 Task: Find connections with filter location Monte Plata with filter topic #Analyticswith filter profile language Potuguese with filter current company Icertis with filter school Veermata Jijabai Technological Institute (VJTI) with filter industry Strategic Management Services with filter service category User Experience Writing with filter keywords title Branch Manager
Action: Mouse moved to (711, 97)
Screenshot: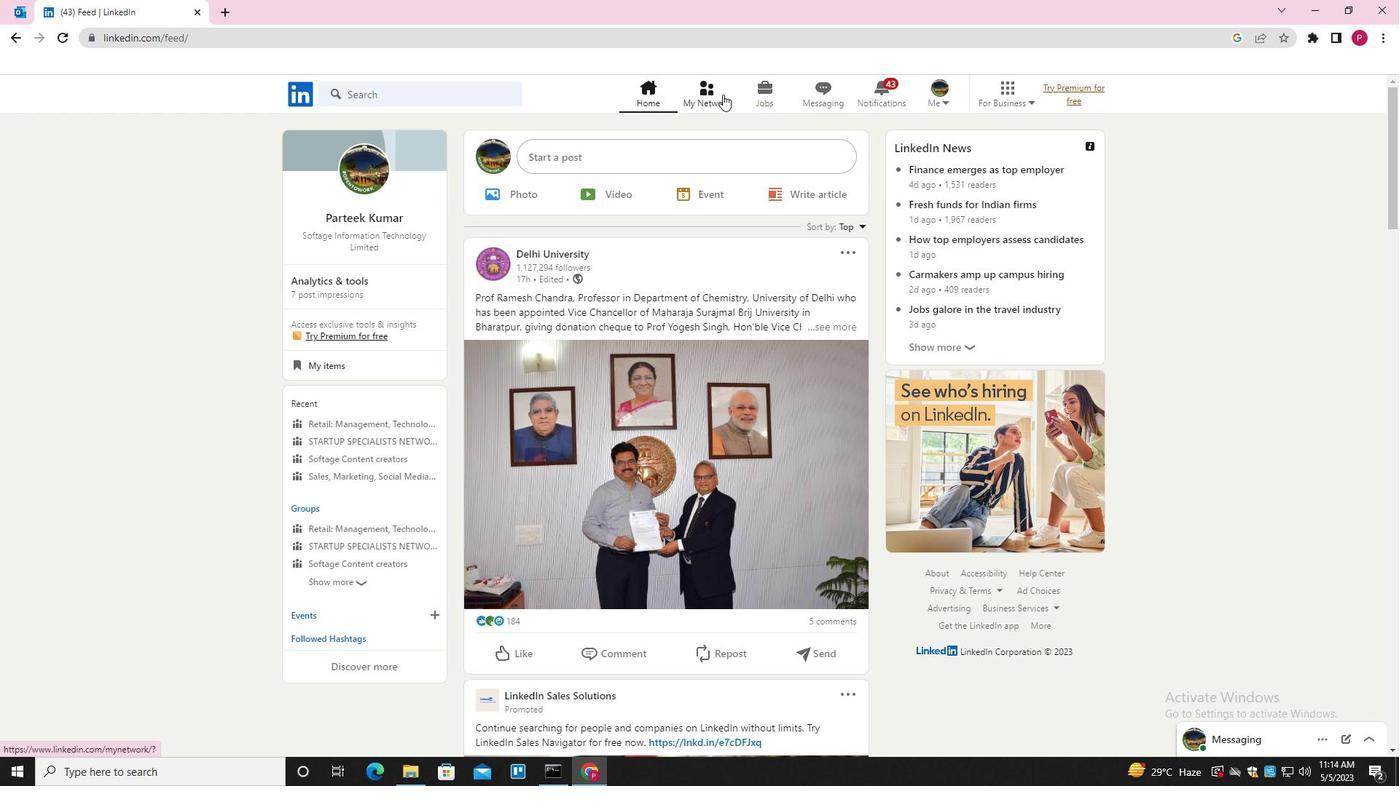 
Action: Mouse pressed left at (711, 97)
Screenshot: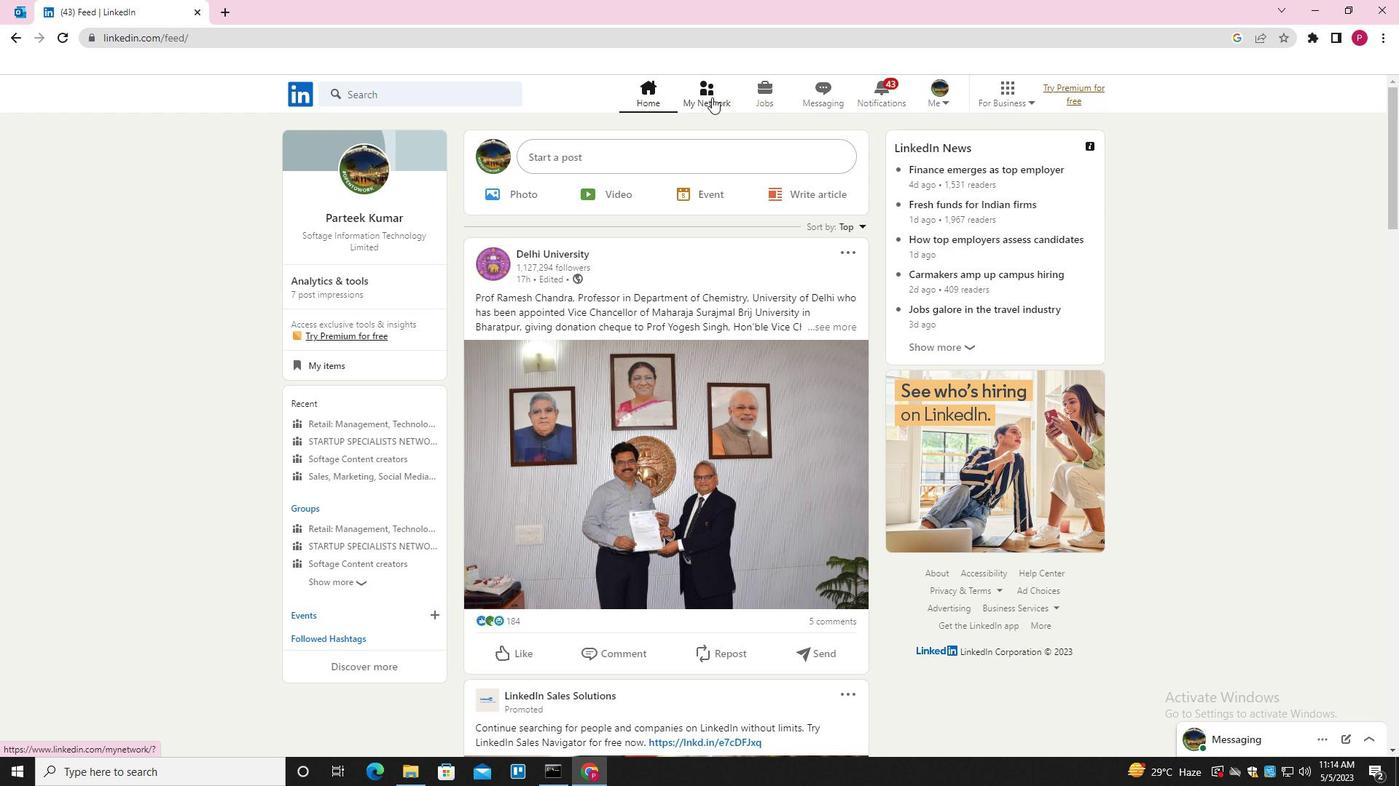 
Action: Mouse moved to (447, 175)
Screenshot: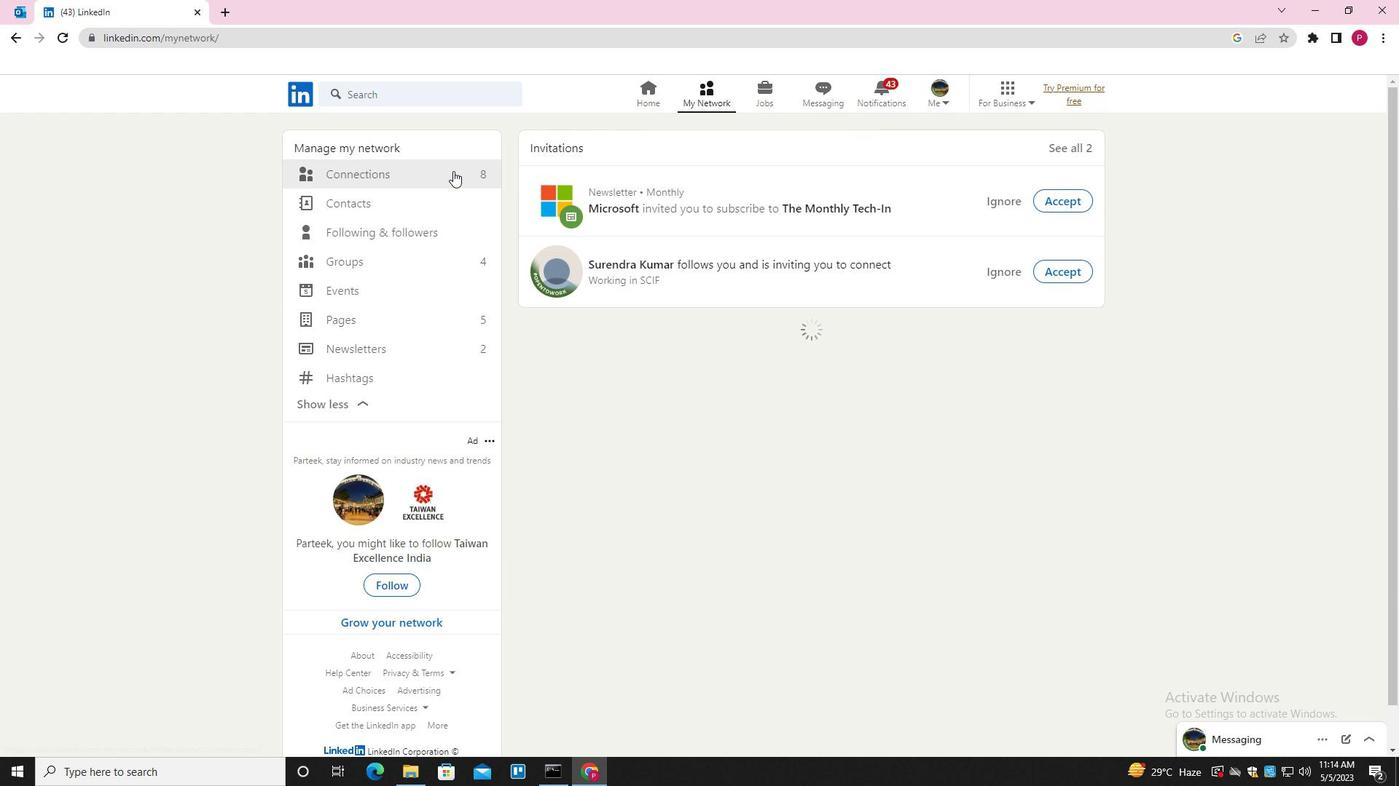 
Action: Mouse pressed left at (447, 175)
Screenshot: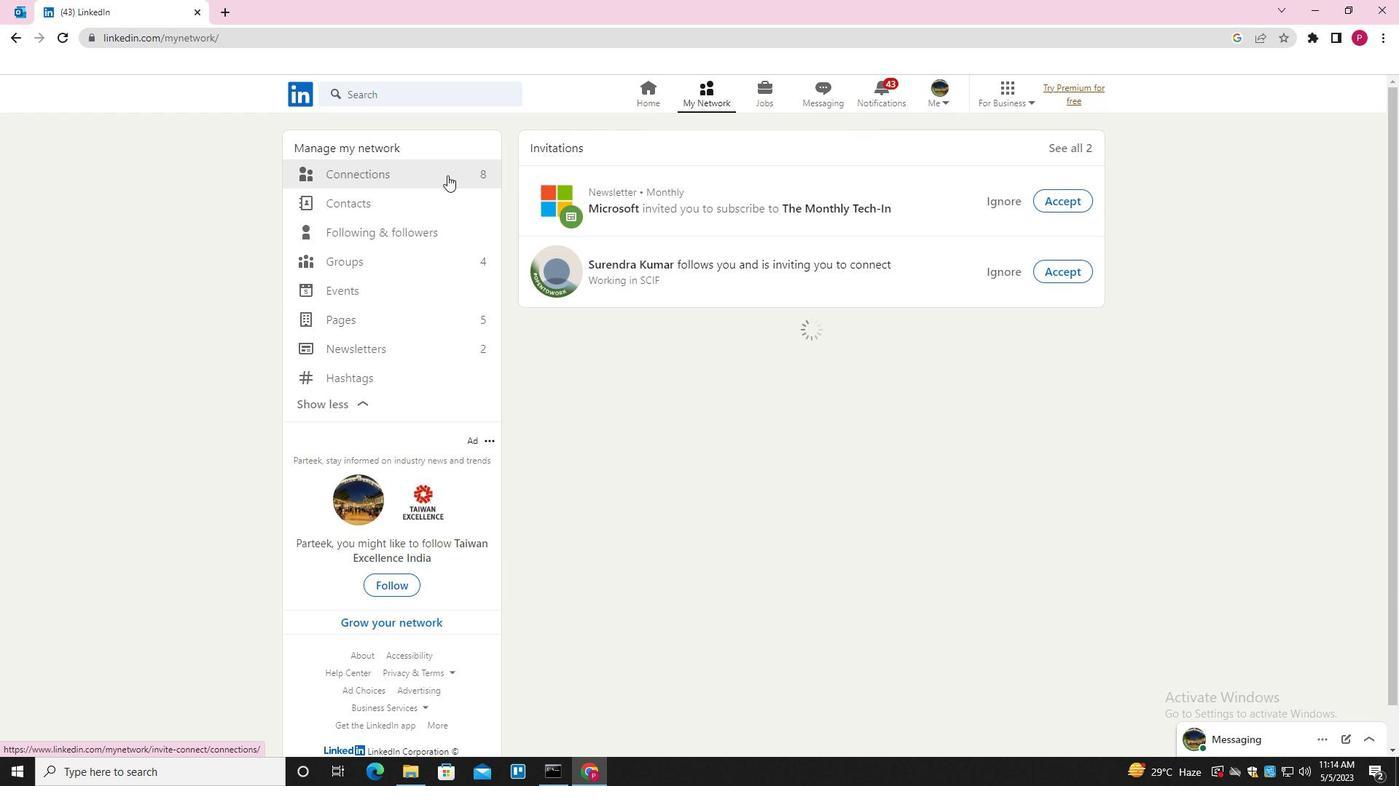 
Action: Mouse moved to (808, 179)
Screenshot: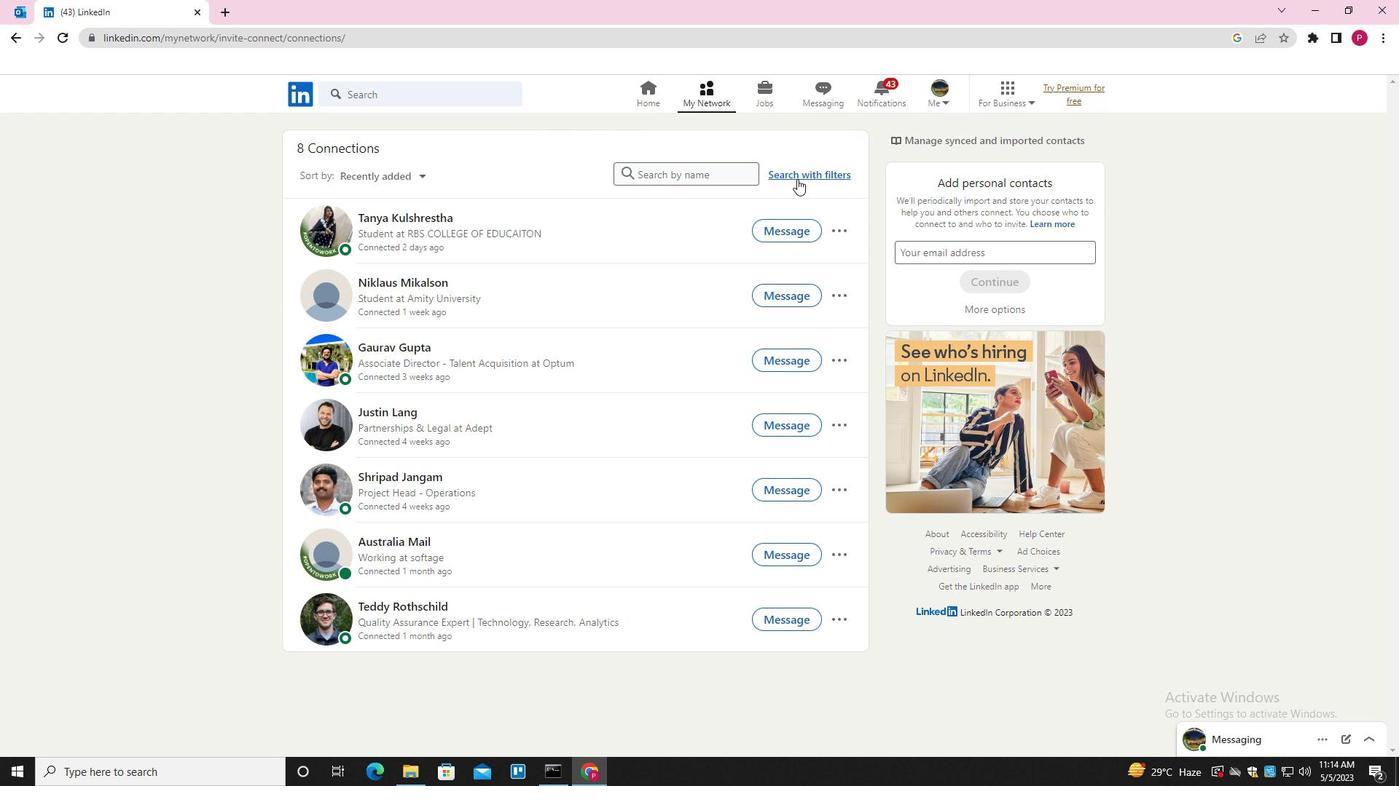 
Action: Mouse pressed left at (808, 179)
Screenshot: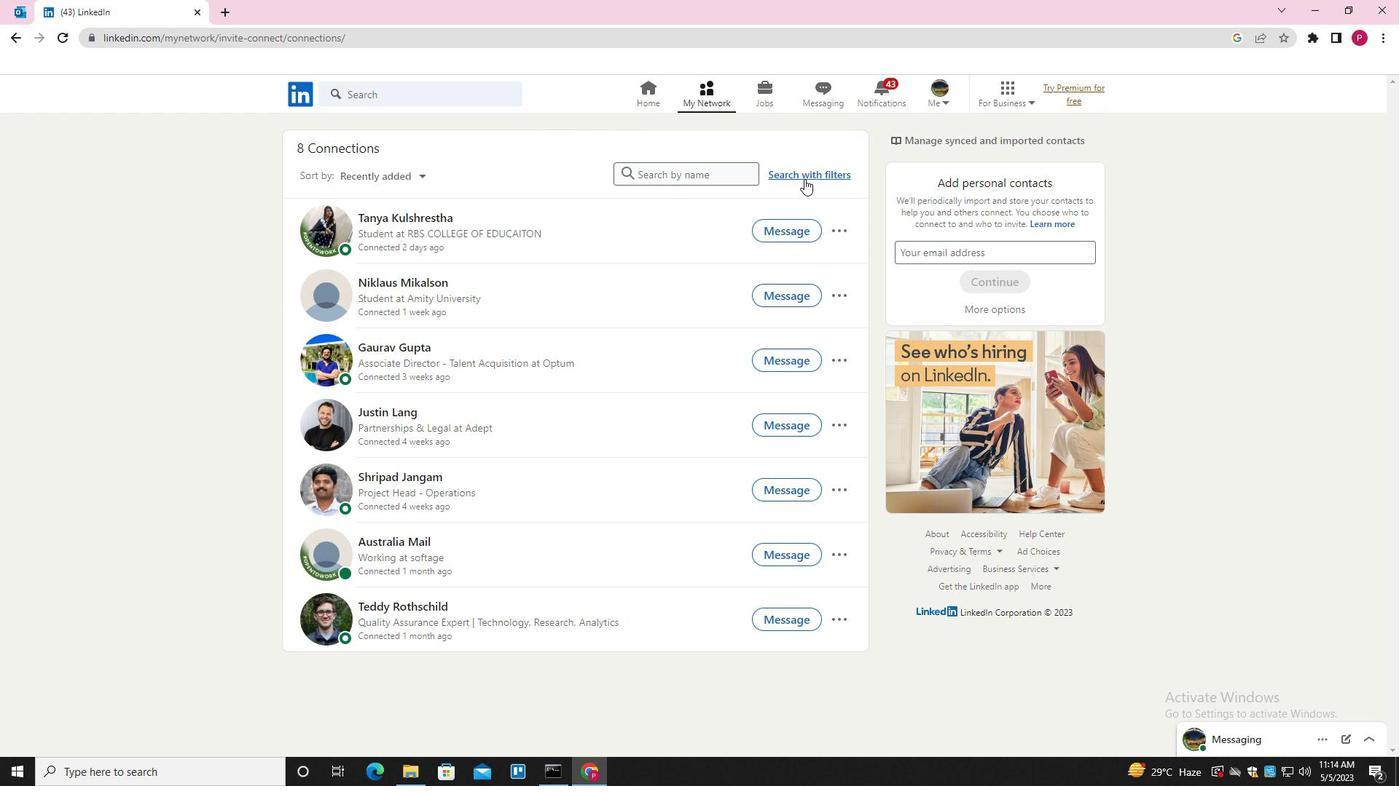
Action: Mouse moved to (747, 136)
Screenshot: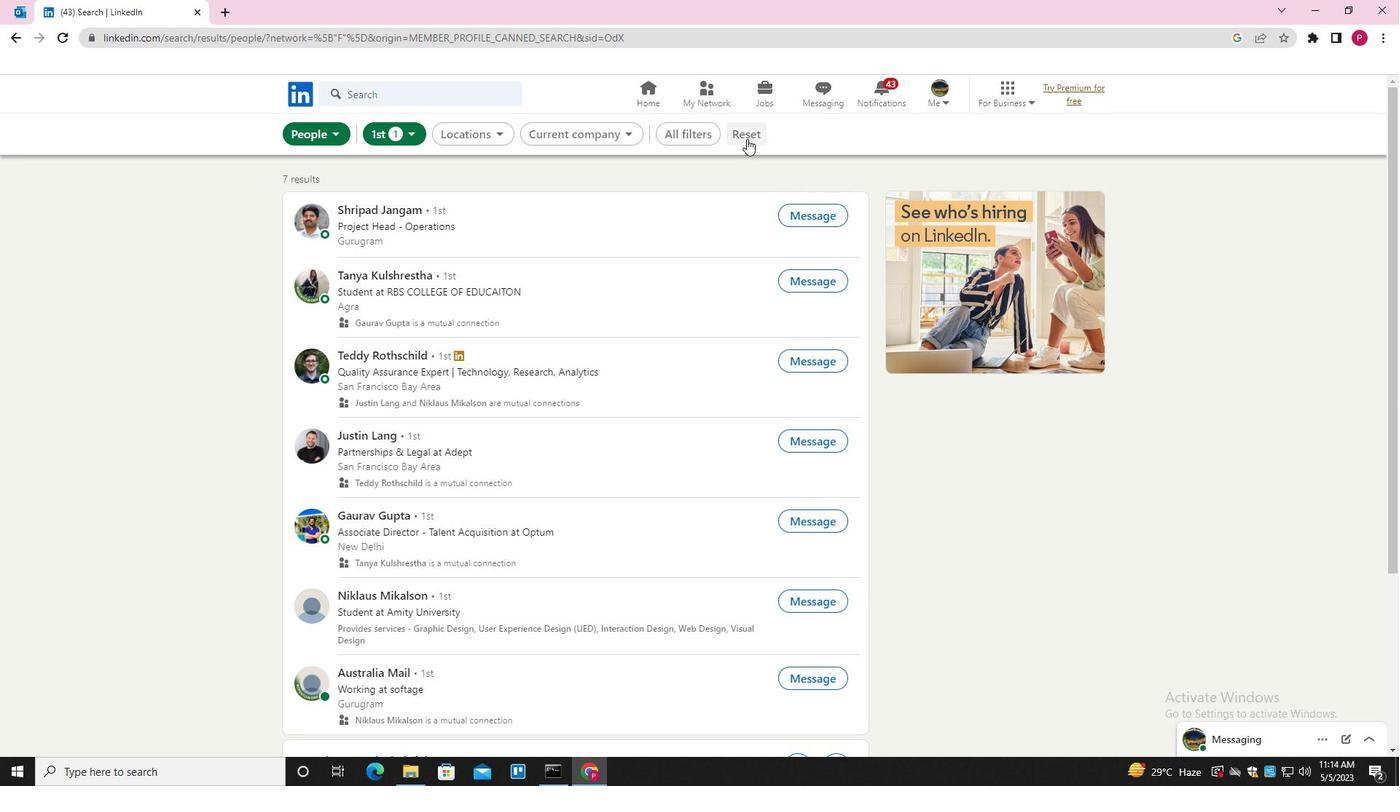 
Action: Mouse pressed left at (747, 136)
Screenshot: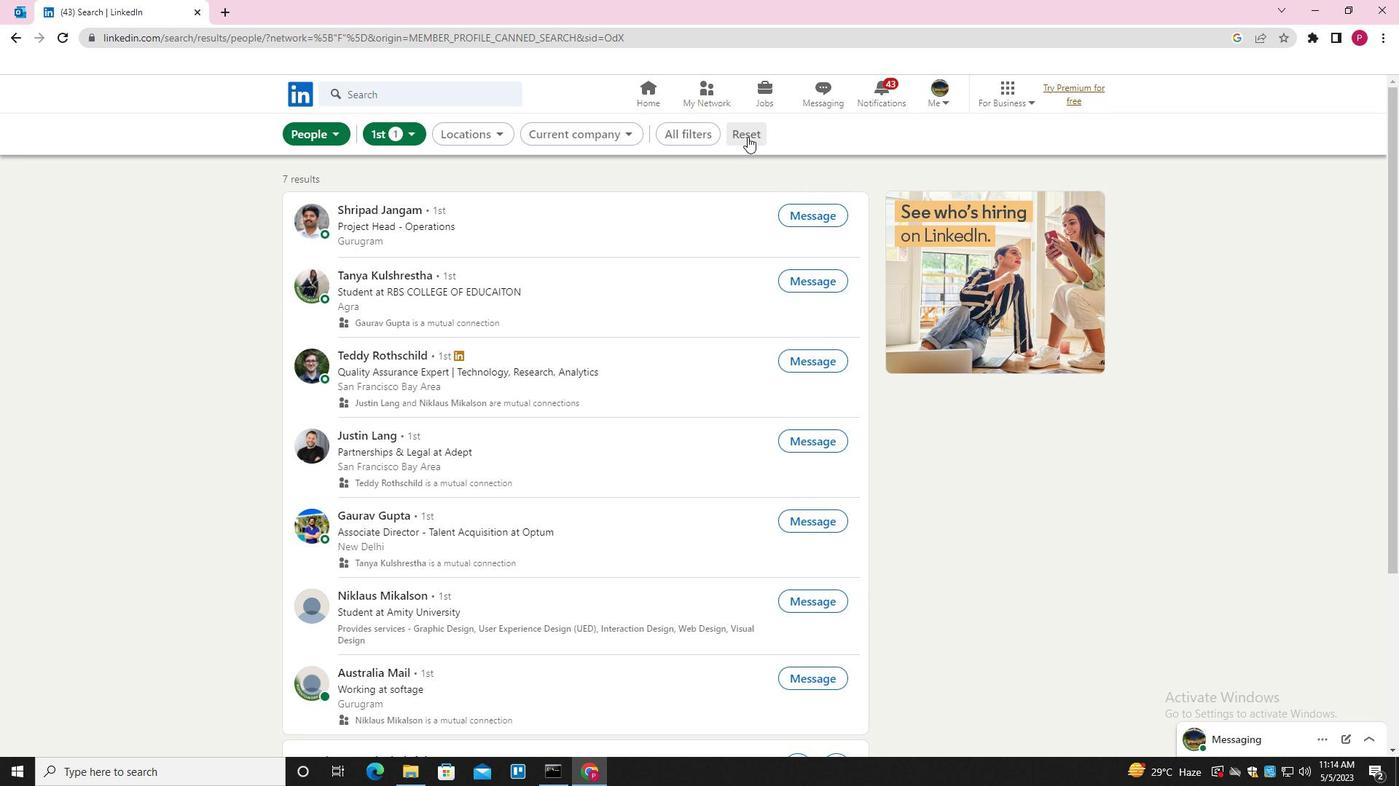 
Action: Mouse moved to (726, 135)
Screenshot: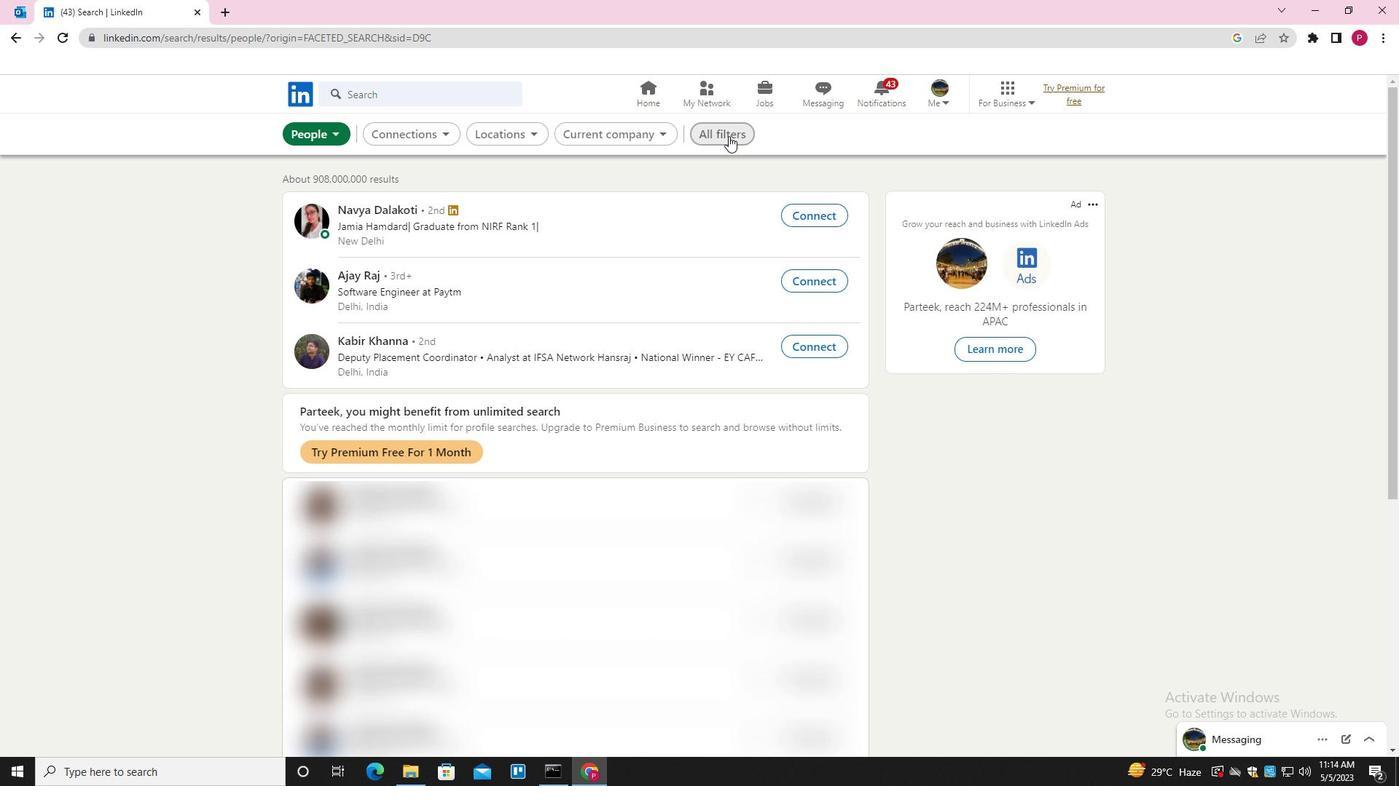 
Action: Mouse pressed left at (726, 135)
Screenshot: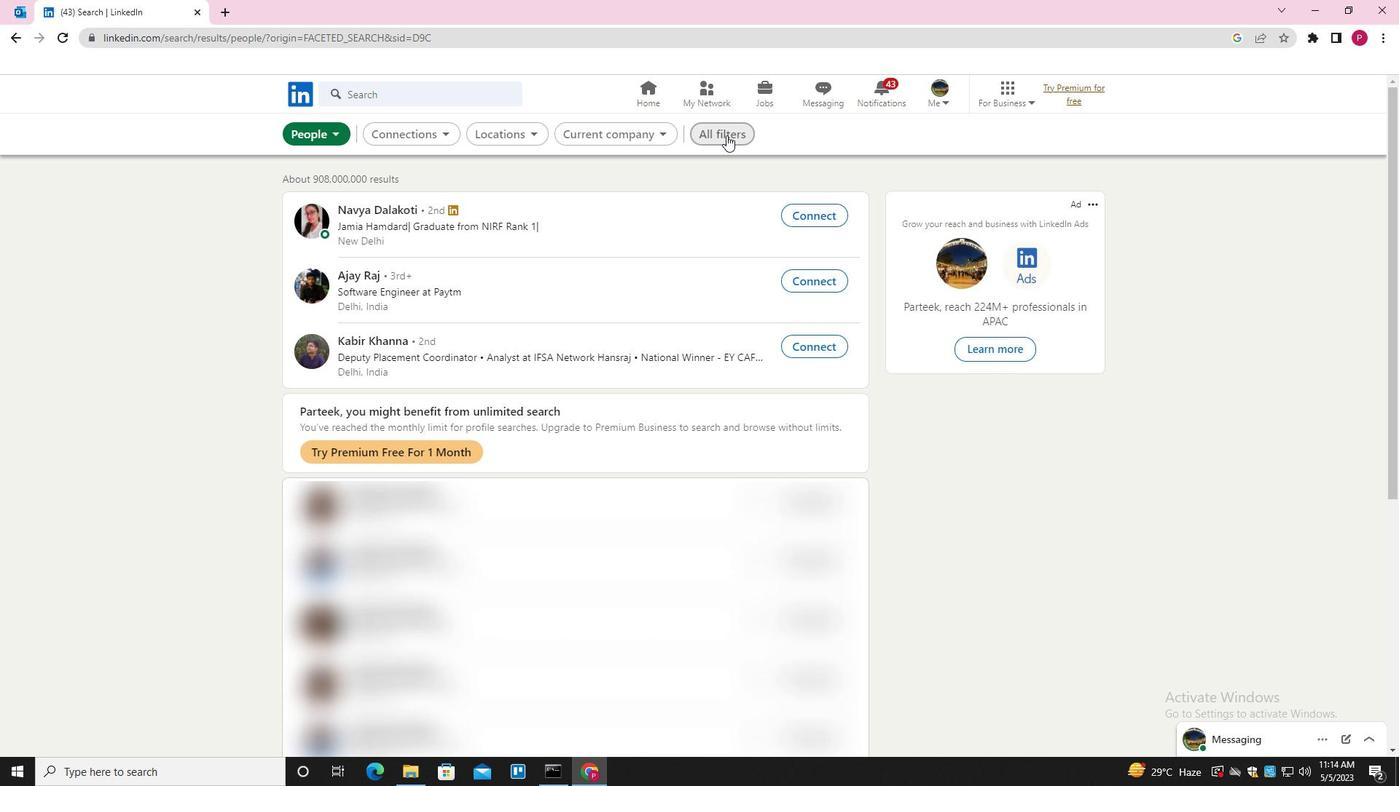 
Action: Mouse moved to (1007, 298)
Screenshot: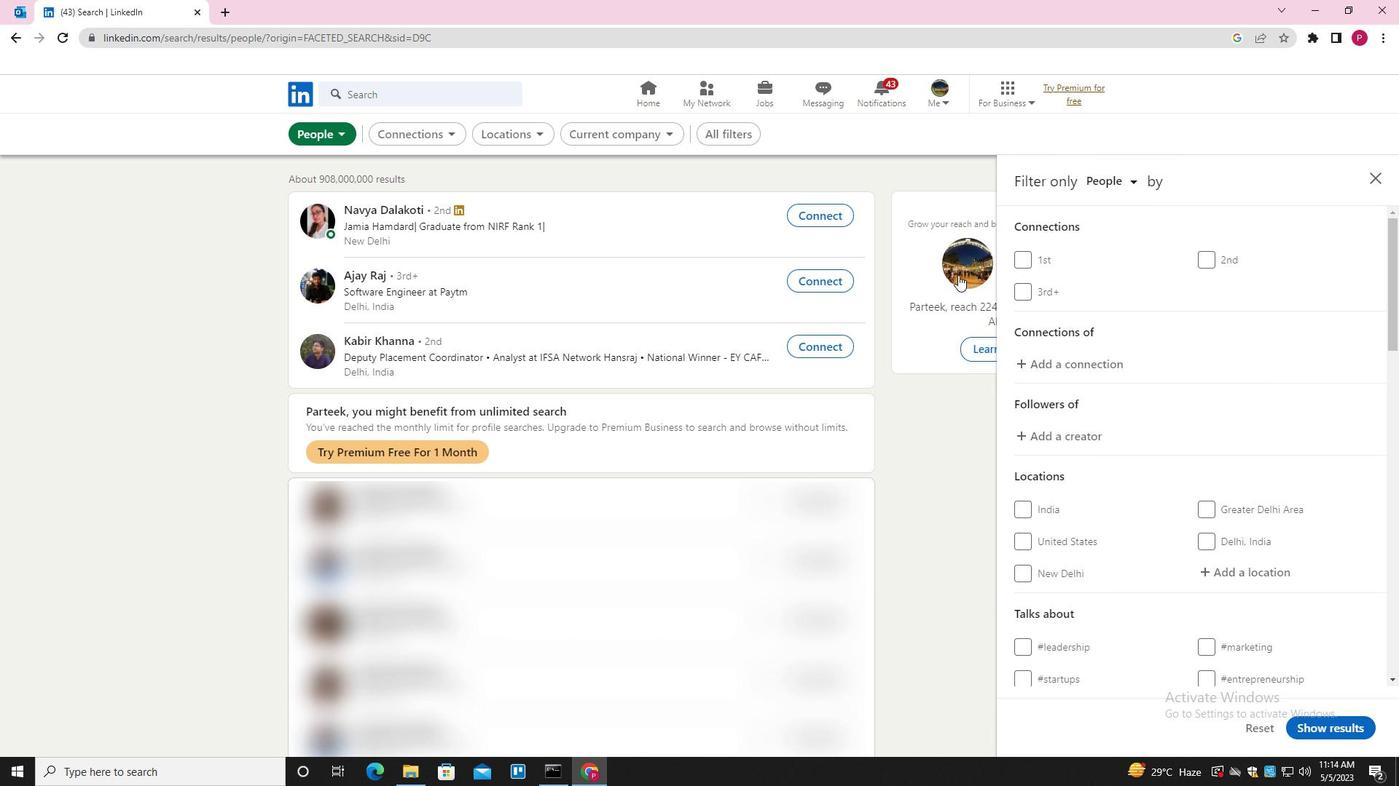 
Action: Mouse scrolled (1007, 298) with delta (0, 0)
Screenshot: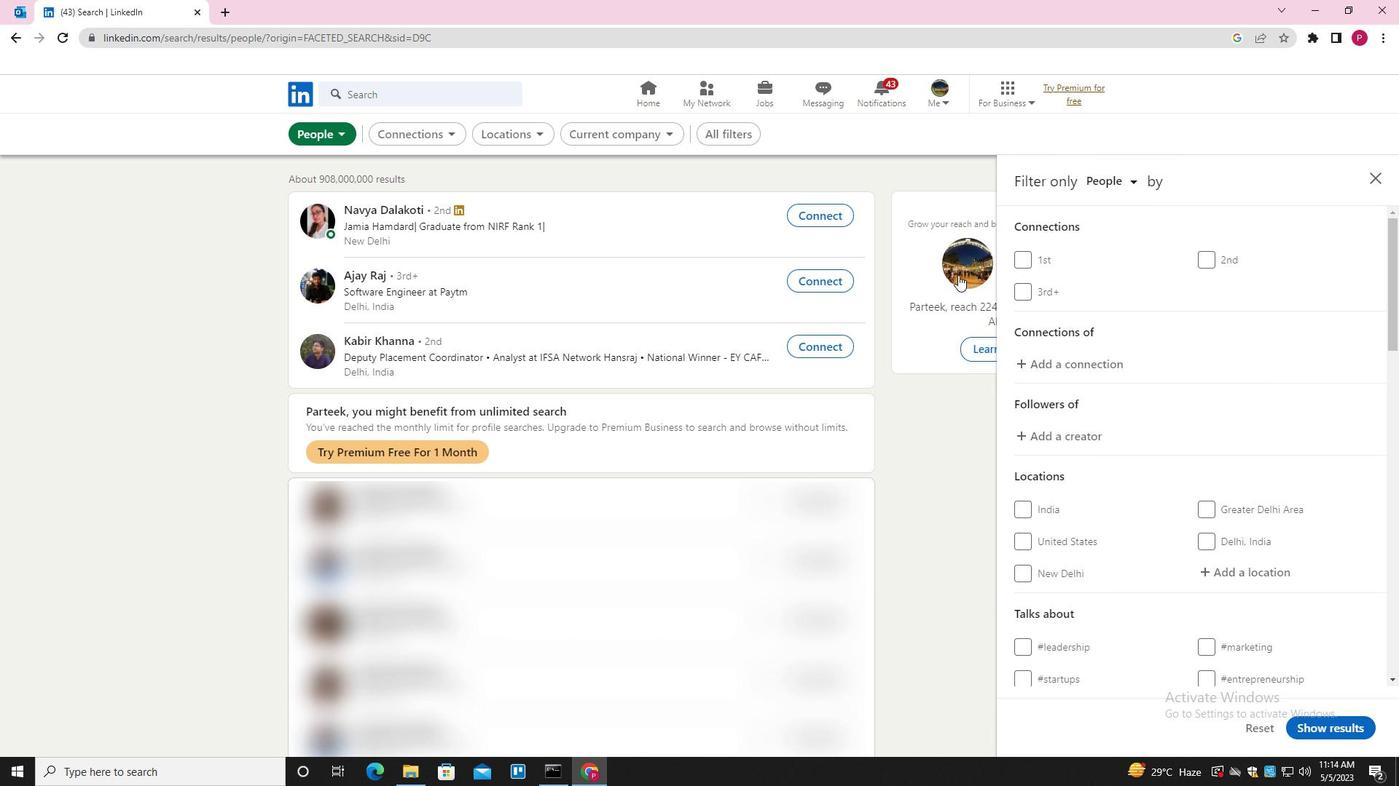 
Action: Mouse moved to (1050, 316)
Screenshot: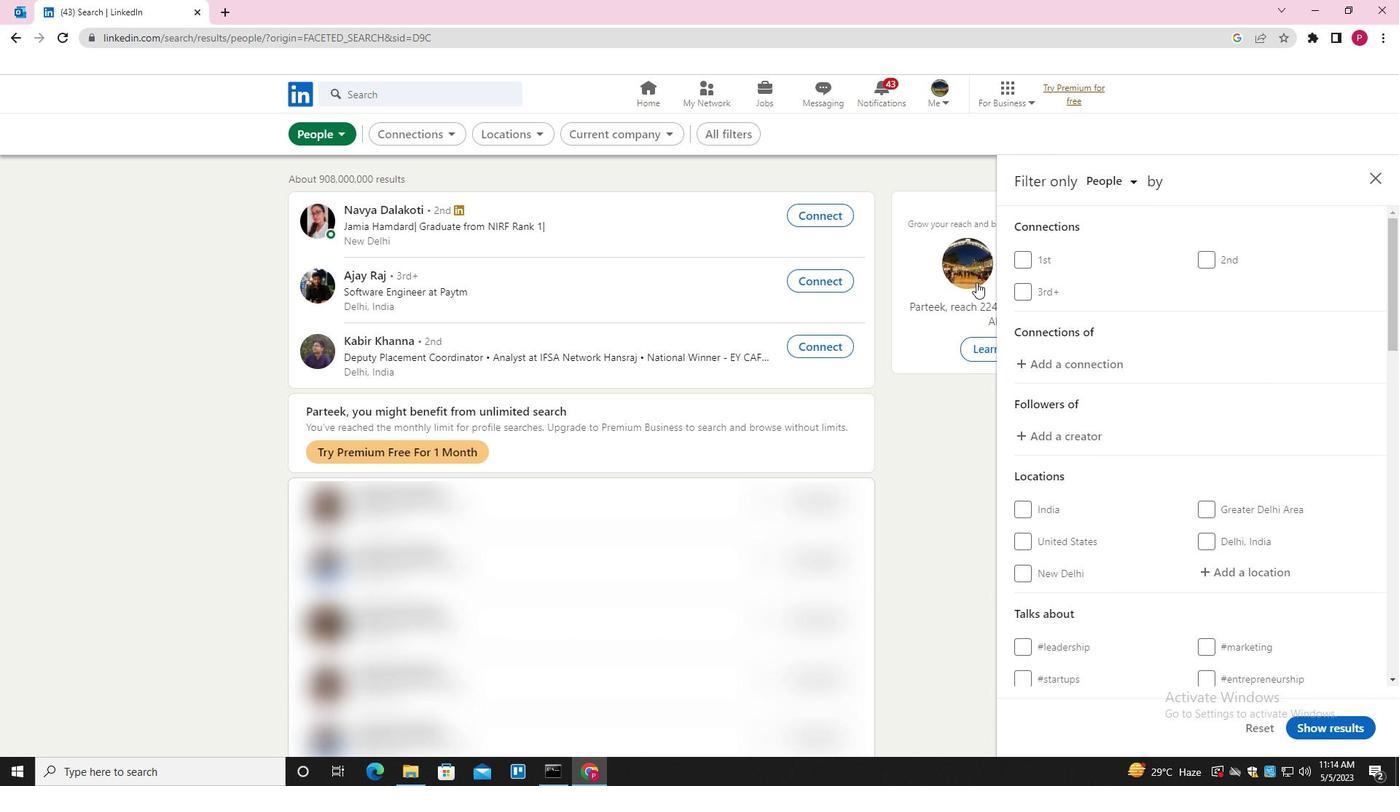 
Action: Mouse scrolled (1050, 316) with delta (0, 0)
Screenshot: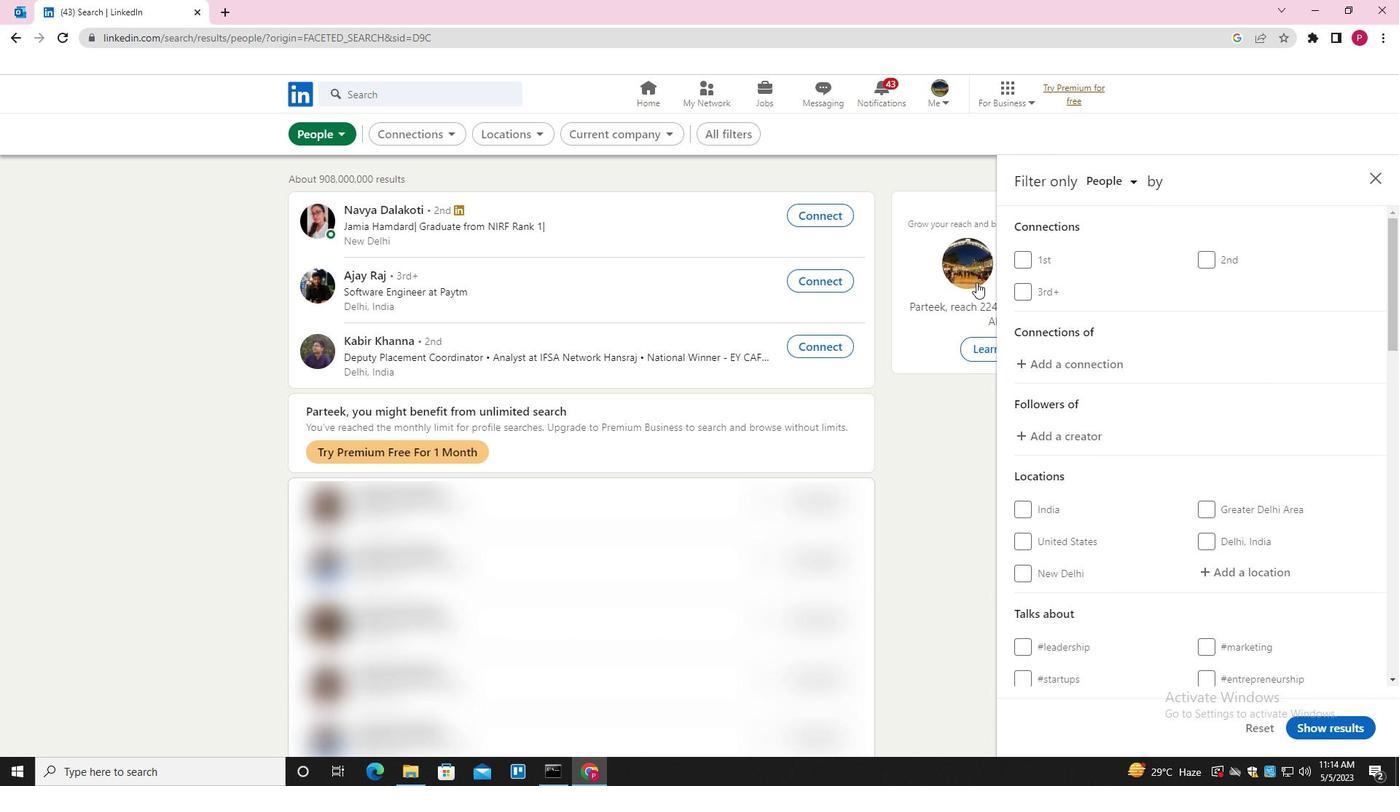 
Action: Mouse moved to (1278, 421)
Screenshot: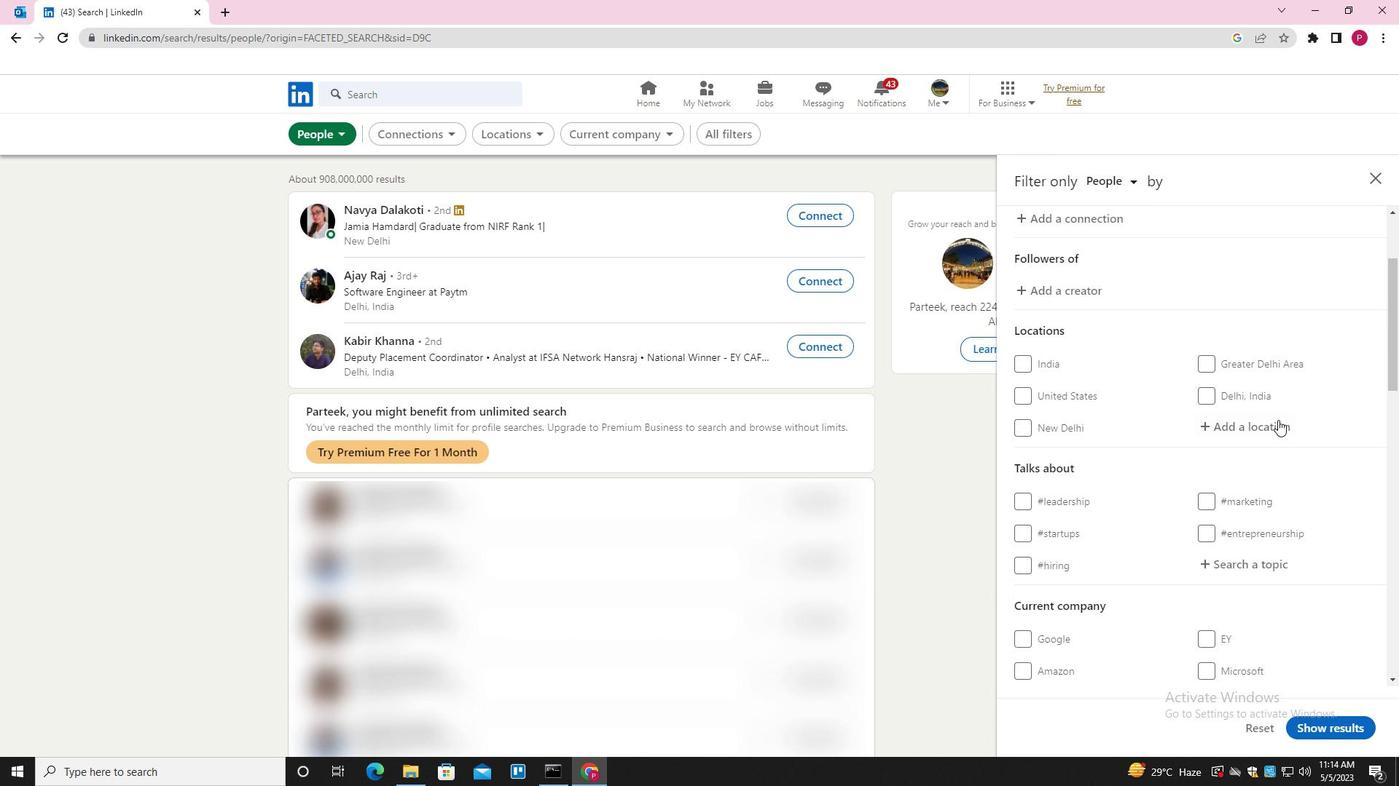 
Action: Mouse pressed left at (1278, 421)
Screenshot: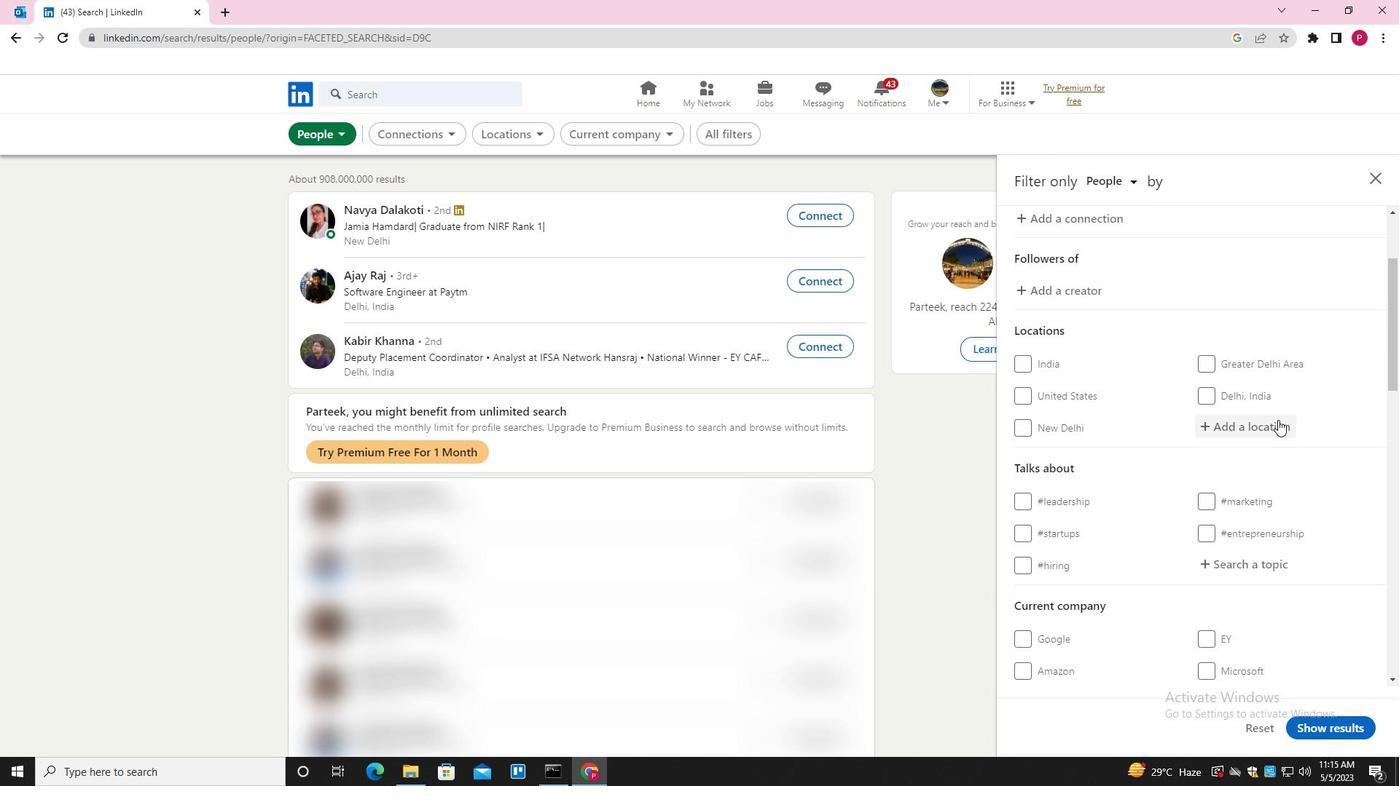 
Action: Key pressed <Key.shift>MONTE<Key.space><Key.shift><Key.shift>PLATA<Key.down><Key.enter>
Screenshot: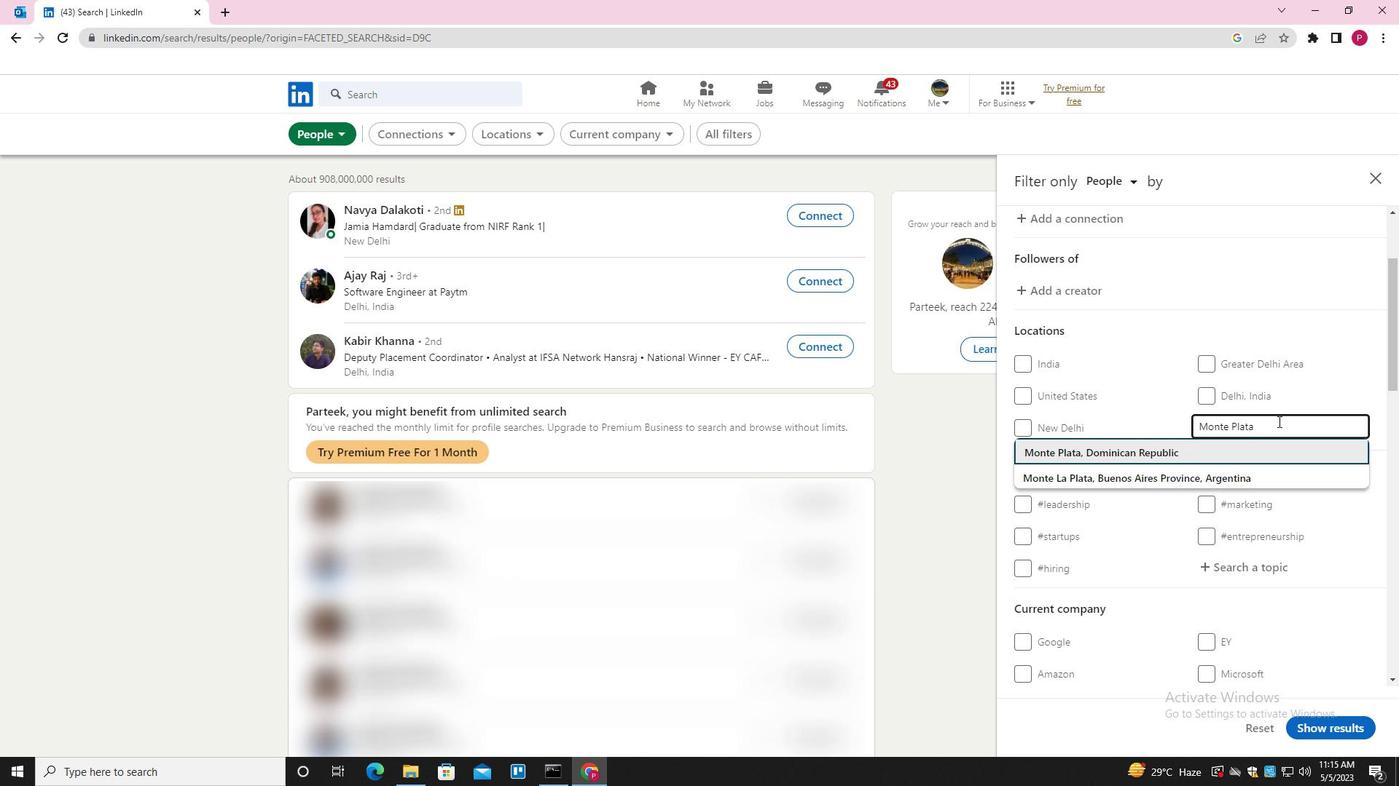 
Action: Mouse moved to (1140, 371)
Screenshot: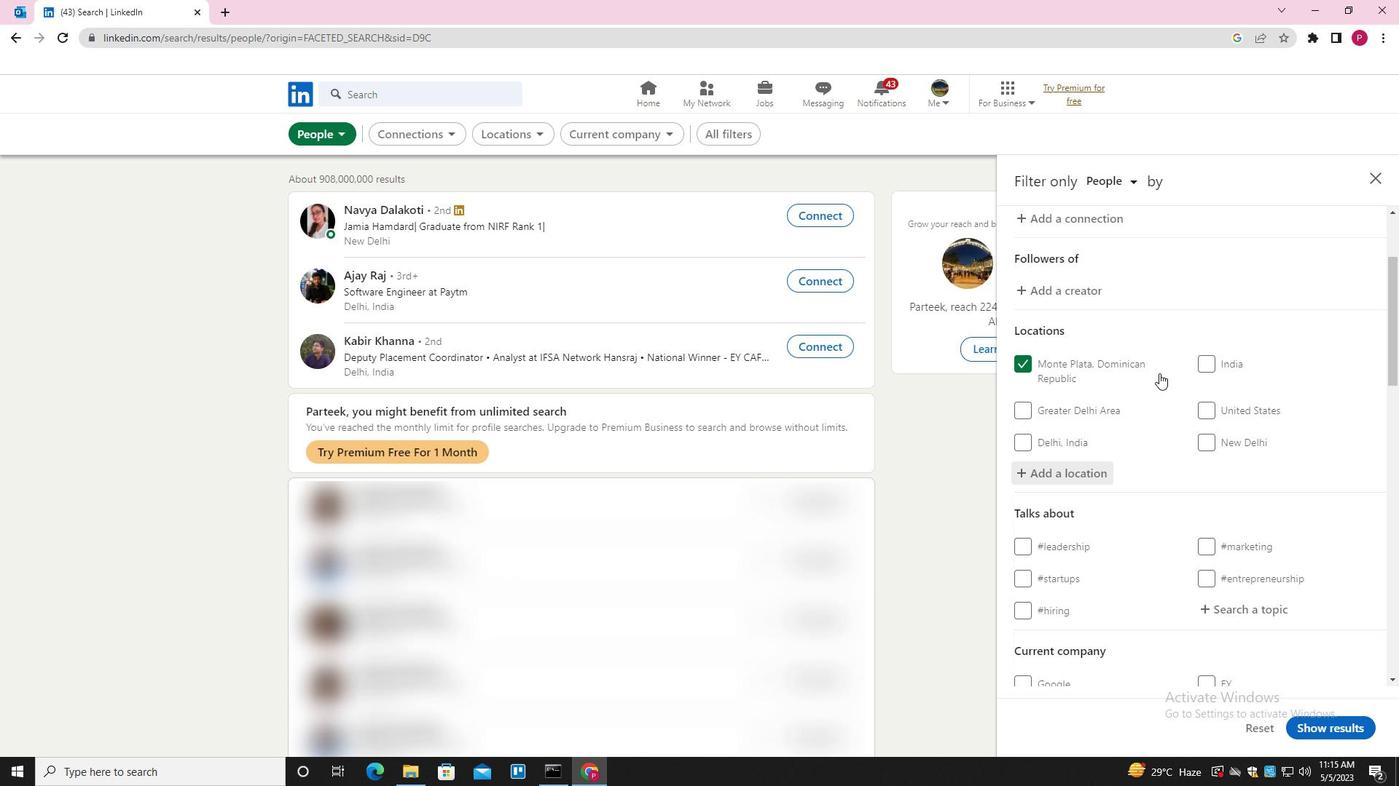 
Action: Mouse scrolled (1140, 370) with delta (0, 0)
Screenshot: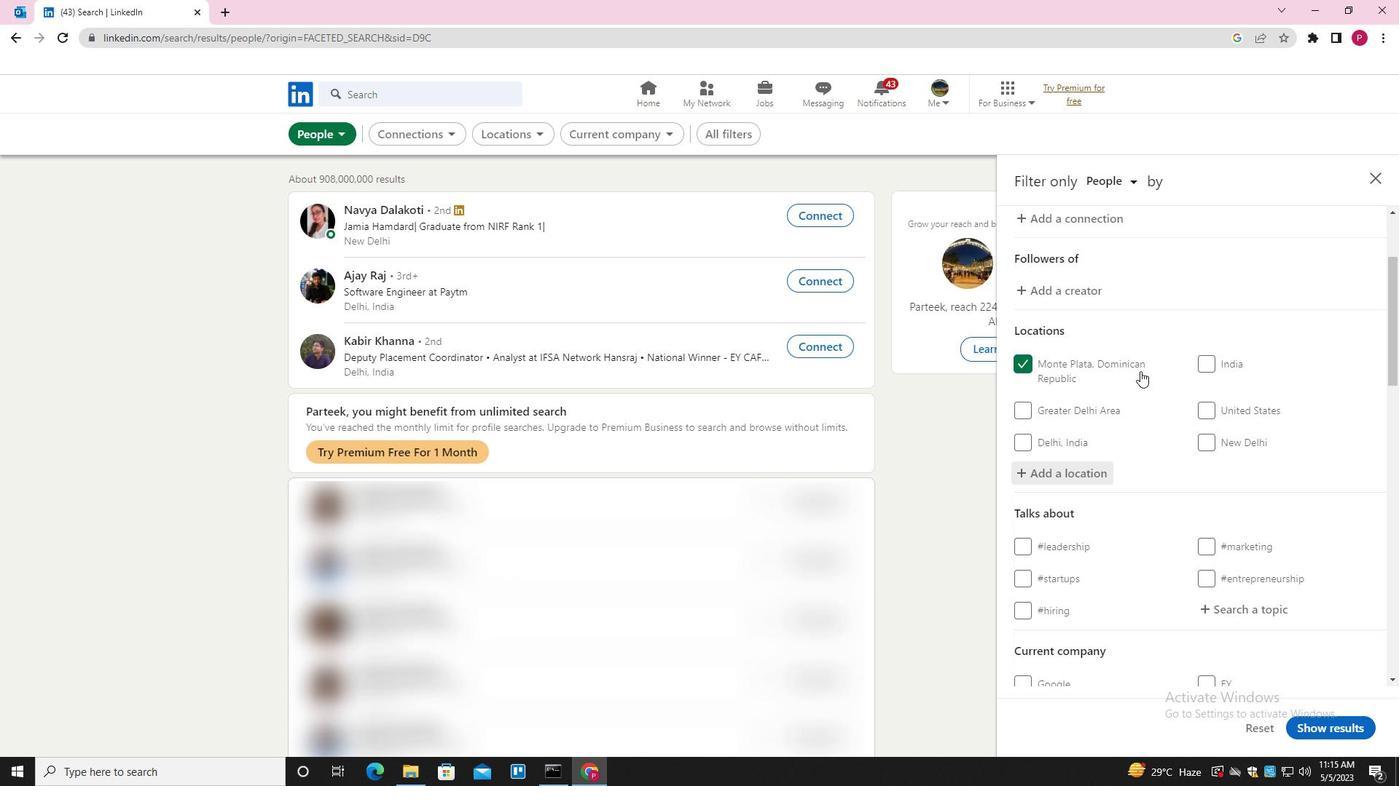 
Action: Mouse scrolled (1140, 370) with delta (0, 0)
Screenshot: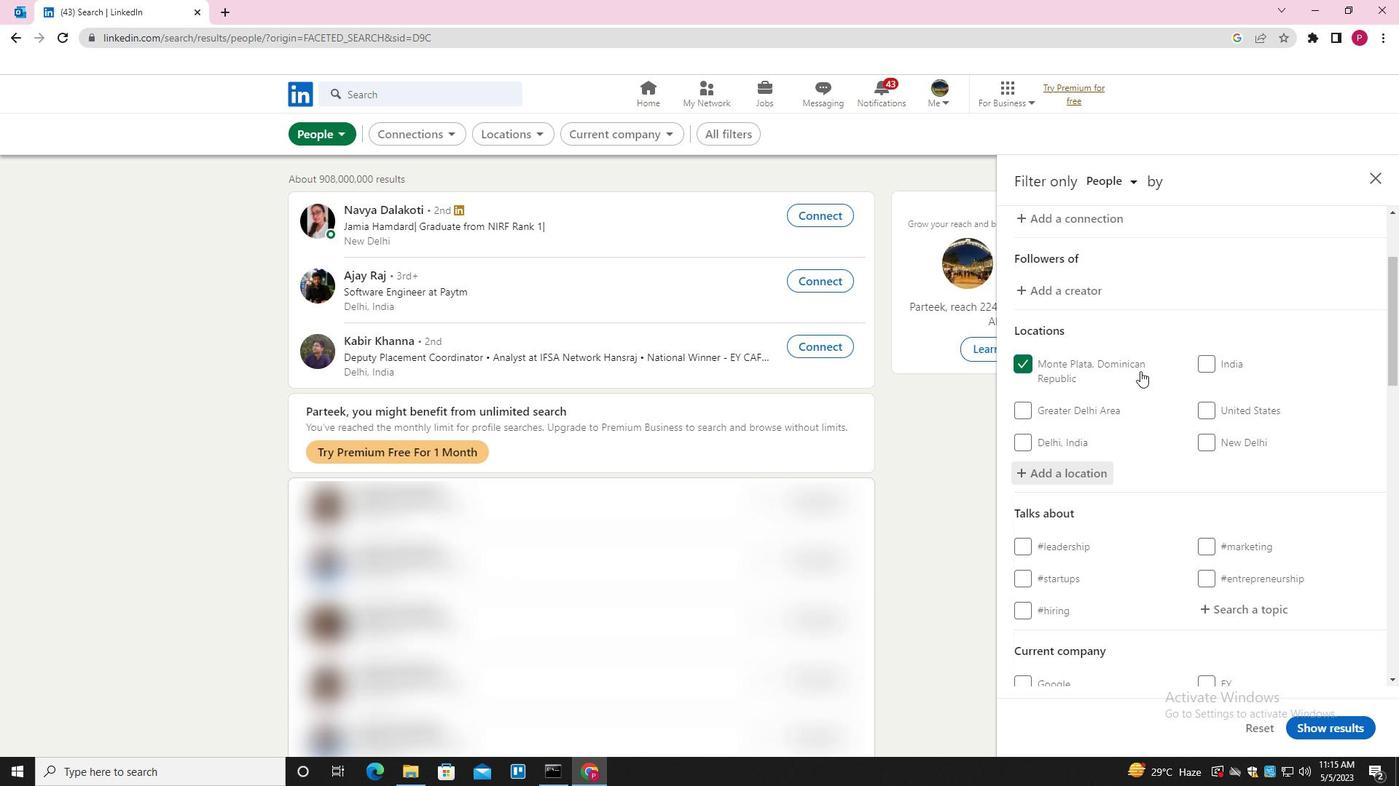 
Action: Mouse moved to (1139, 370)
Screenshot: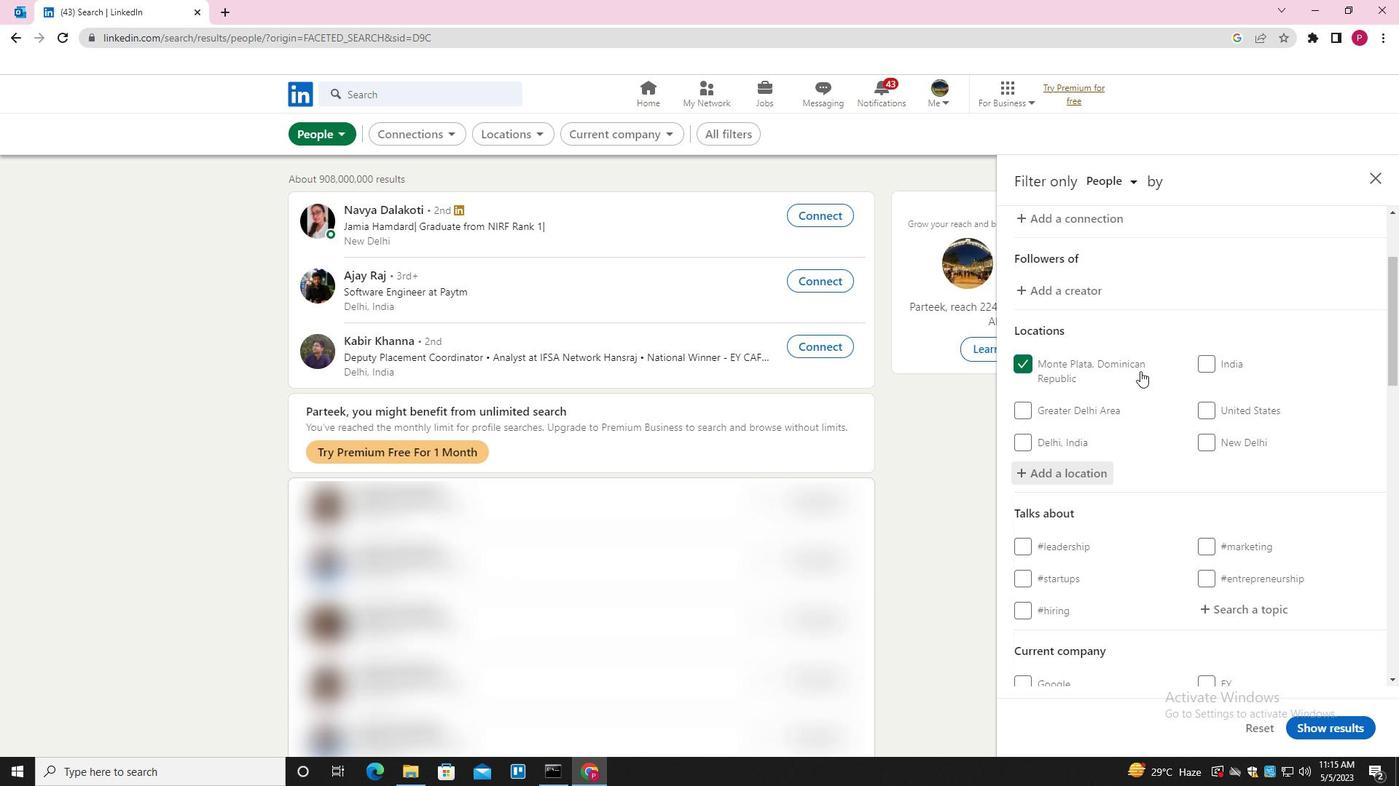 
Action: Mouse scrolled (1139, 370) with delta (0, 0)
Screenshot: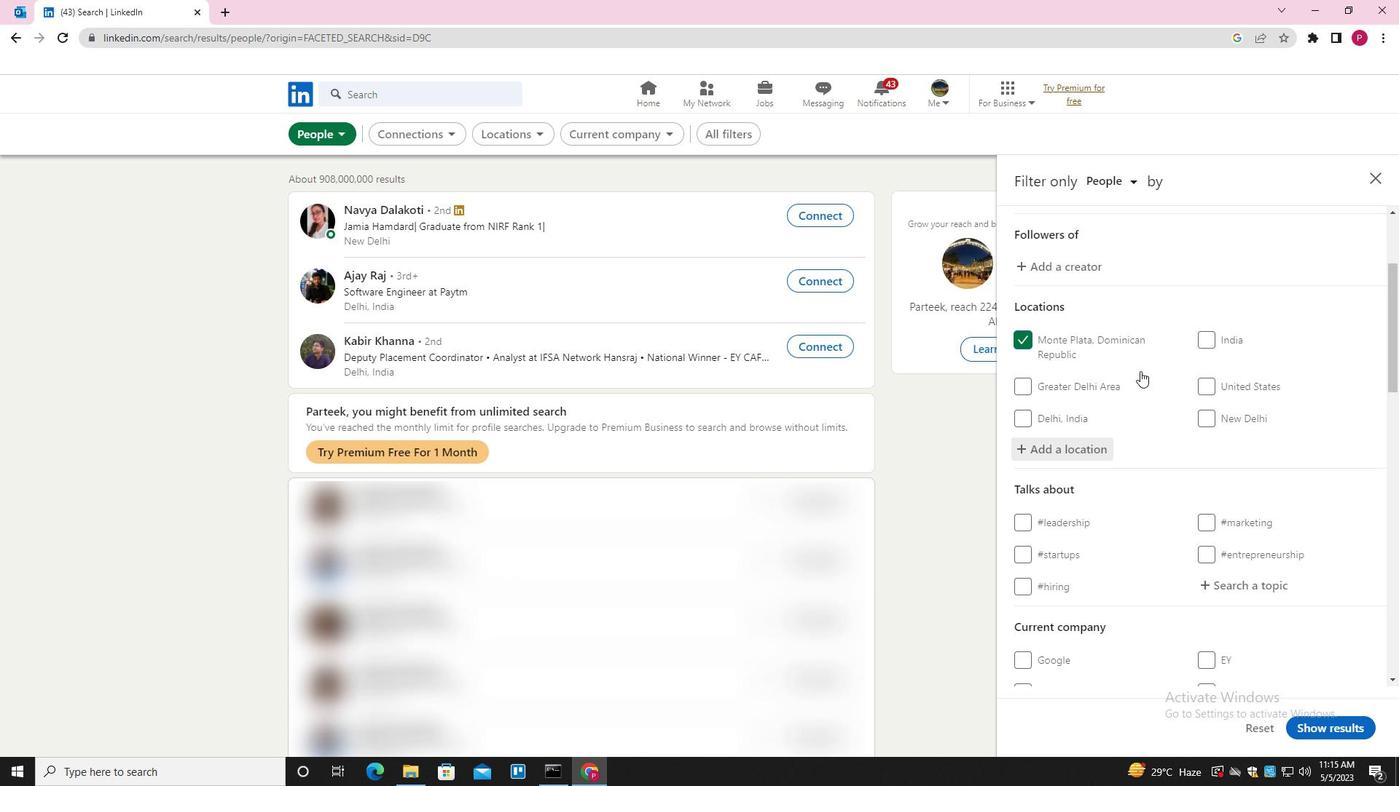 
Action: Mouse moved to (1139, 370)
Screenshot: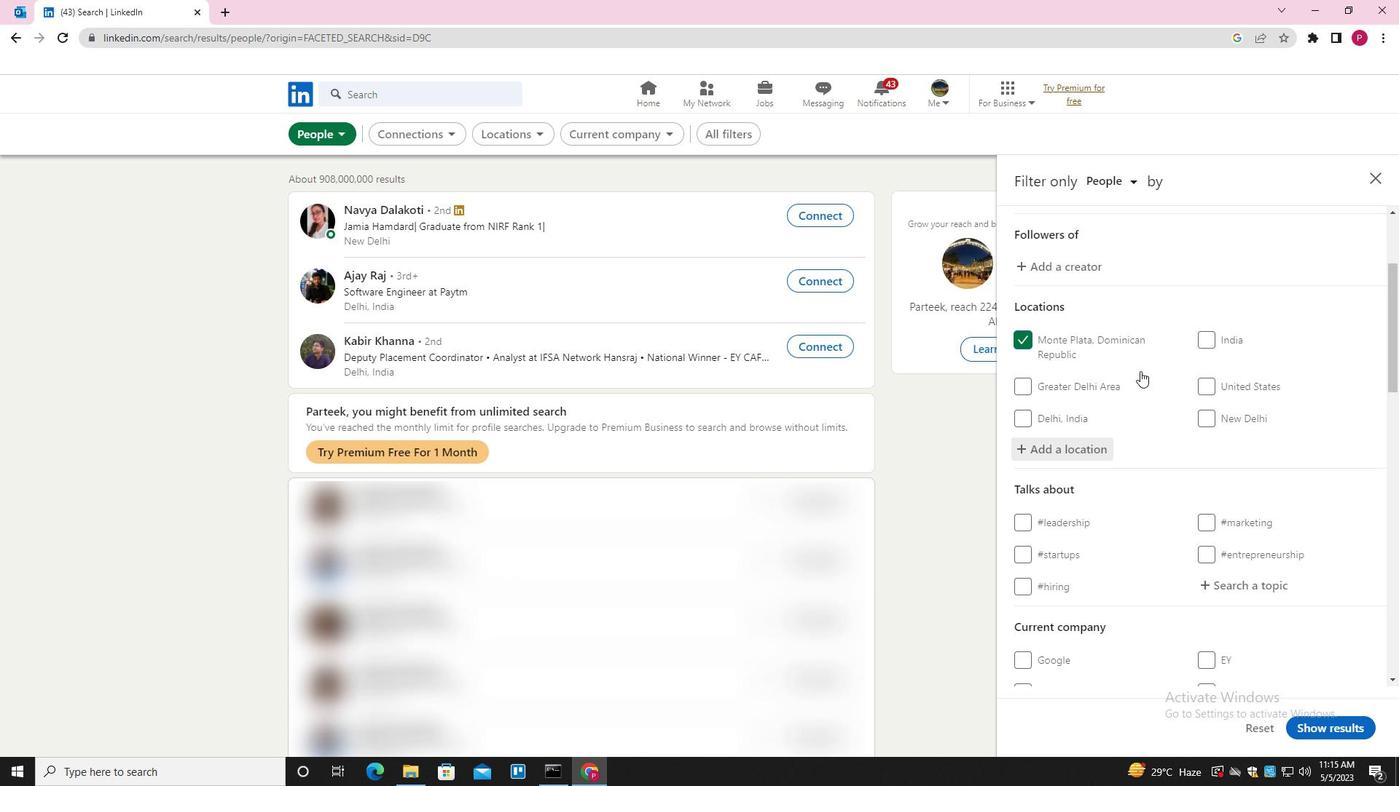 
Action: Mouse scrolled (1139, 369) with delta (0, 0)
Screenshot: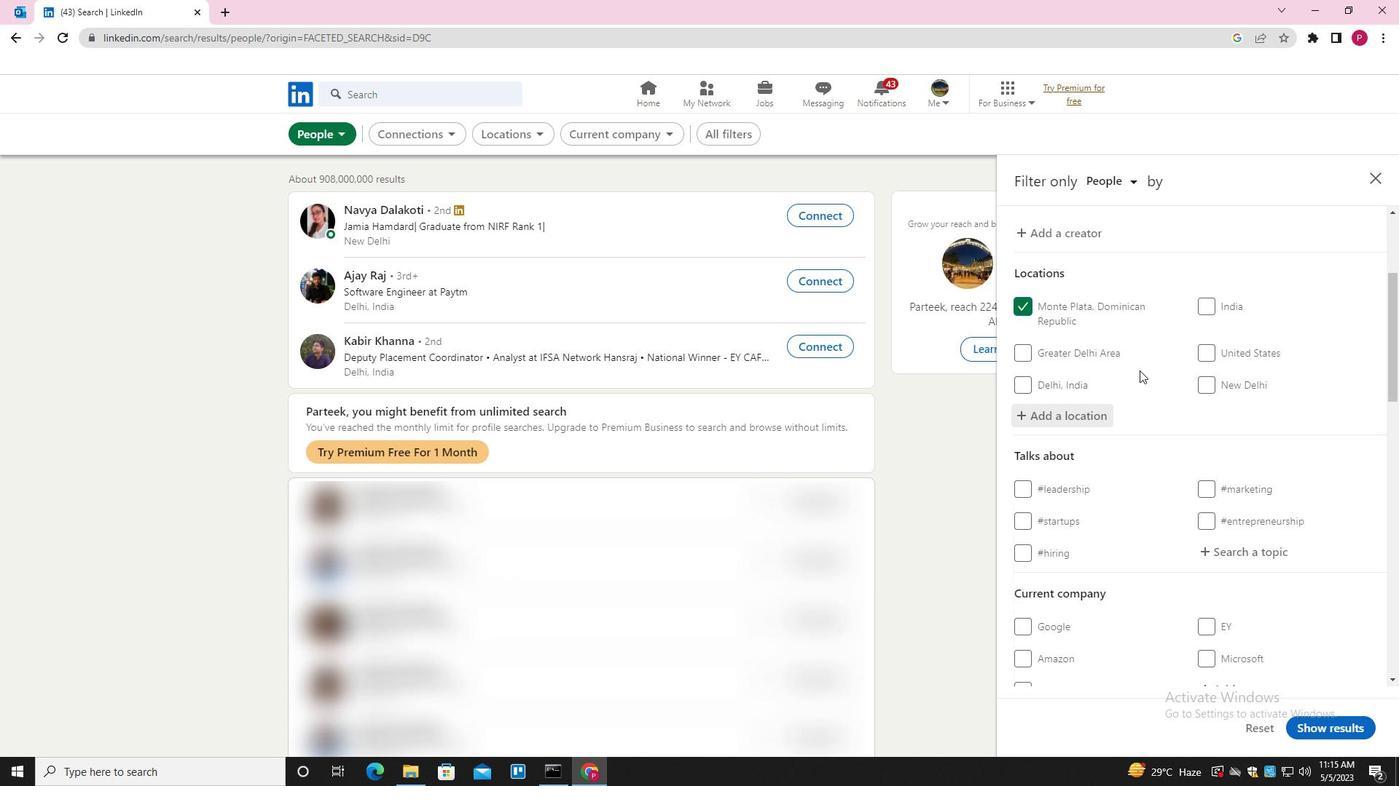 
Action: Mouse moved to (1243, 319)
Screenshot: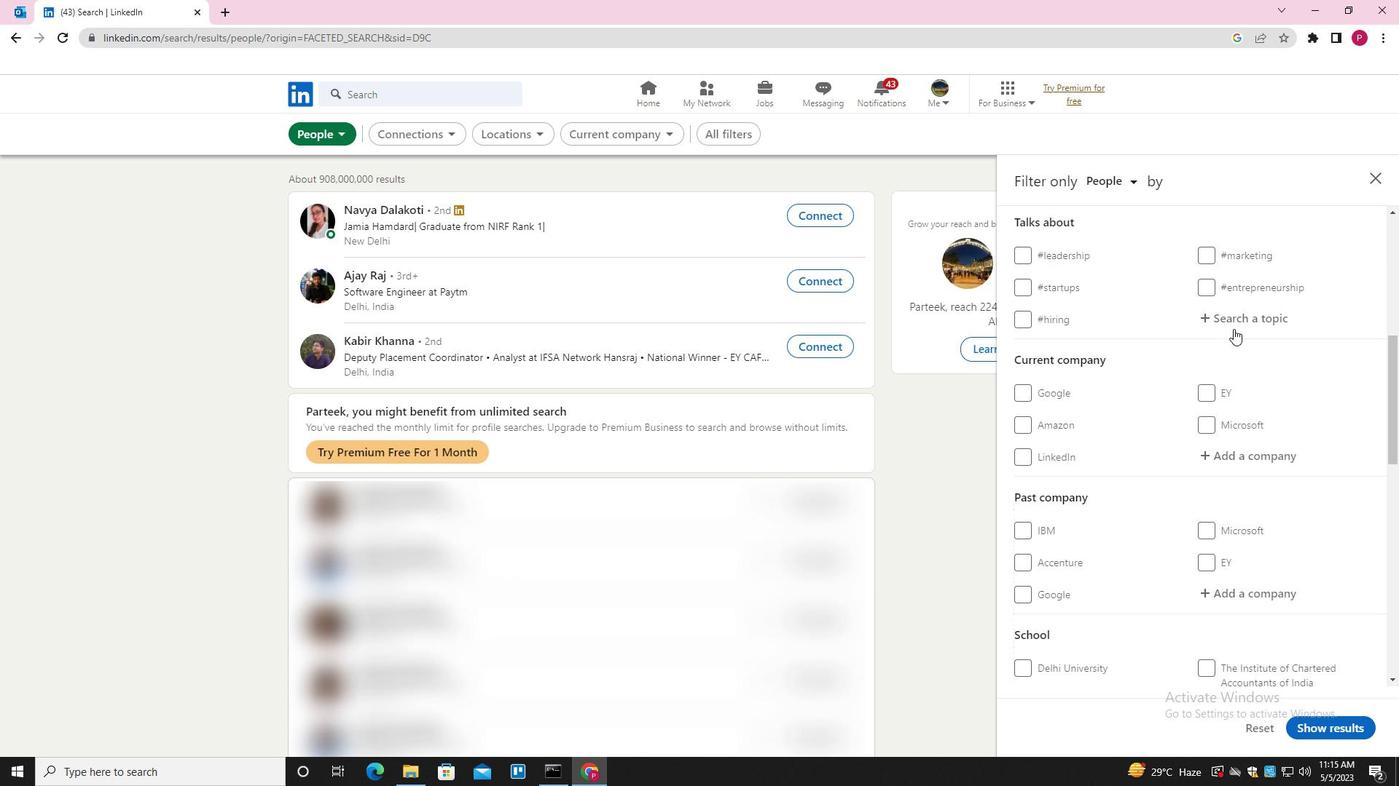 
Action: Mouse pressed left at (1243, 319)
Screenshot: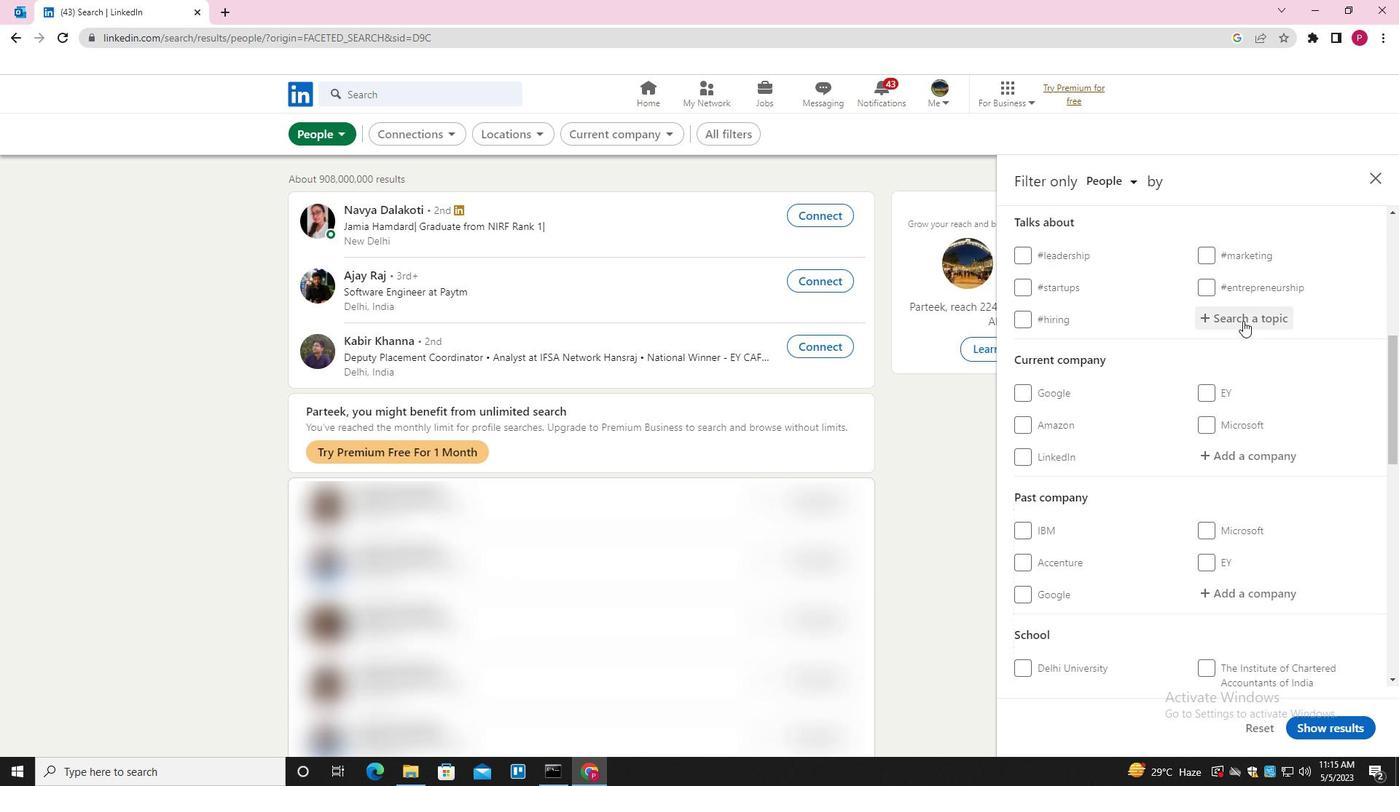 
Action: Key pressed <Key.shift>ANALYR<Key.backspace>TICS<Key.down><Key.enter>
Screenshot: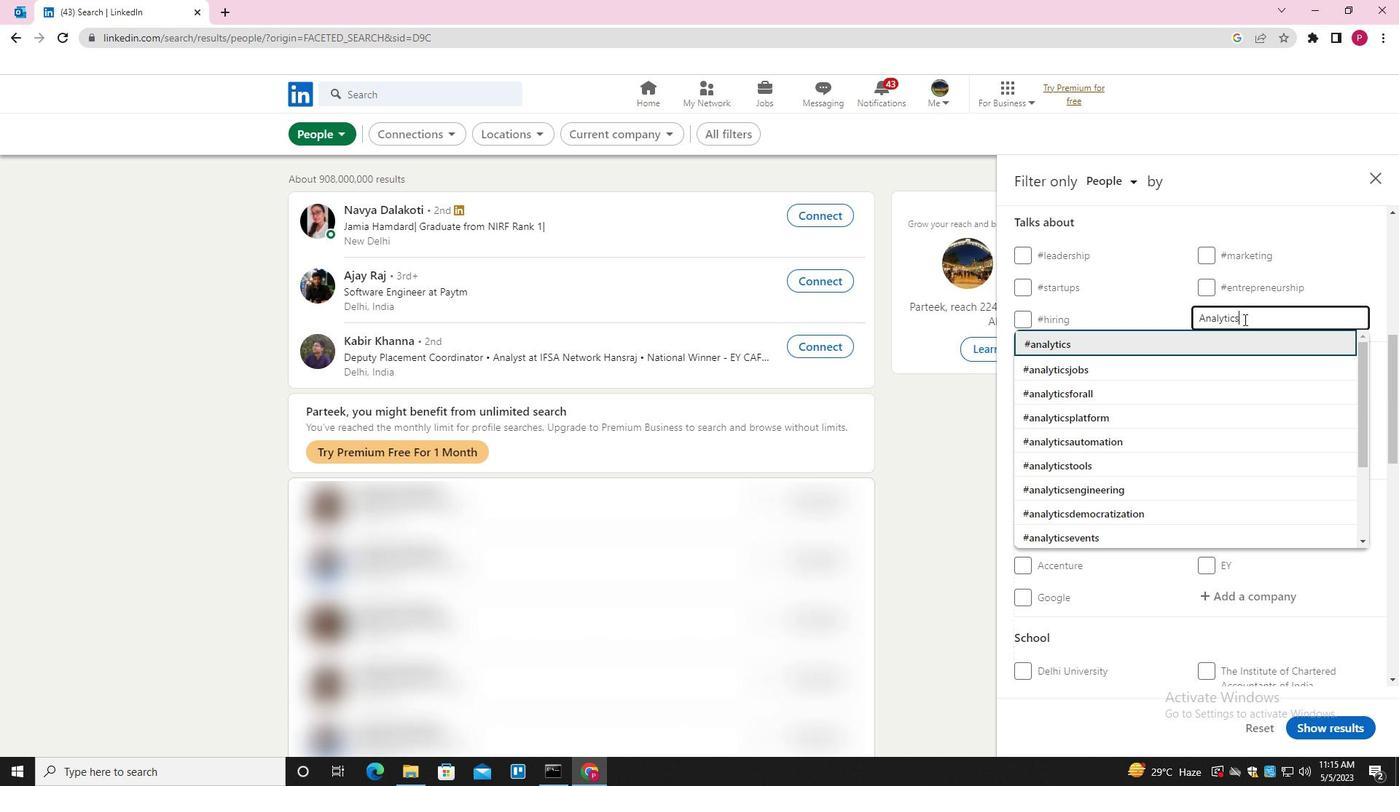 
Action: Mouse moved to (1213, 333)
Screenshot: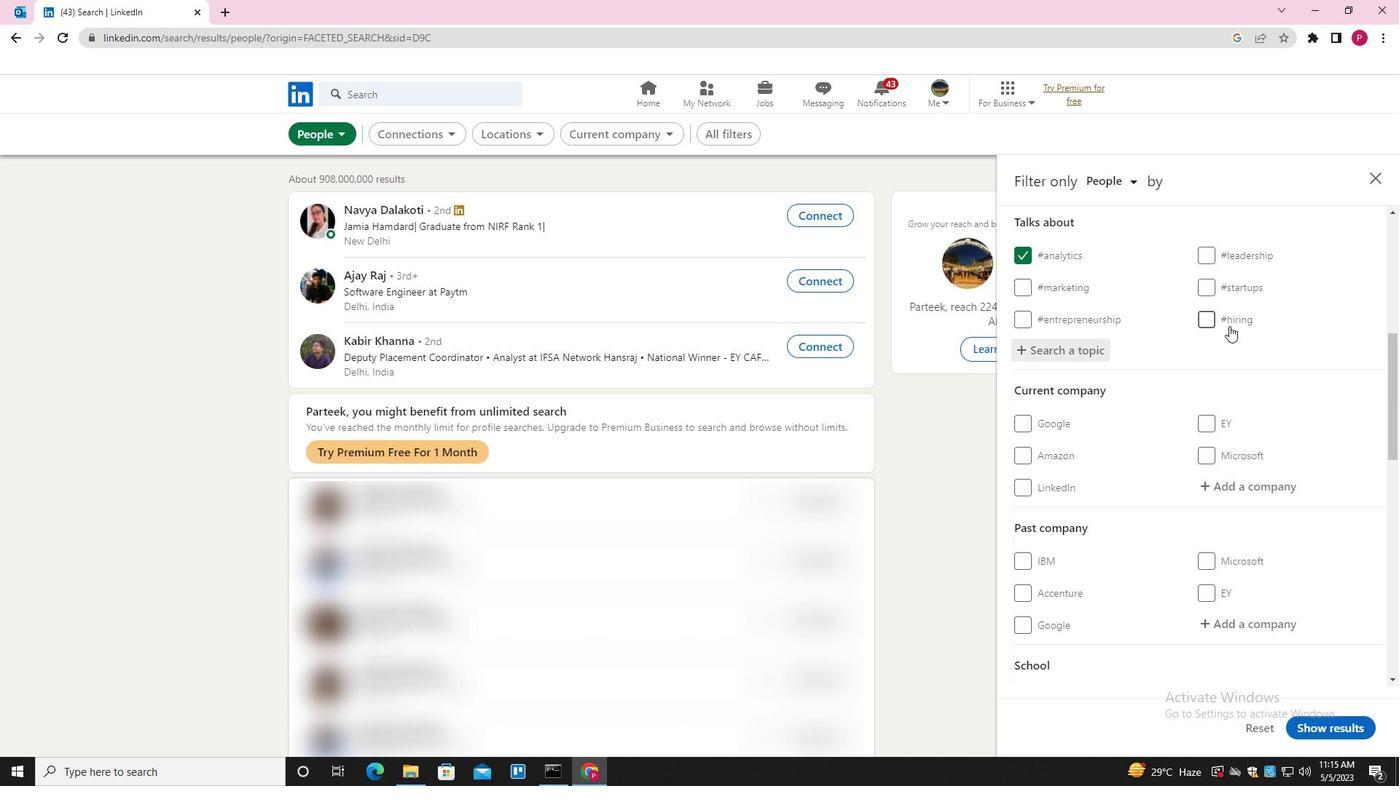 
Action: Mouse scrolled (1213, 333) with delta (0, 0)
Screenshot: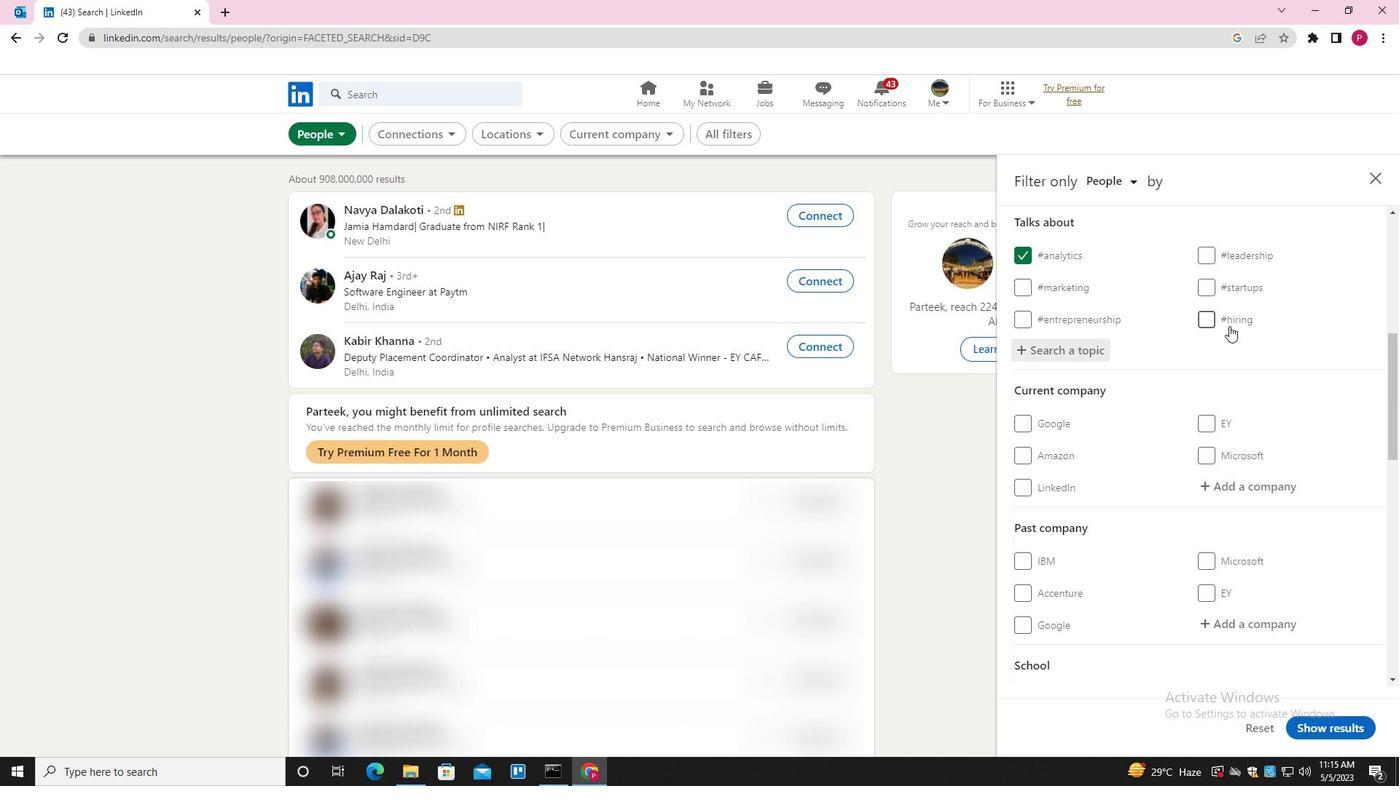 
Action: Mouse moved to (1199, 338)
Screenshot: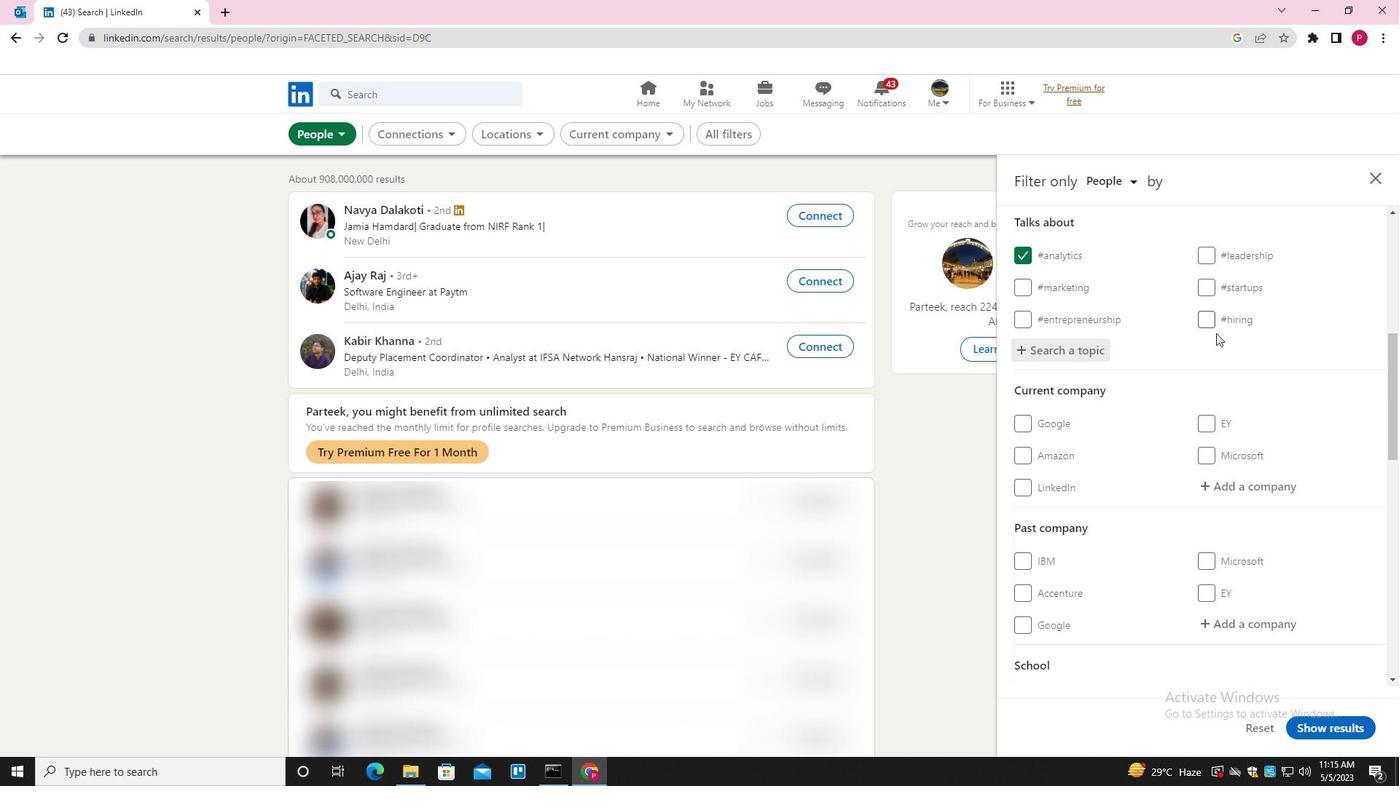 
Action: Mouse scrolled (1199, 337) with delta (0, 0)
Screenshot: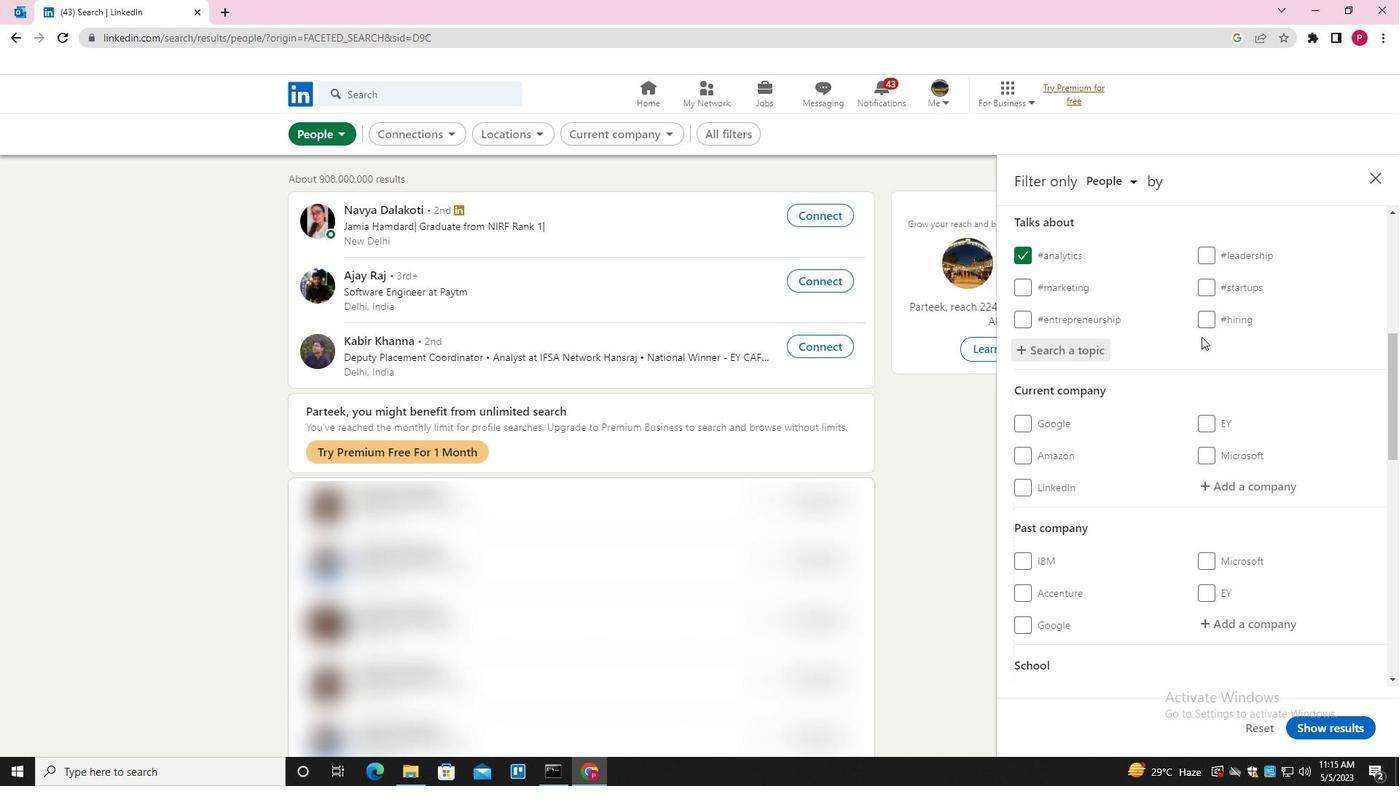 
Action: Mouse moved to (1198, 338)
Screenshot: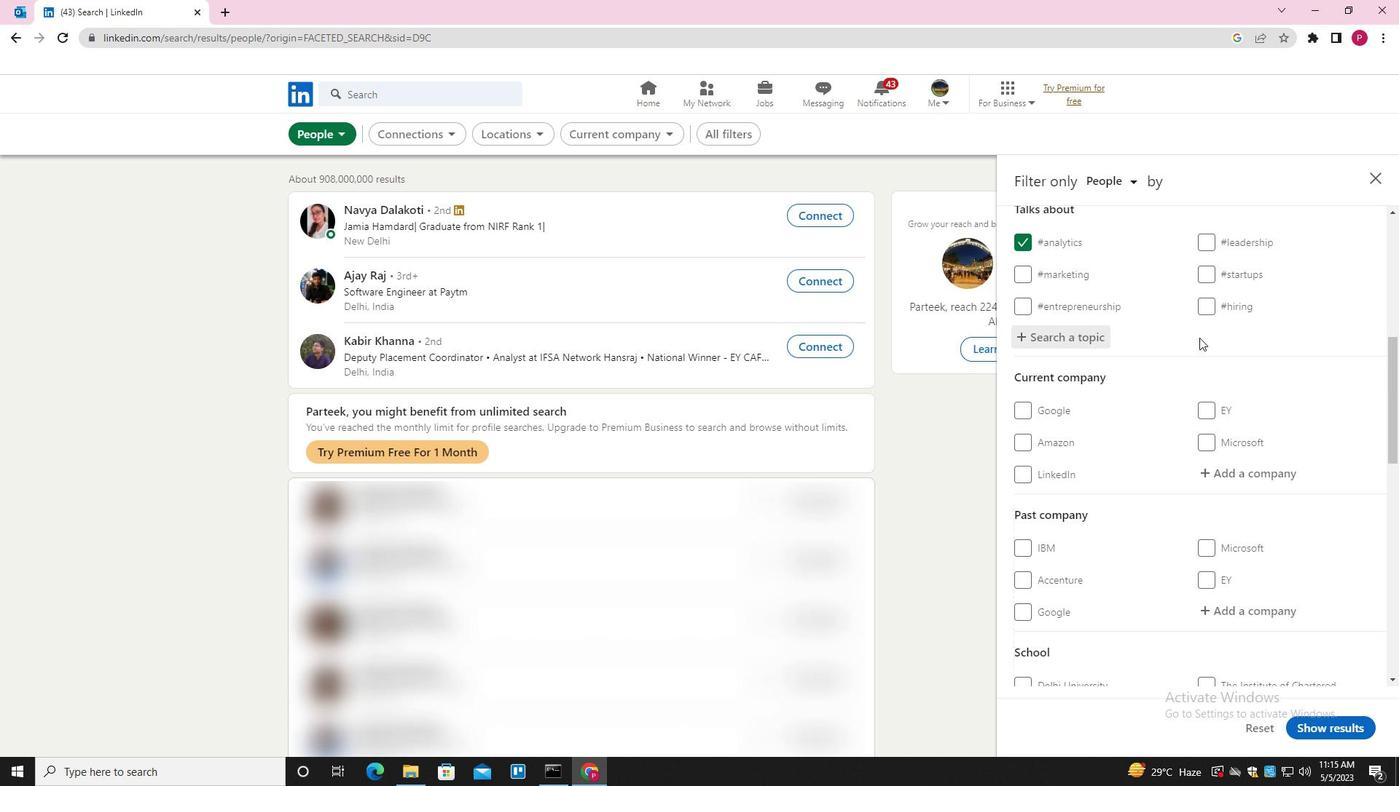 
Action: Mouse scrolled (1198, 337) with delta (0, 0)
Screenshot: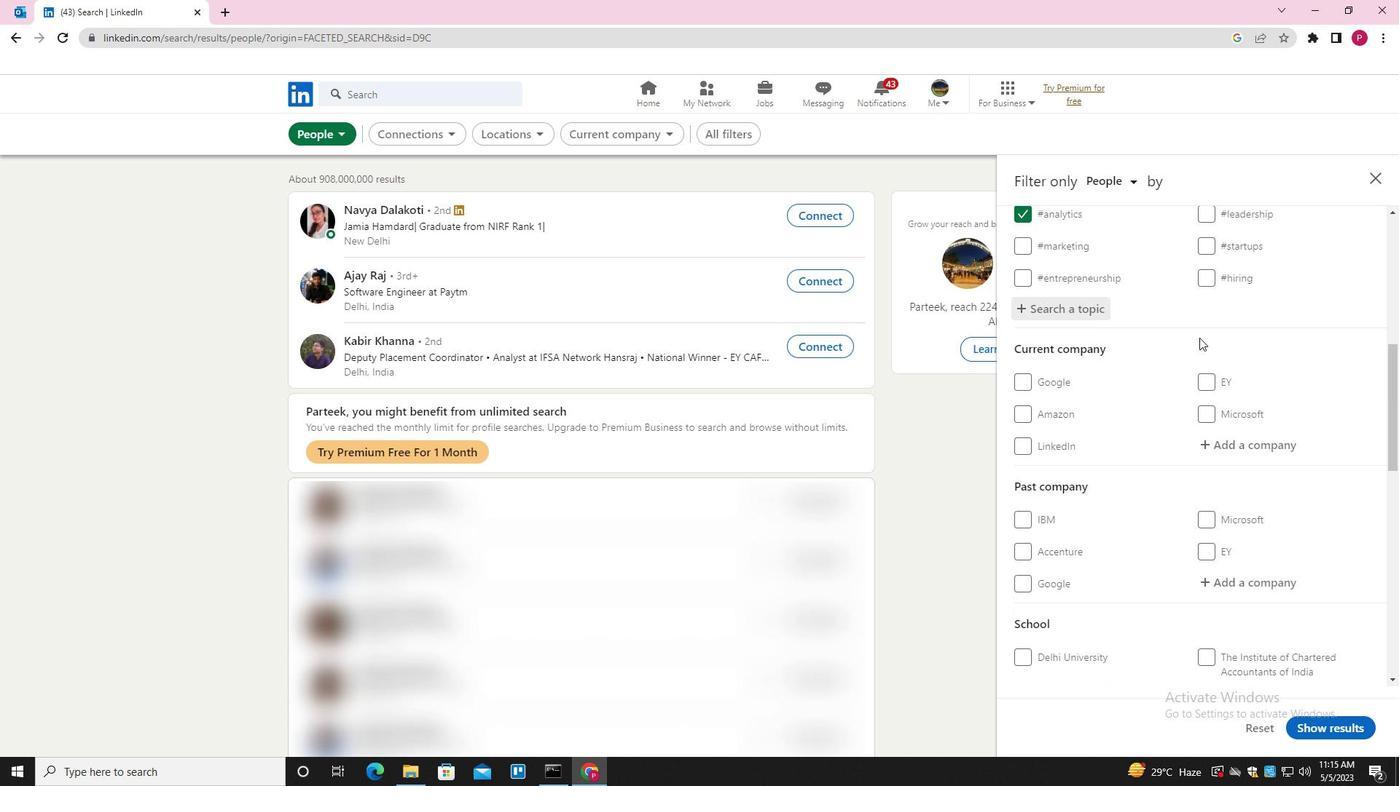 
Action: Mouse scrolled (1198, 337) with delta (0, 0)
Screenshot: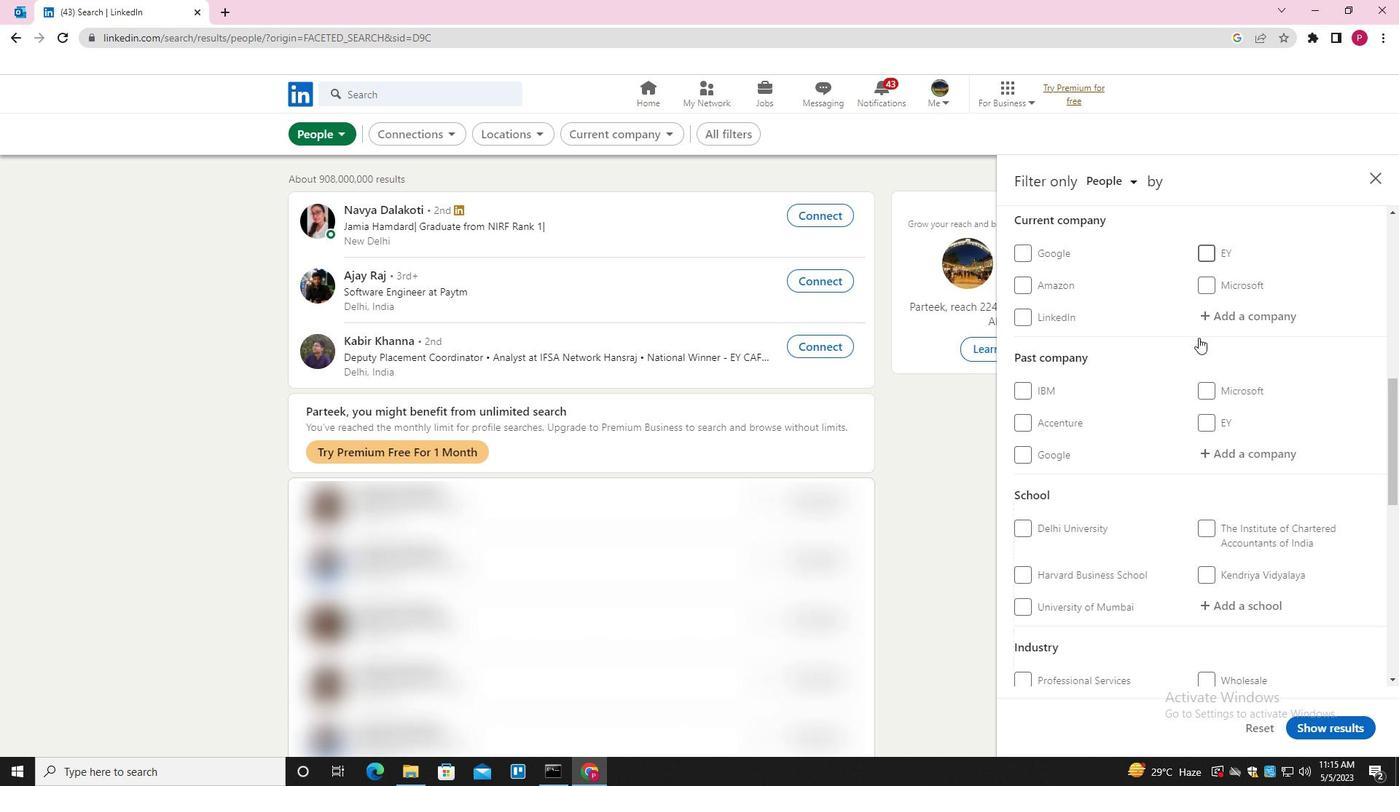
Action: Mouse scrolled (1198, 337) with delta (0, 0)
Screenshot: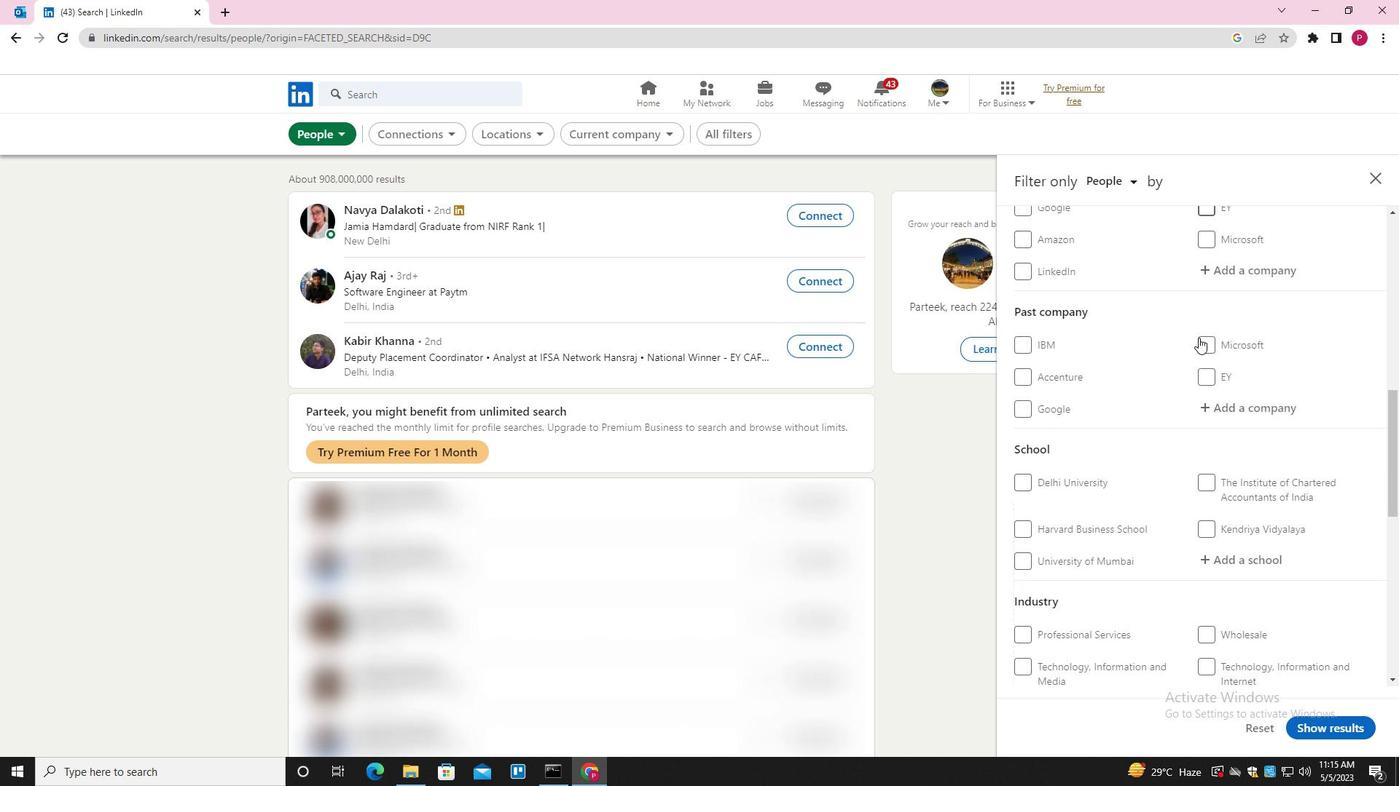 
Action: Mouse scrolled (1198, 337) with delta (0, 0)
Screenshot: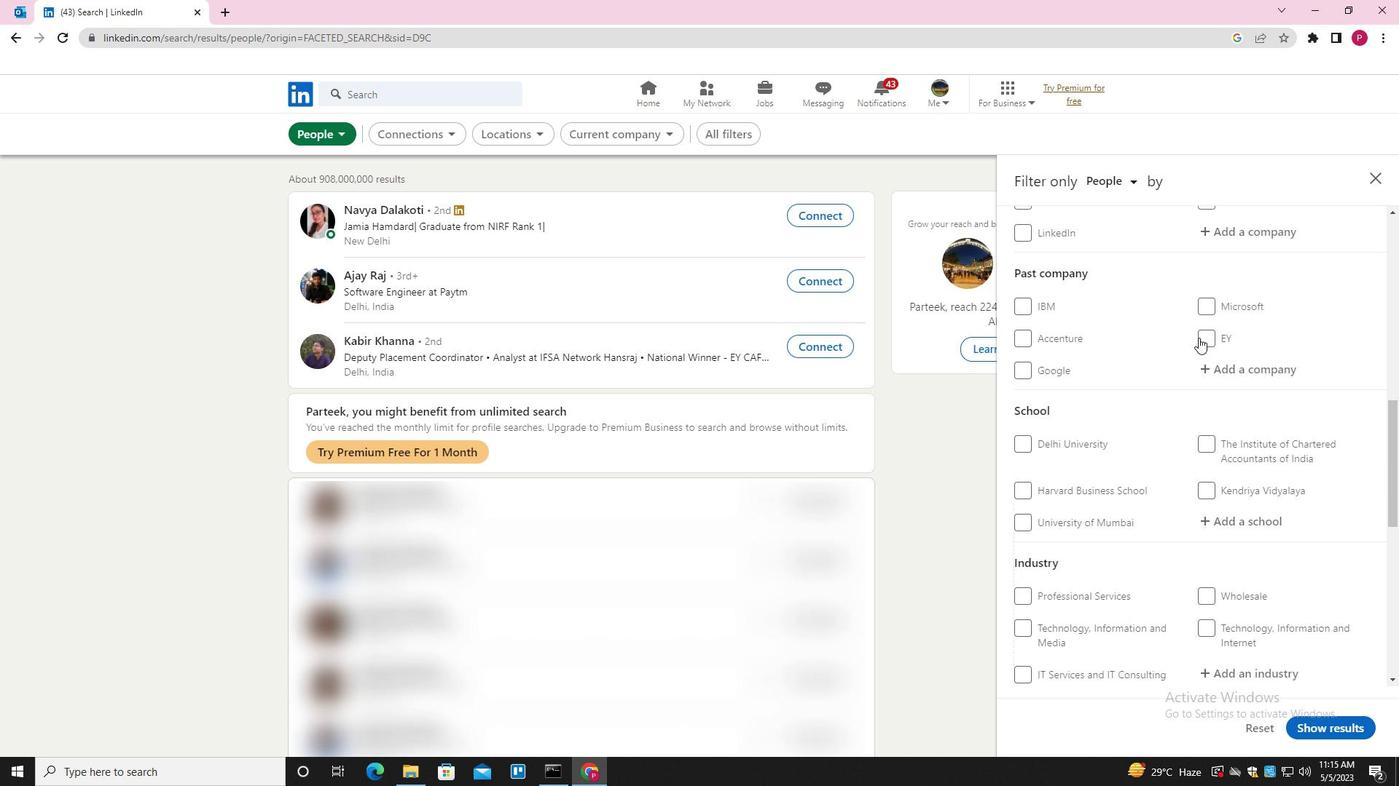 
Action: Mouse moved to (1112, 328)
Screenshot: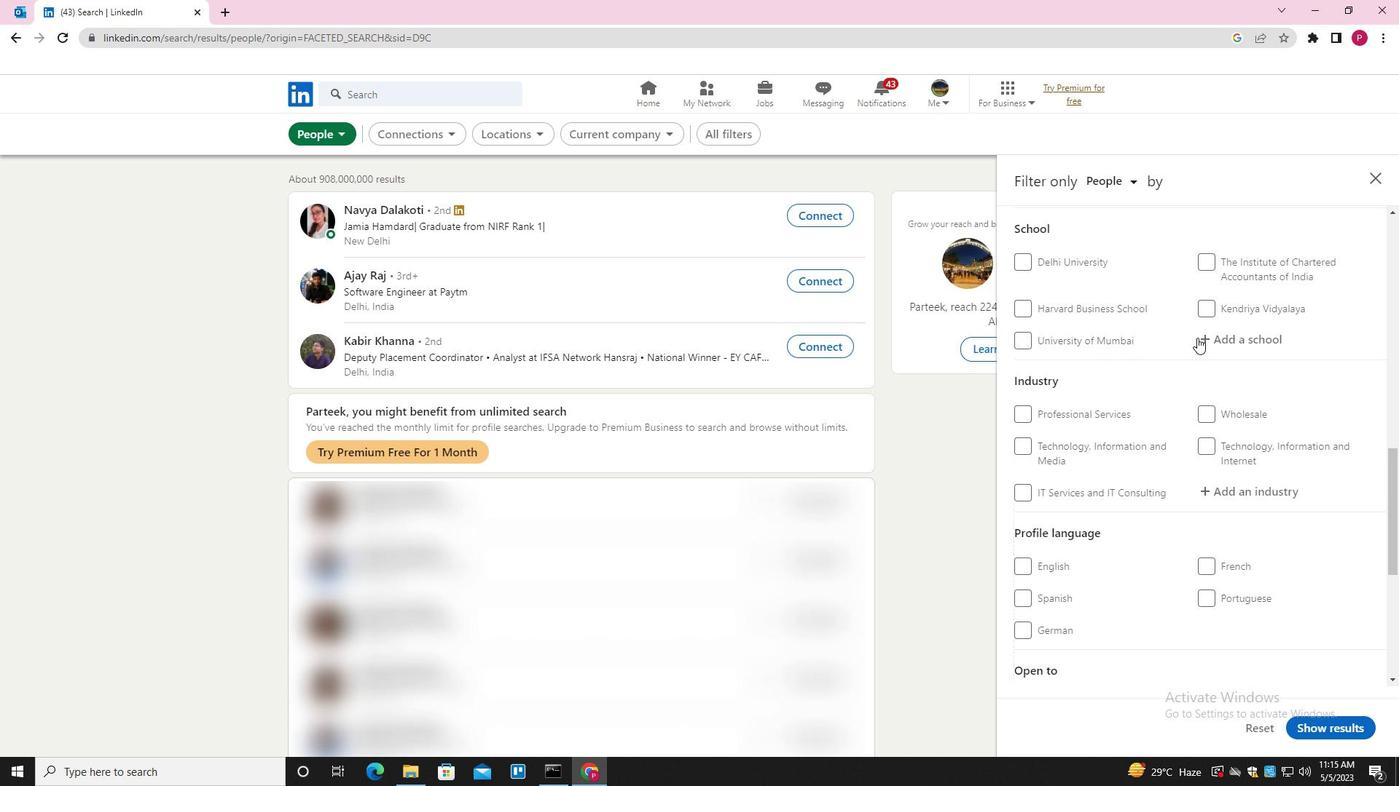 
Action: Mouse scrolled (1112, 327) with delta (0, 0)
Screenshot: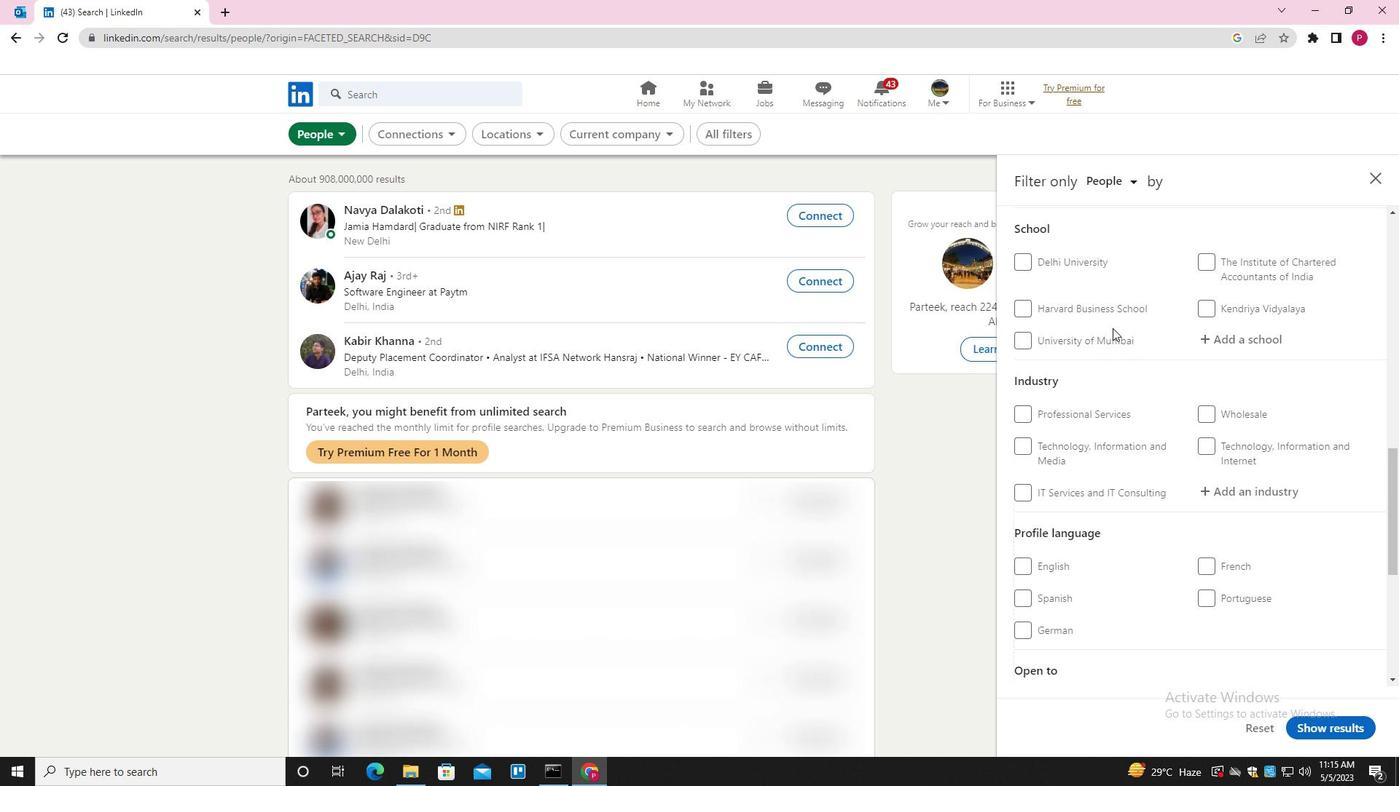 
Action: Mouse scrolled (1112, 327) with delta (0, 0)
Screenshot: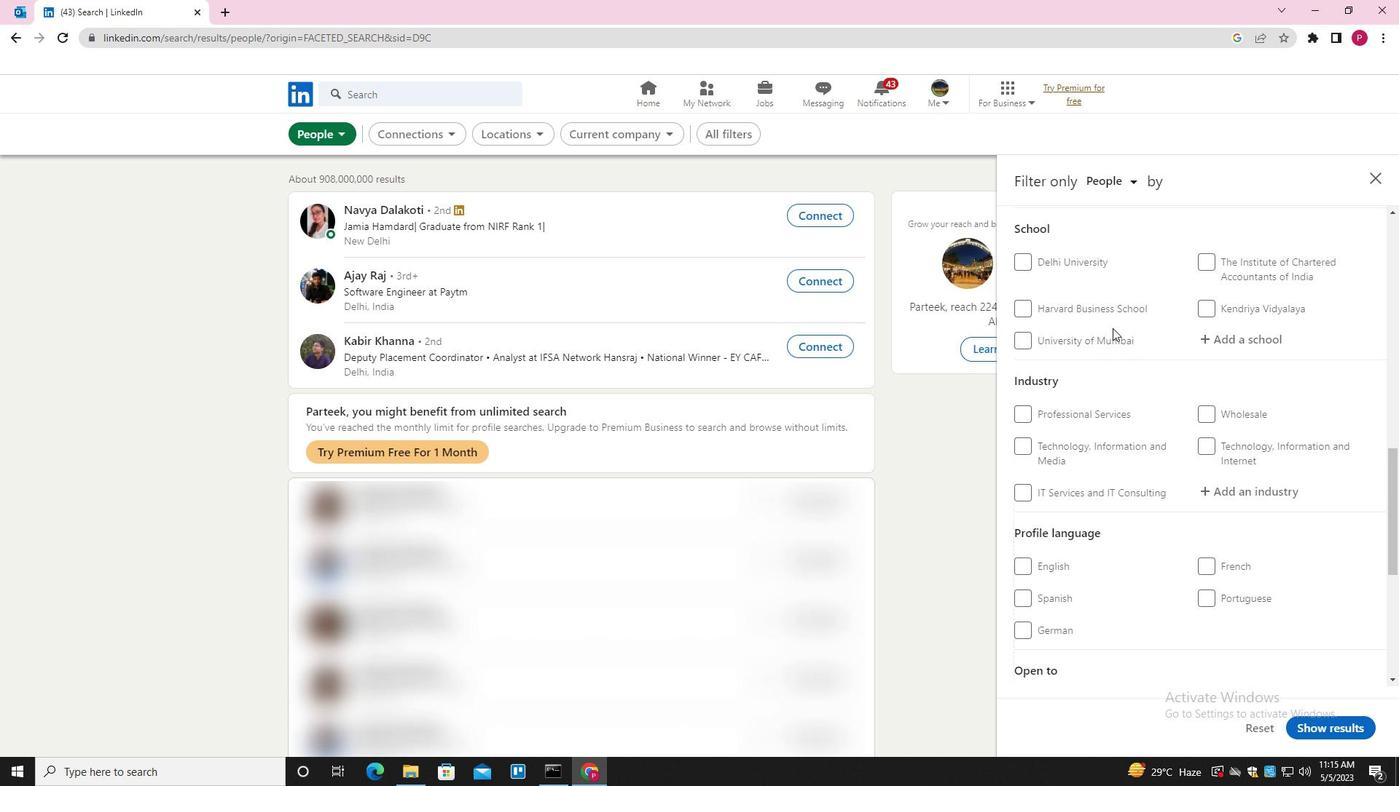 
Action: Mouse scrolled (1112, 327) with delta (0, 0)
Screenshot: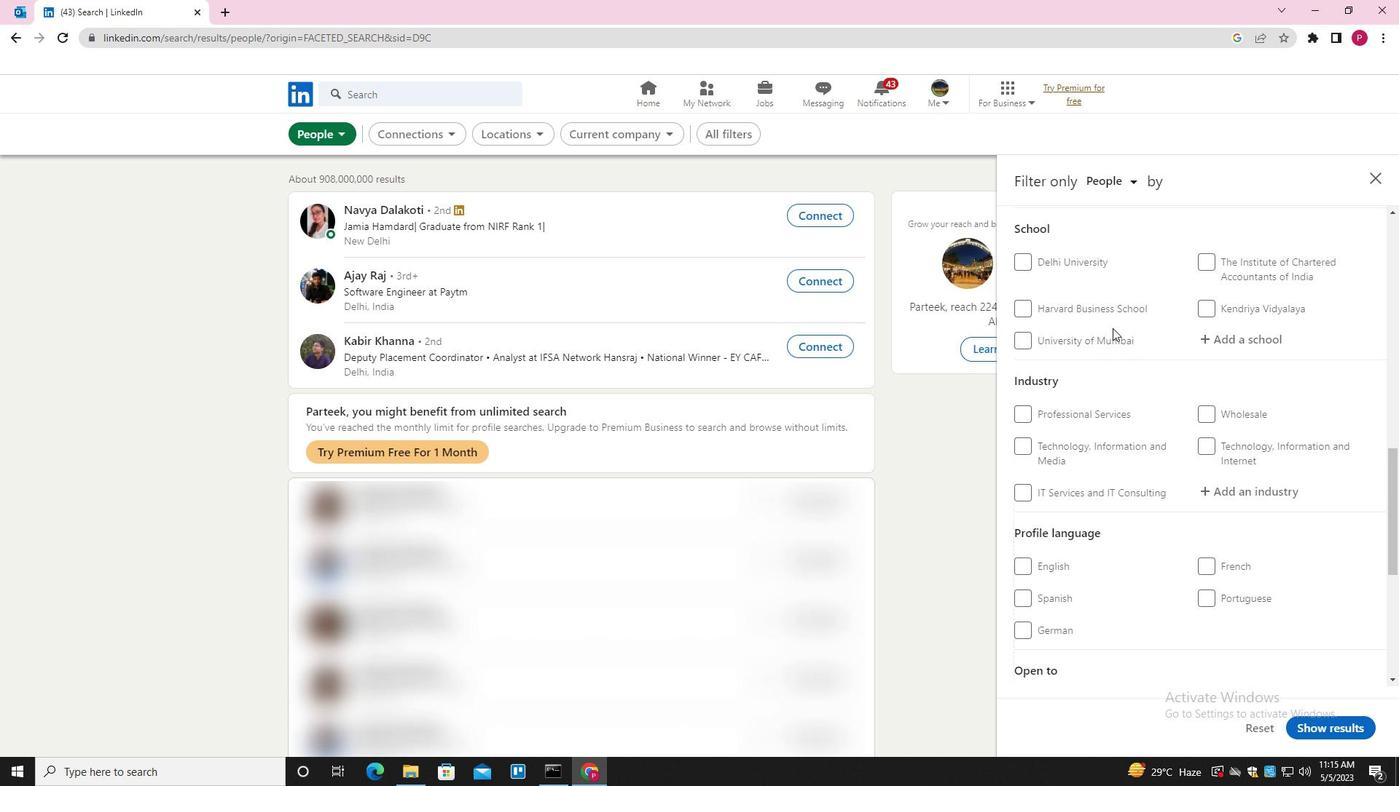 
Action: Mouse scrolled (1112, 327) with delta (0, 0)
Screenshot: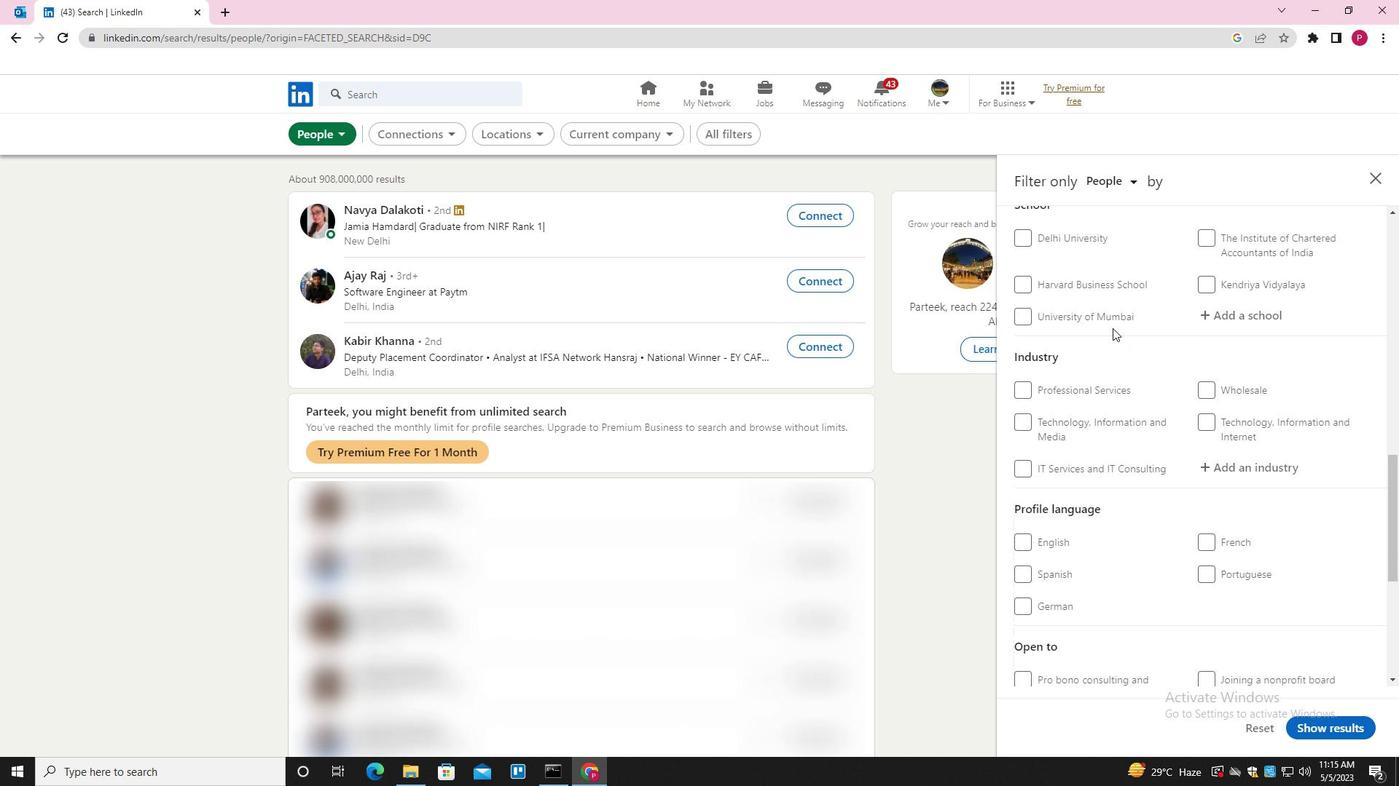 
Action: Mouse scrolled (1112, 327) with delta (0, 0)
Screenshot: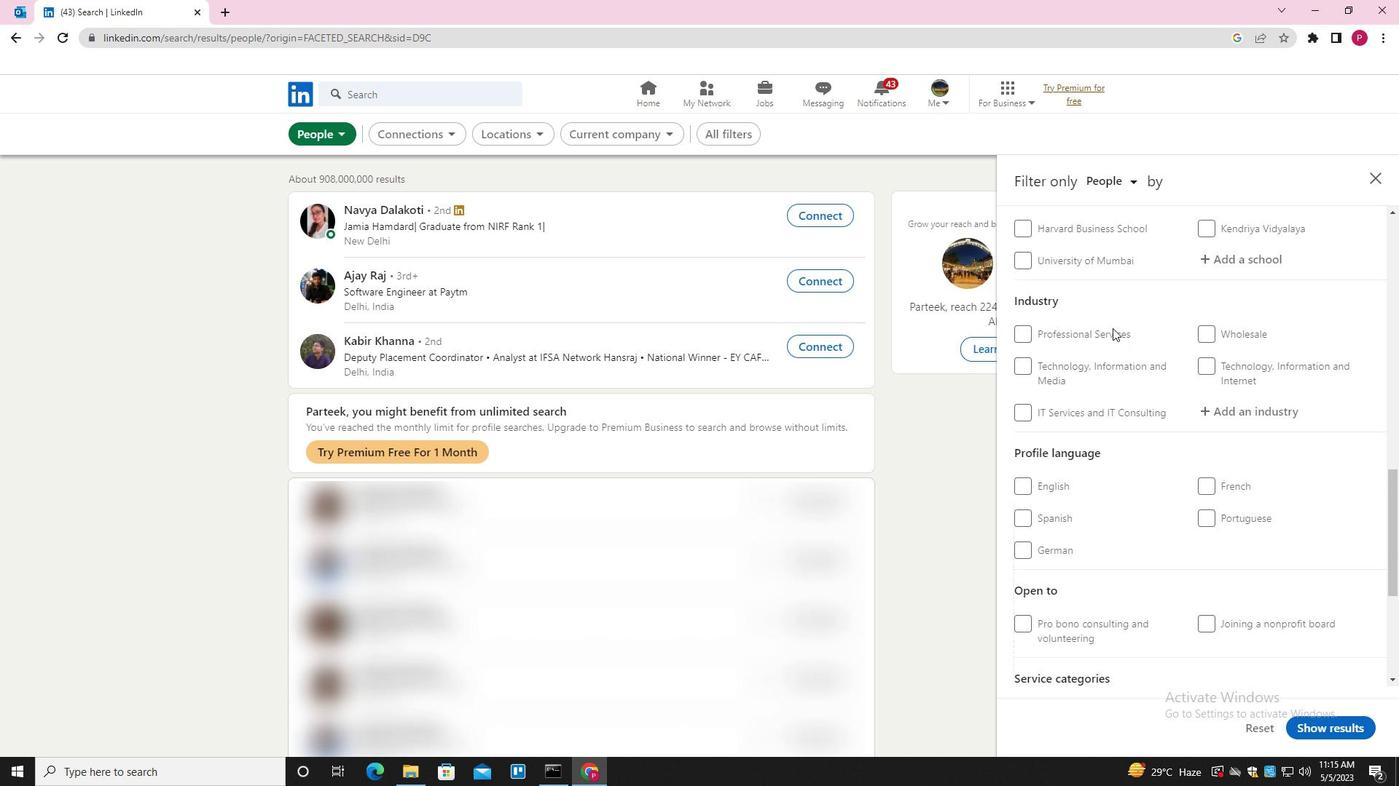 
Action: Mouse scrolled (1112, 329) with delta (0, 0)
Screenshot: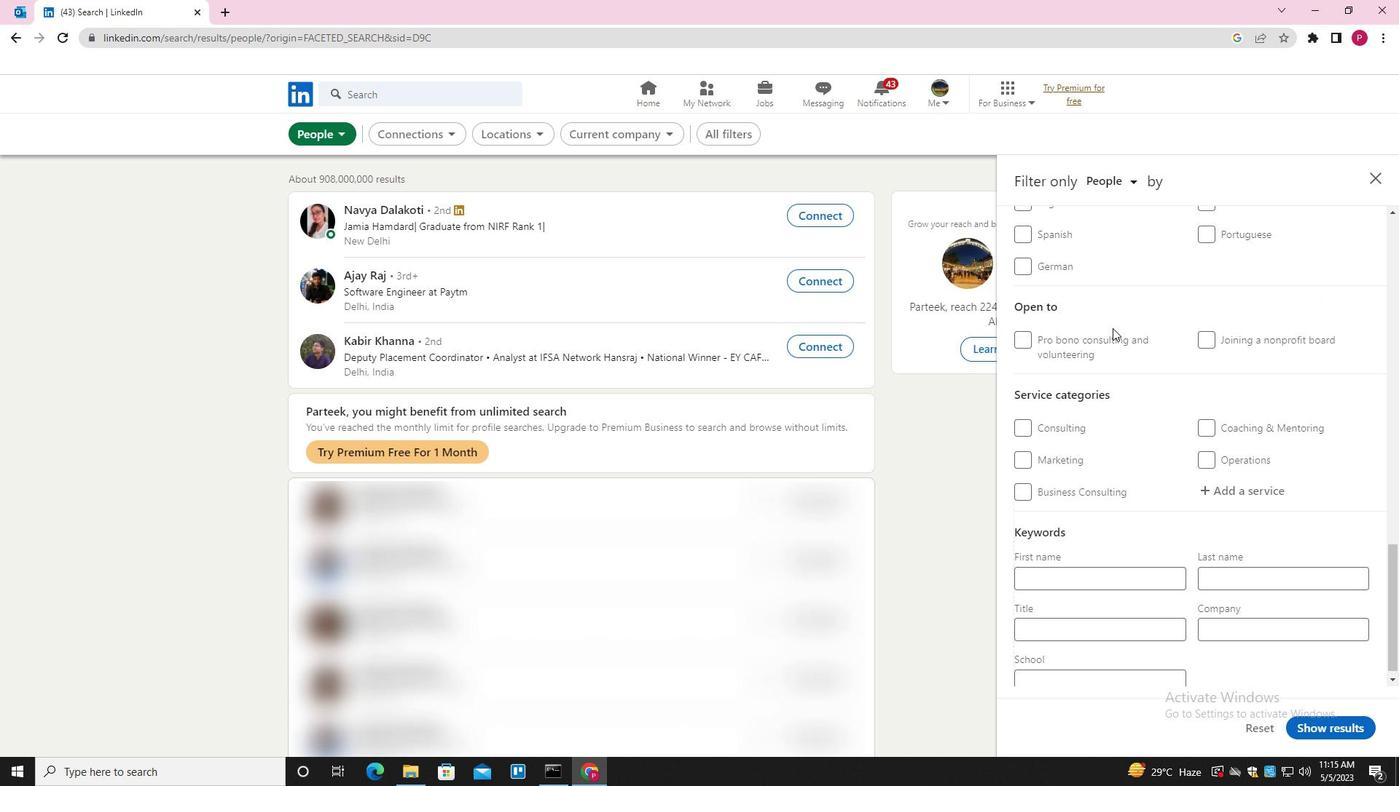 
Action: Mouse scrolled (1112, 329) with delta (0, 0)
Screenshot: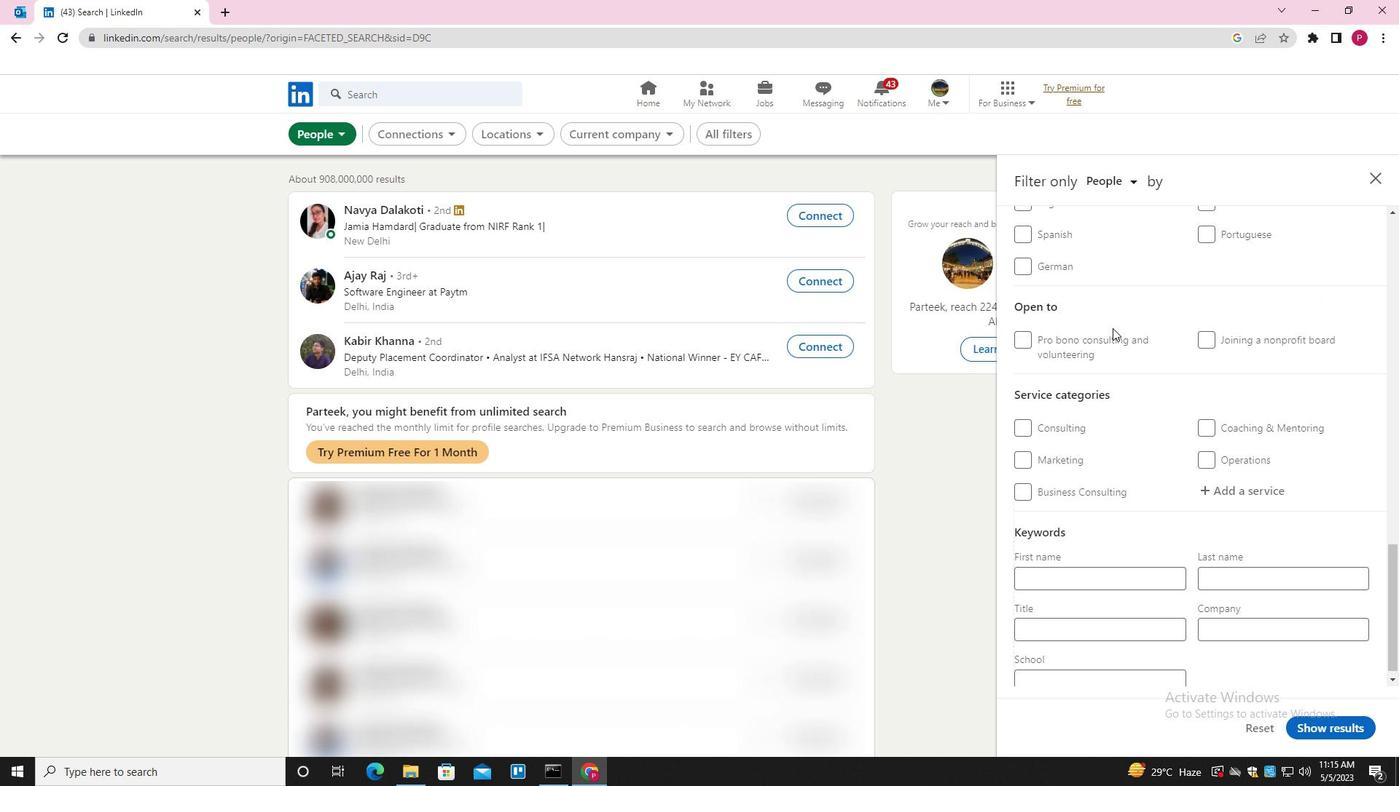 
Action: Mouse moved to (1206, 383)
Screenshot: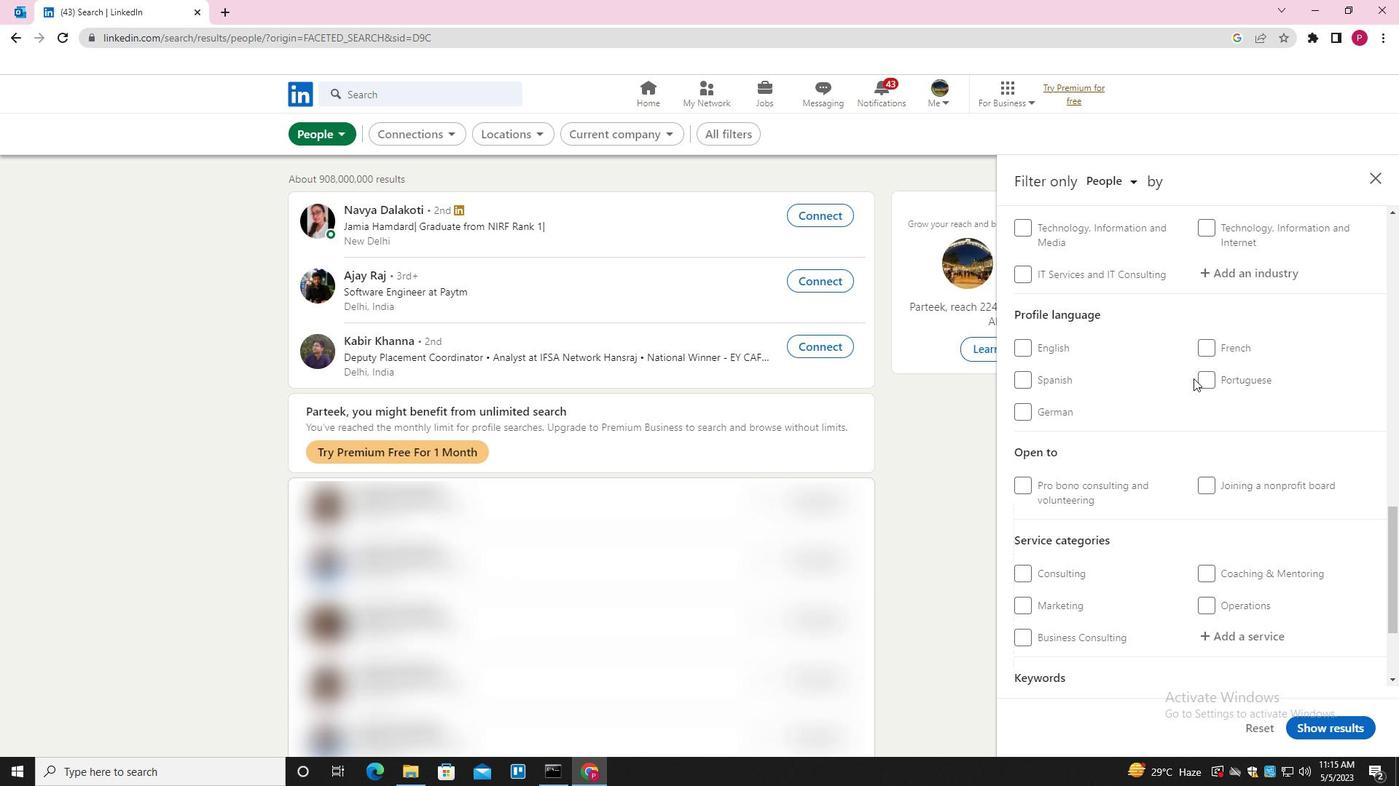 
Action: Mouse pressed left at (1206, 383)
Screenshot: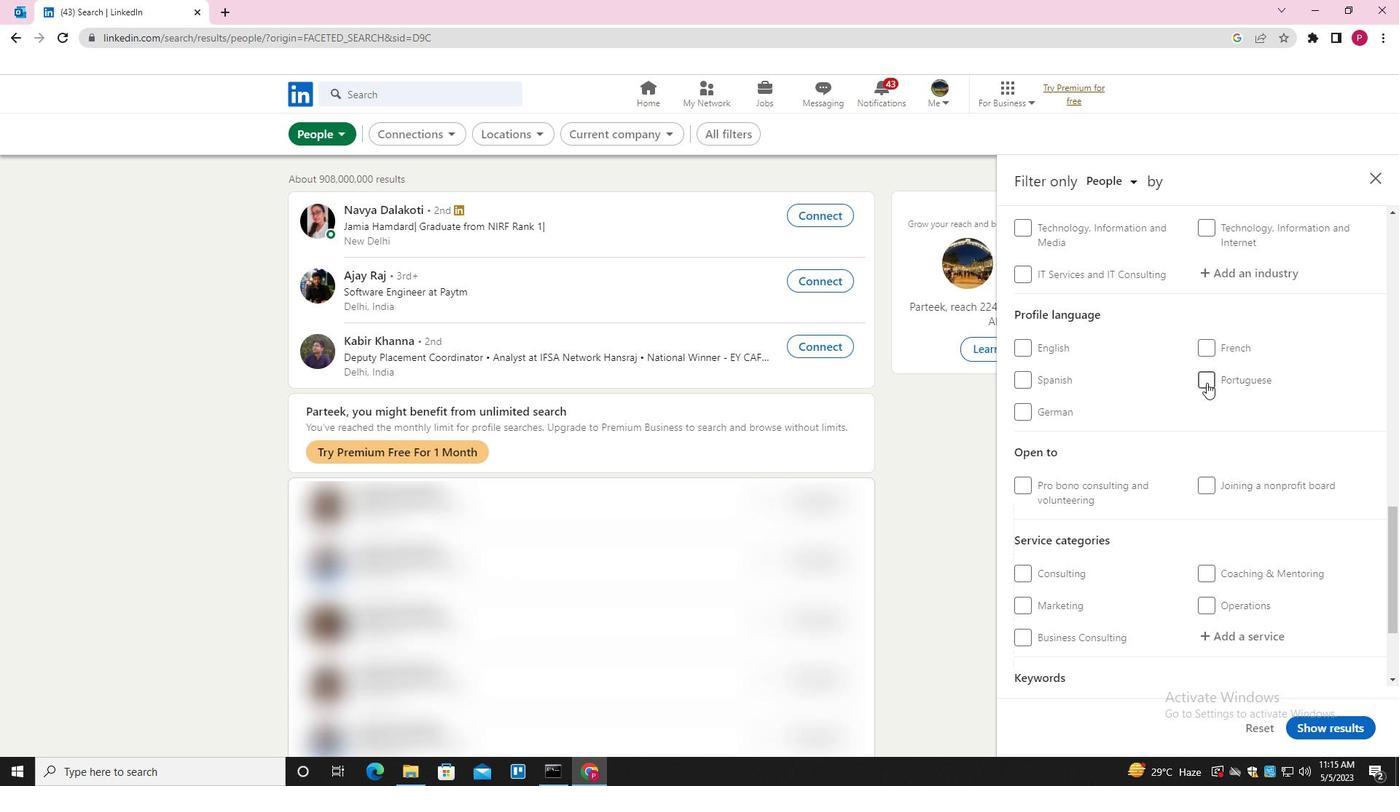 
Action: Mouse moved to (1104, 380)
Screenshot: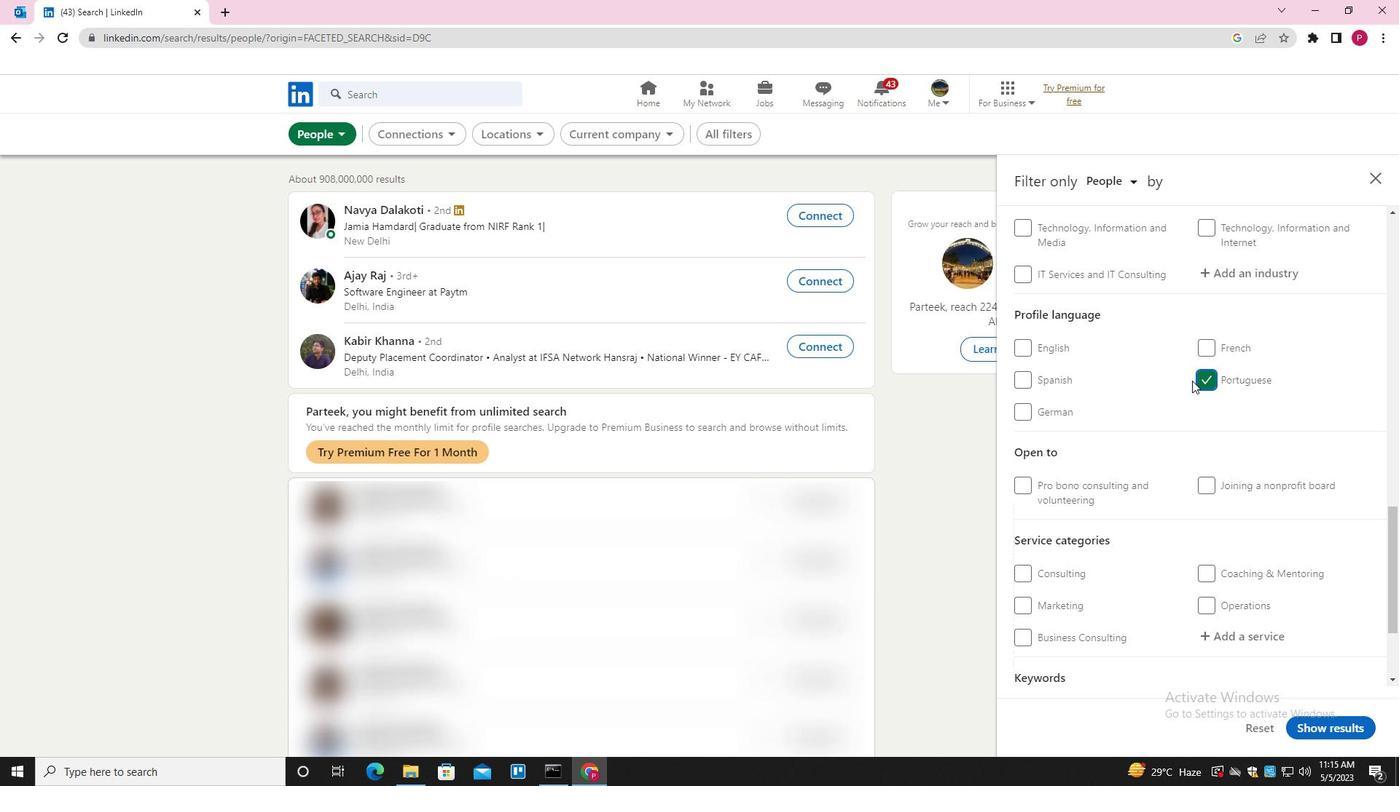 
Action: Mouse scrolled (1104, 381) with delta (0, 0)
Screenshot: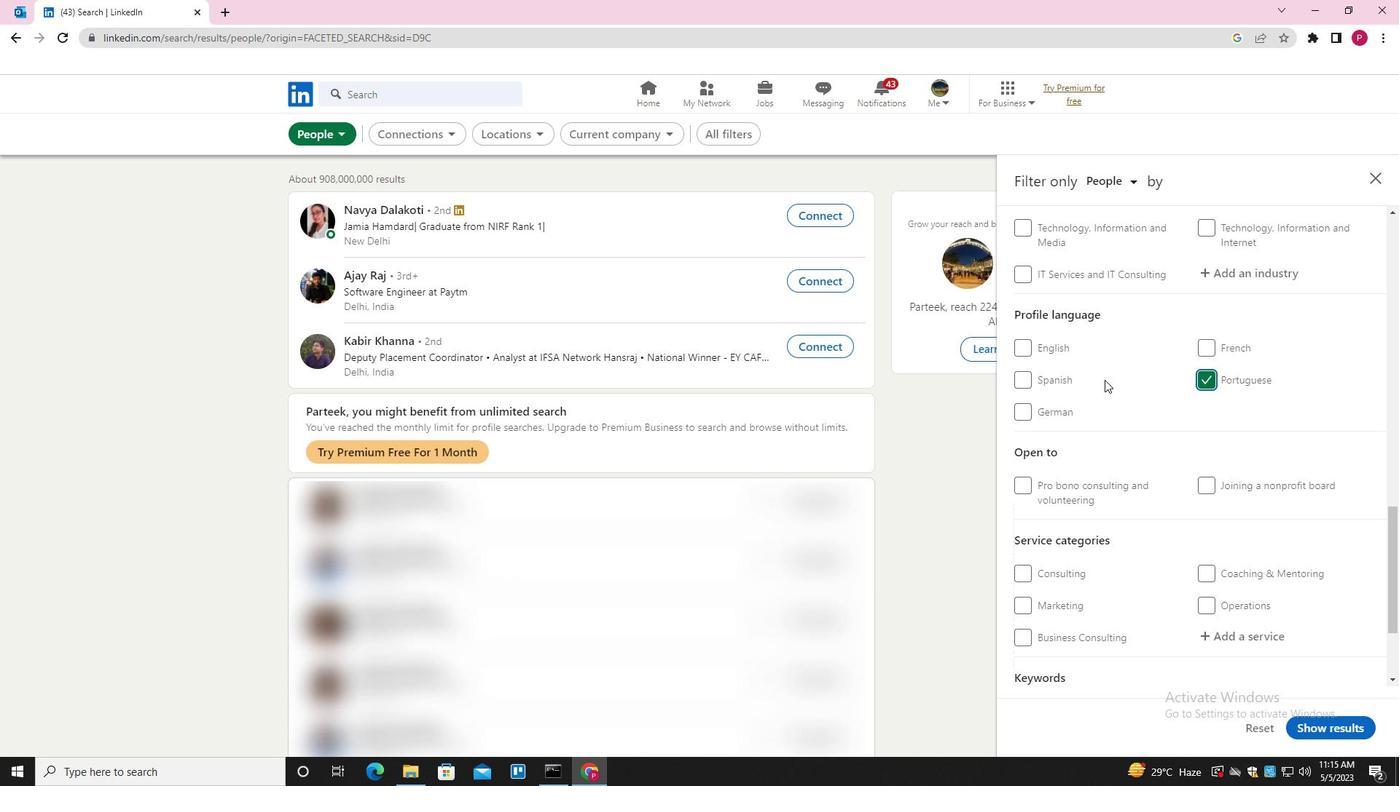 
Action: Mouse scrolled (1104, 381) with delta (0, 0)
Screenshot: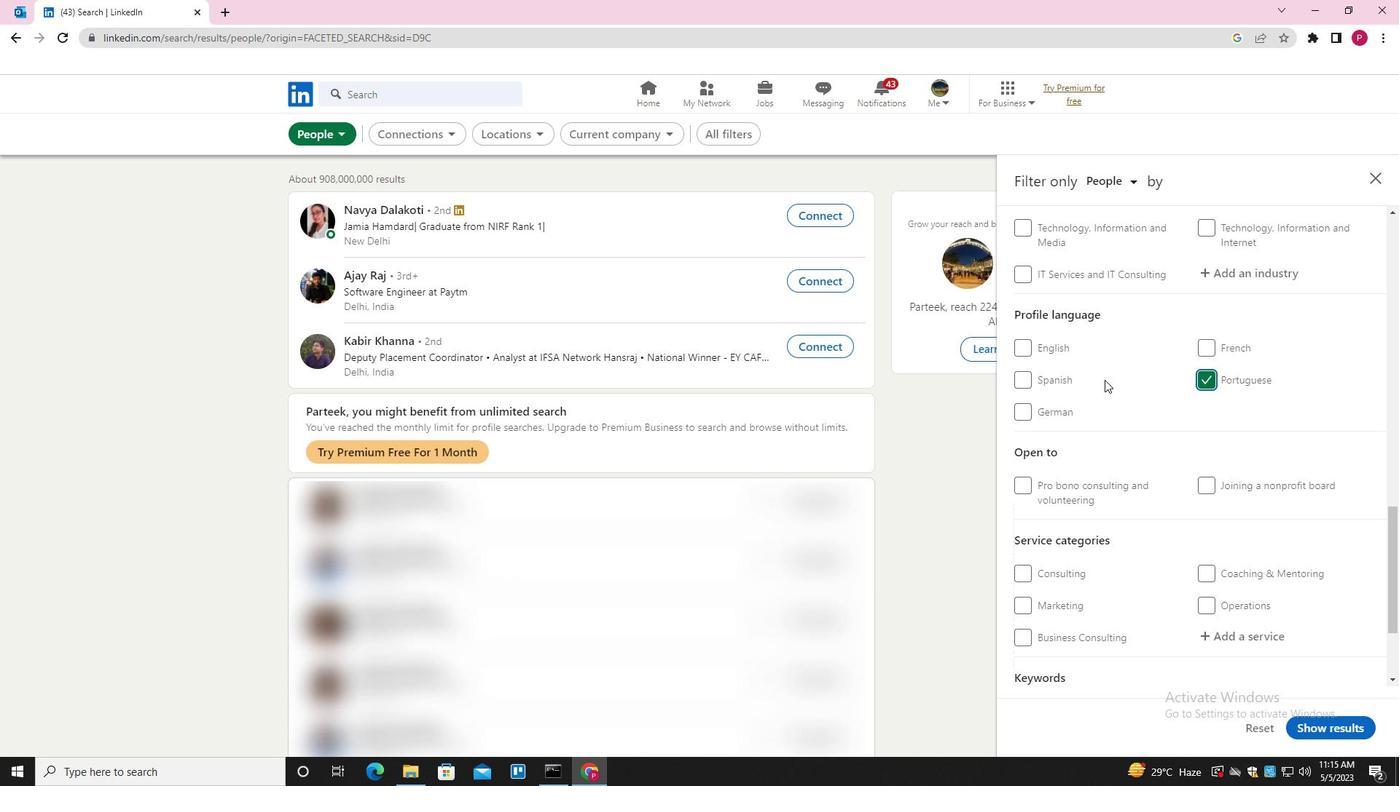 
Action: Mouse scrolled (1104, 381) with delta (0, 0)
Screenshot: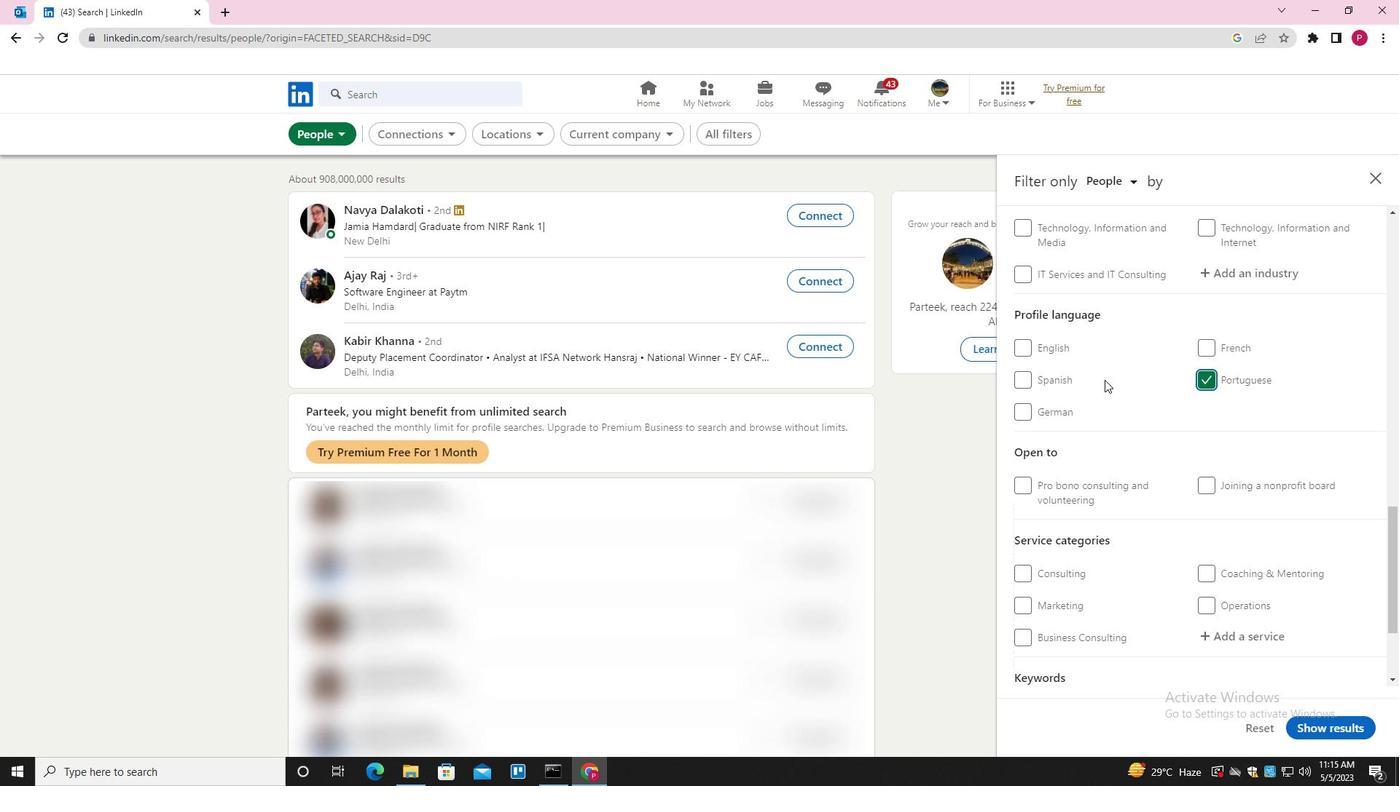 
Action: Mouse scrolled (1104, 381) with delta (0, 0)
Screenshot: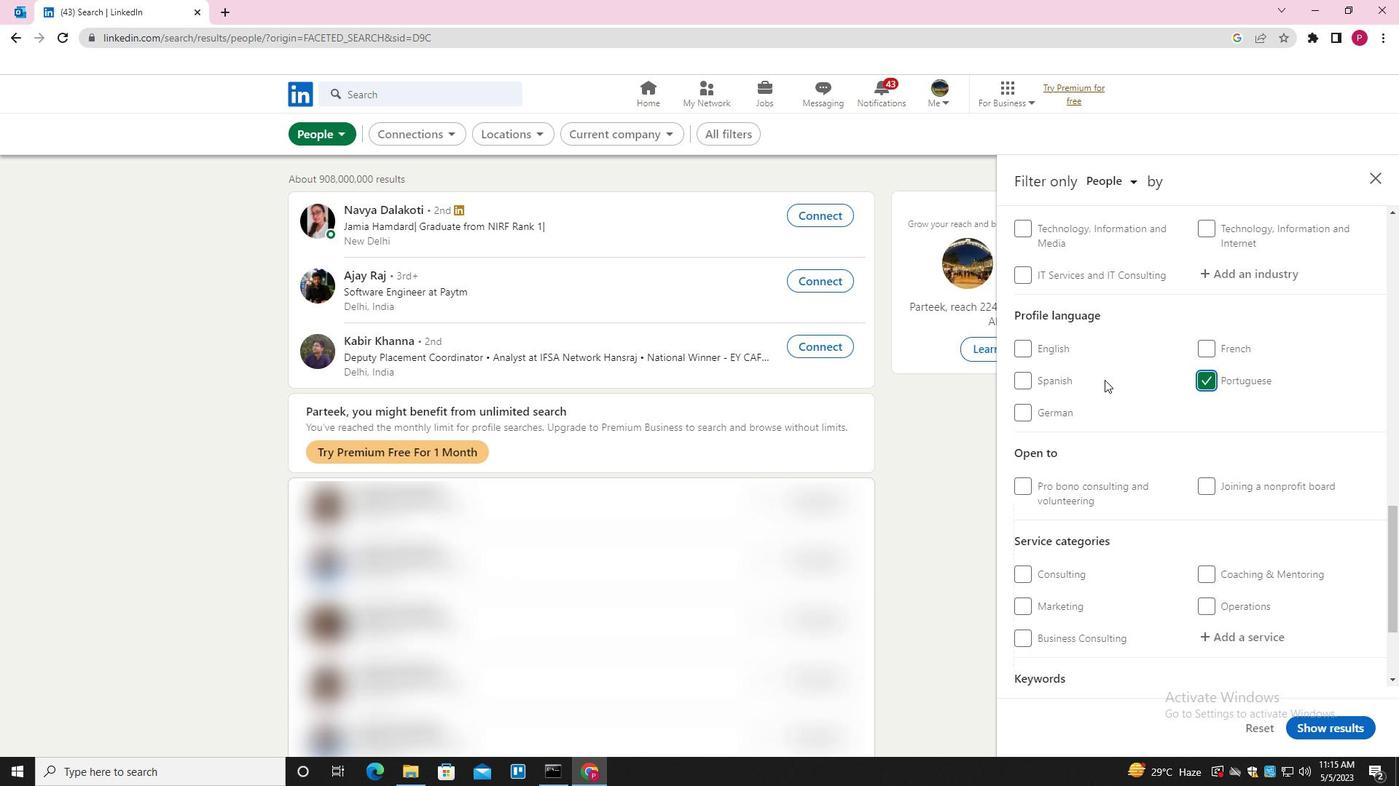 
Action: Mouse scrolled (1104, 381) with delta (0, 0)
Screenshot: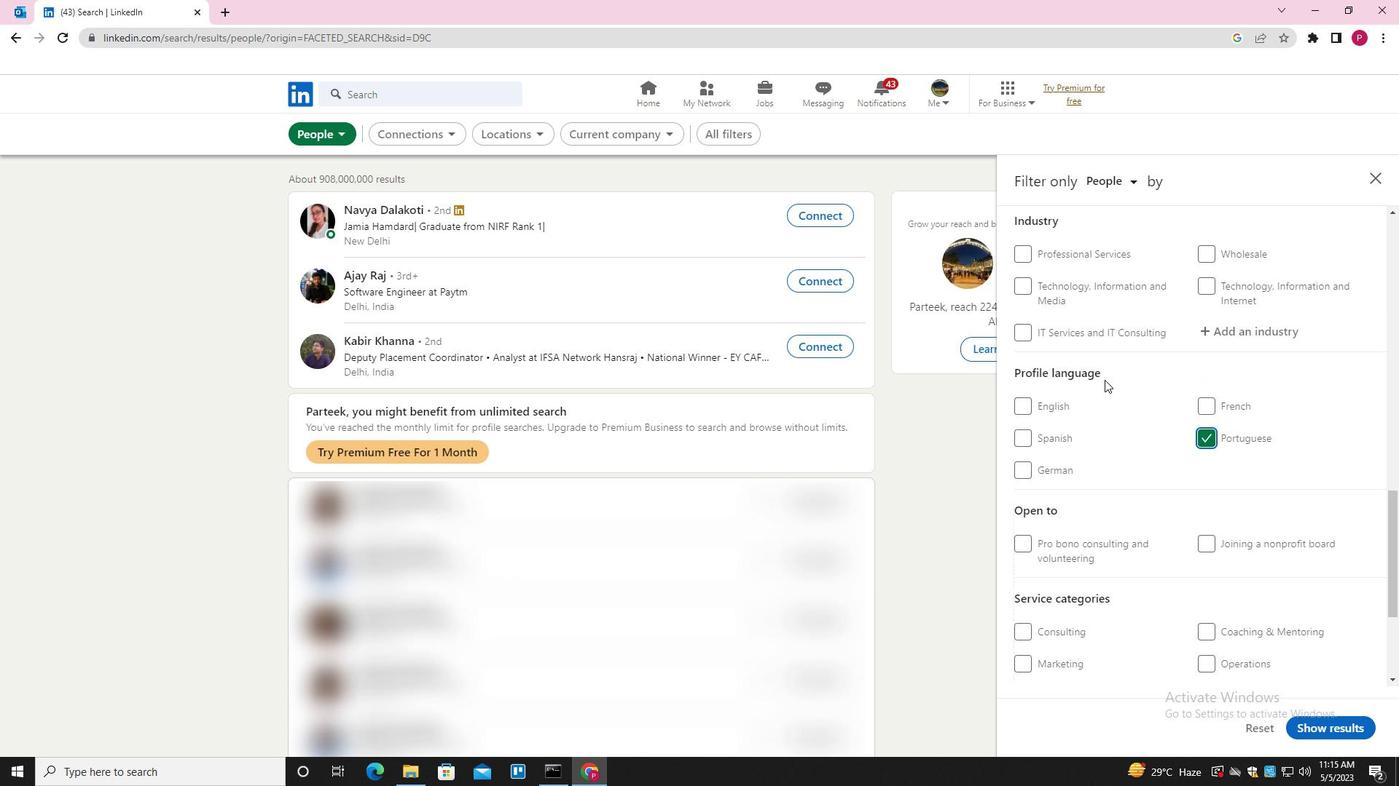 
Action: Mouse scrolled (1104, 381) with delta (0, 0)
Screenshot: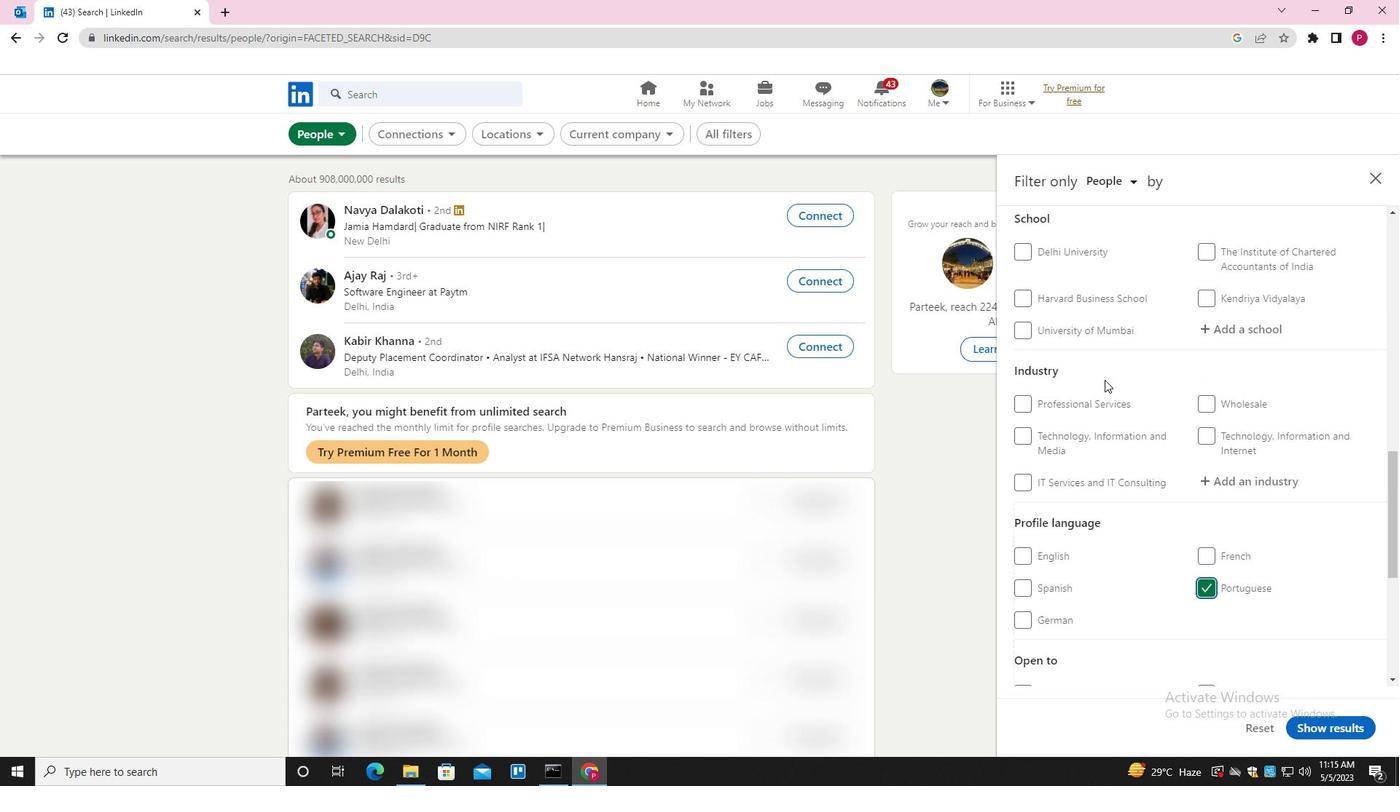 
Action: Mouse scrolled (1104, 381) with delta (0, 0)
Screenshot: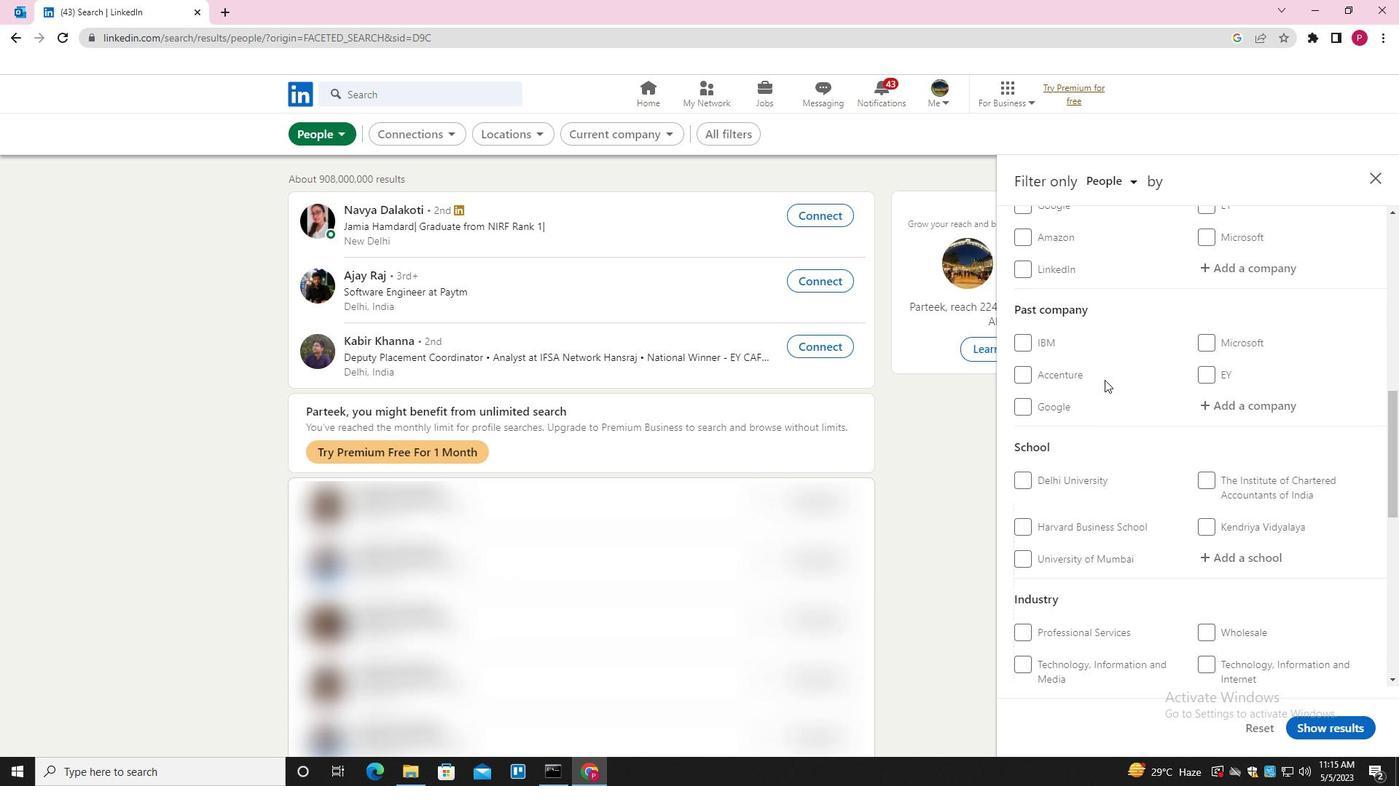
Action: Mouse scrolled (1104, 381) with delta (0, 0)
Screenshot: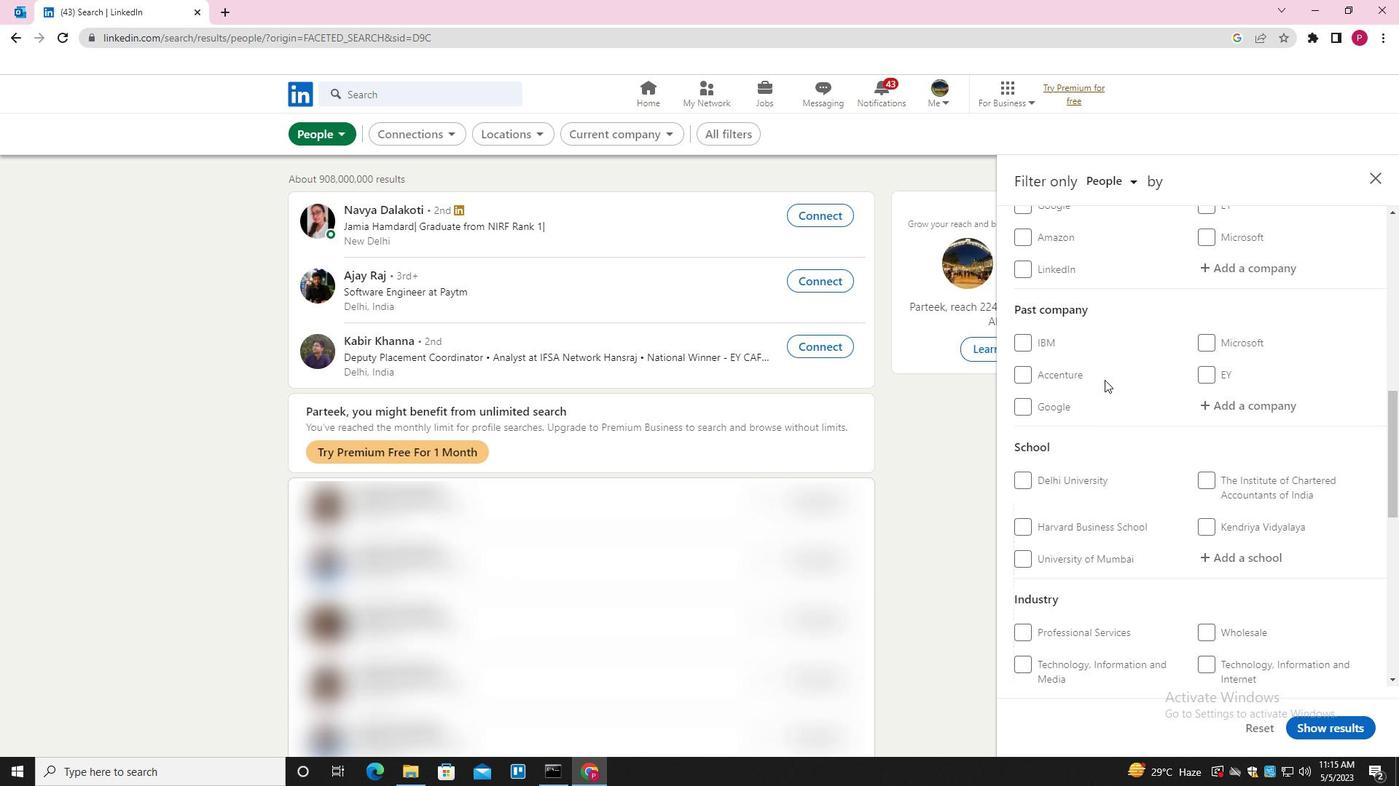 
Action: Mouse moved to (1230, 416)
Screenshot: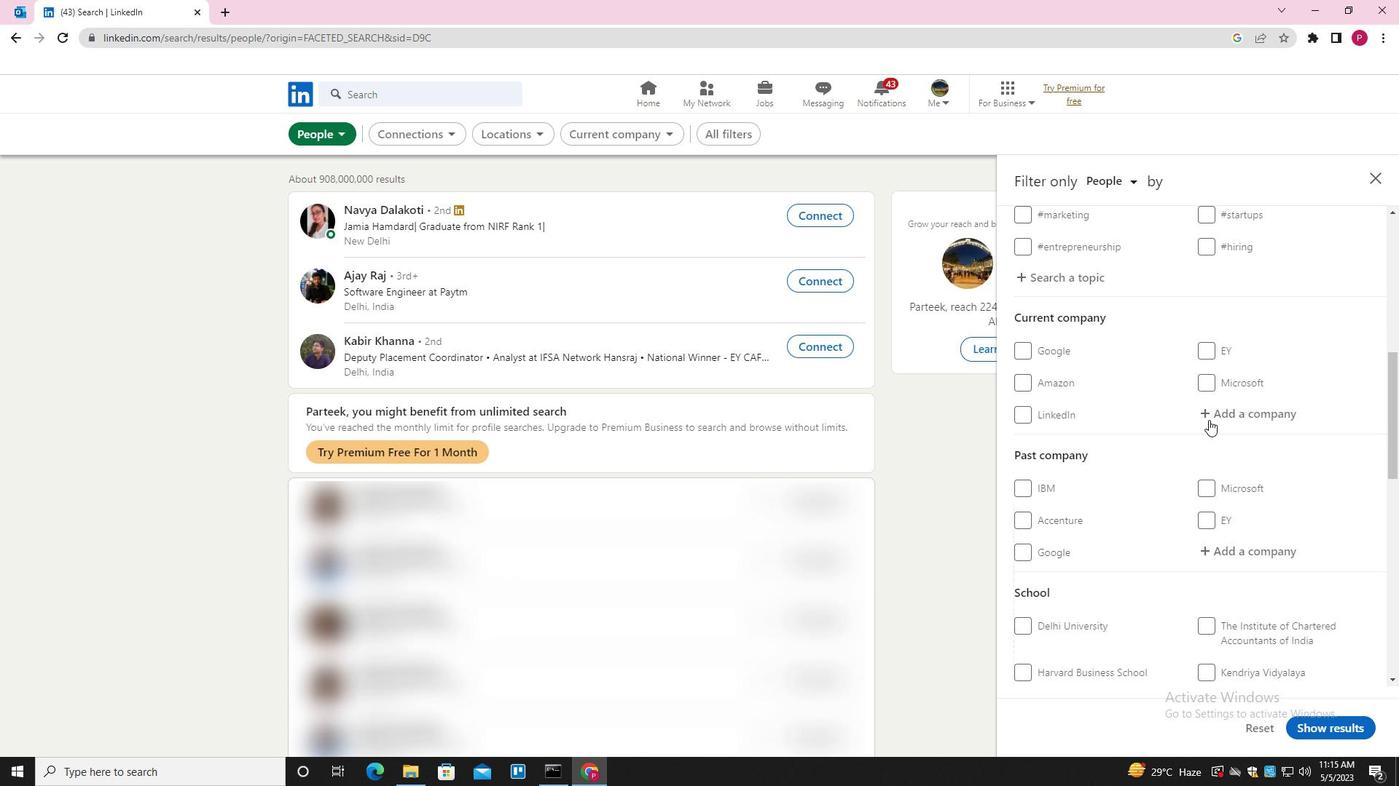 
Action: Mouse pressed left at (1230, 416)
Screenshot: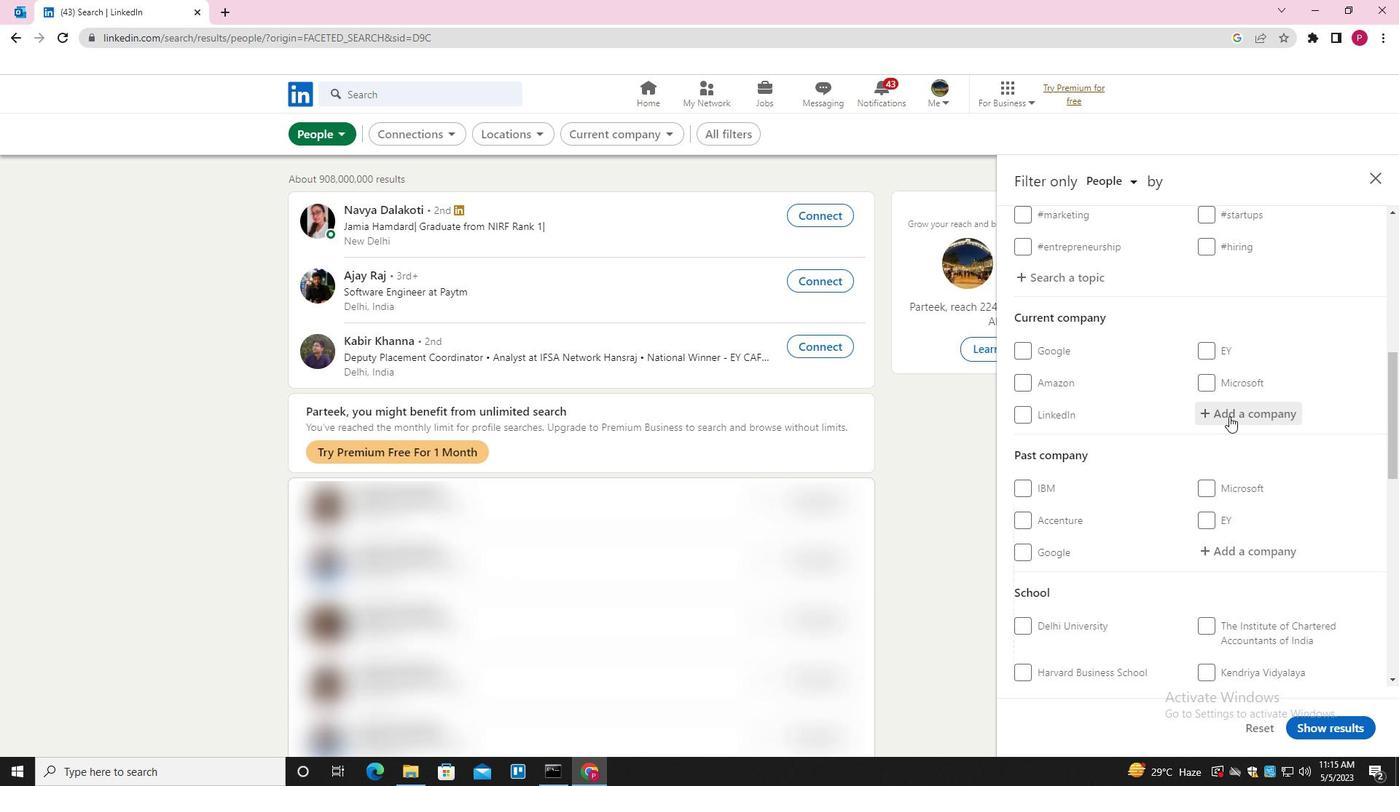 
Action: Mouse moved to (1228, 407)
Screenshot: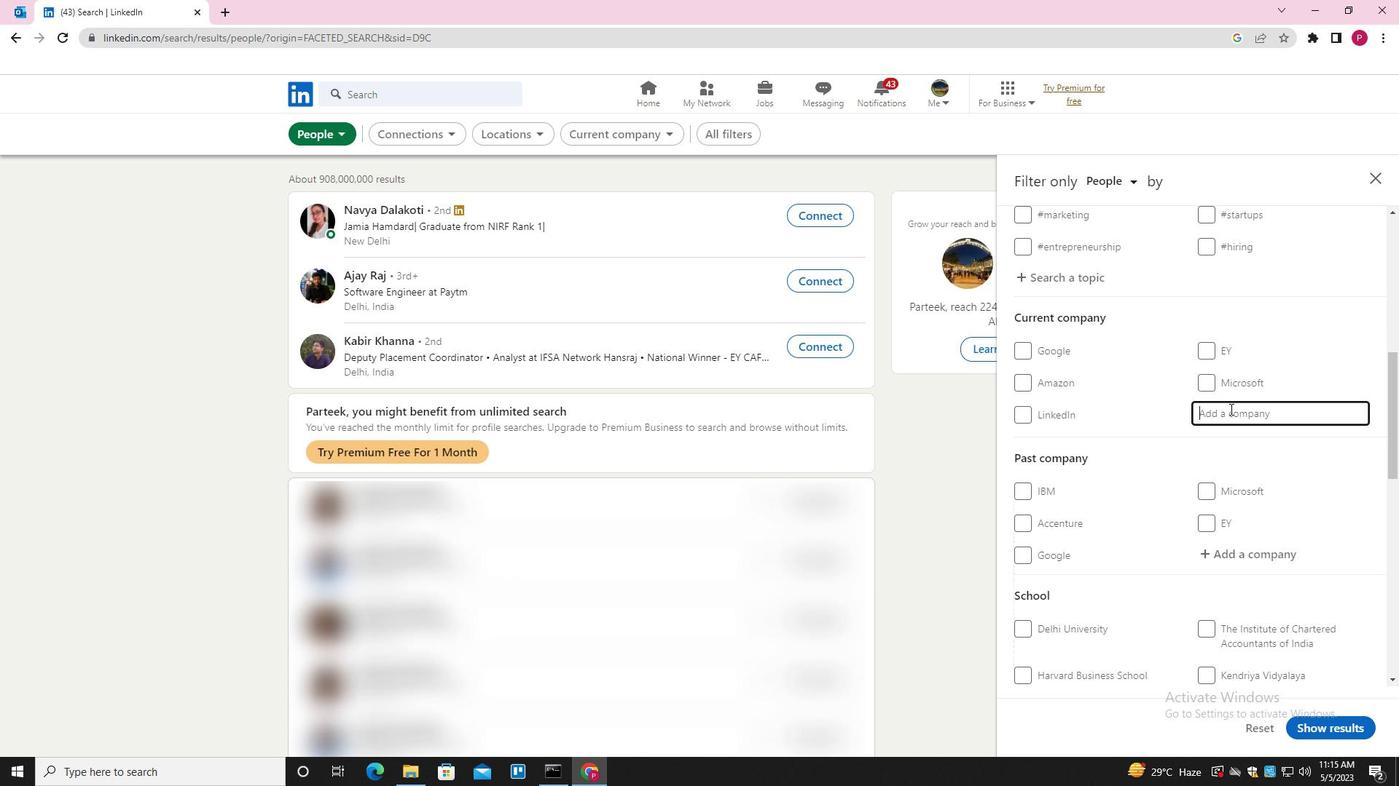 
Action: Key pressed <Key.shift><Key.shift><Key.shift><Key.shift><Key.shift><Key.shift>ICERTIS<Key.down><Key.enter>
Screenshot: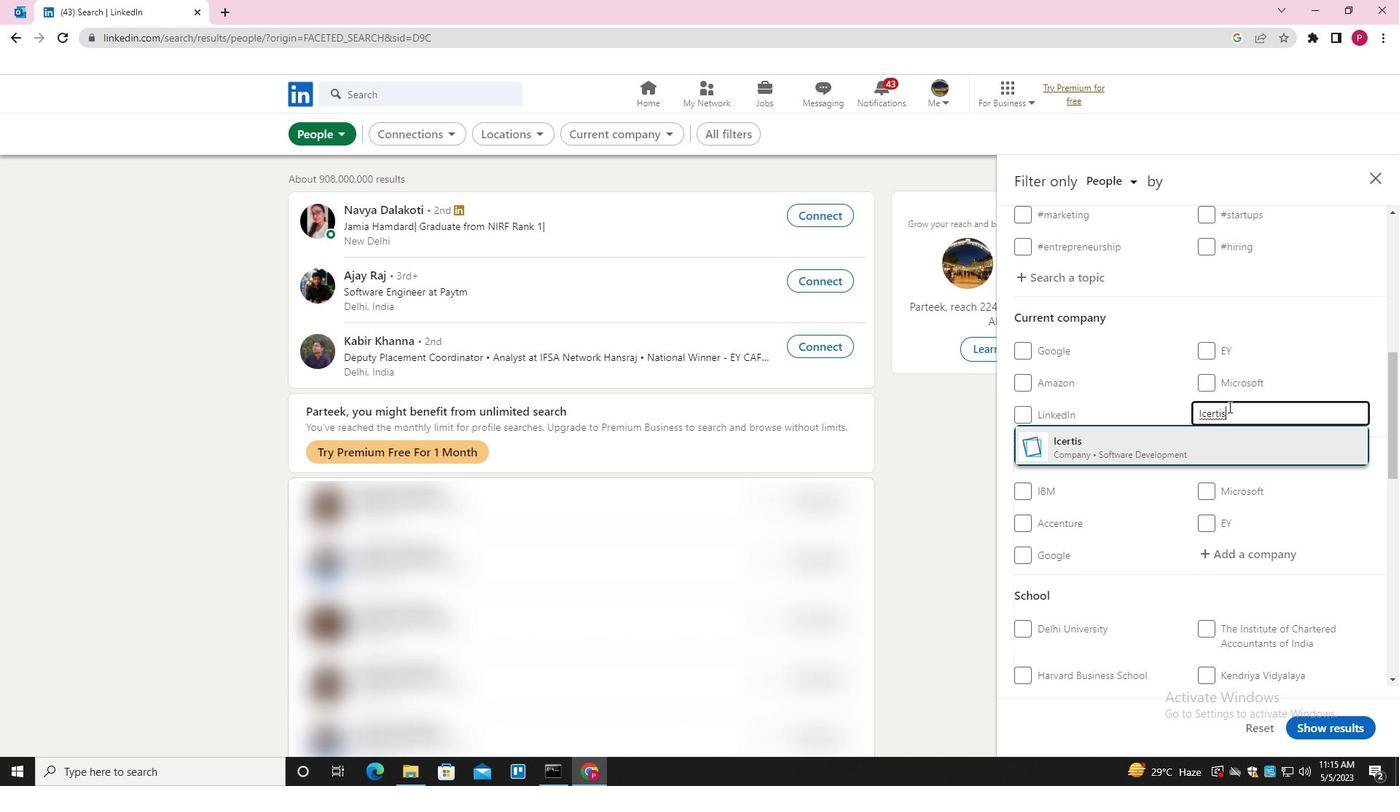 
Action: Mouse moved to (1227, 407)
Screenshot: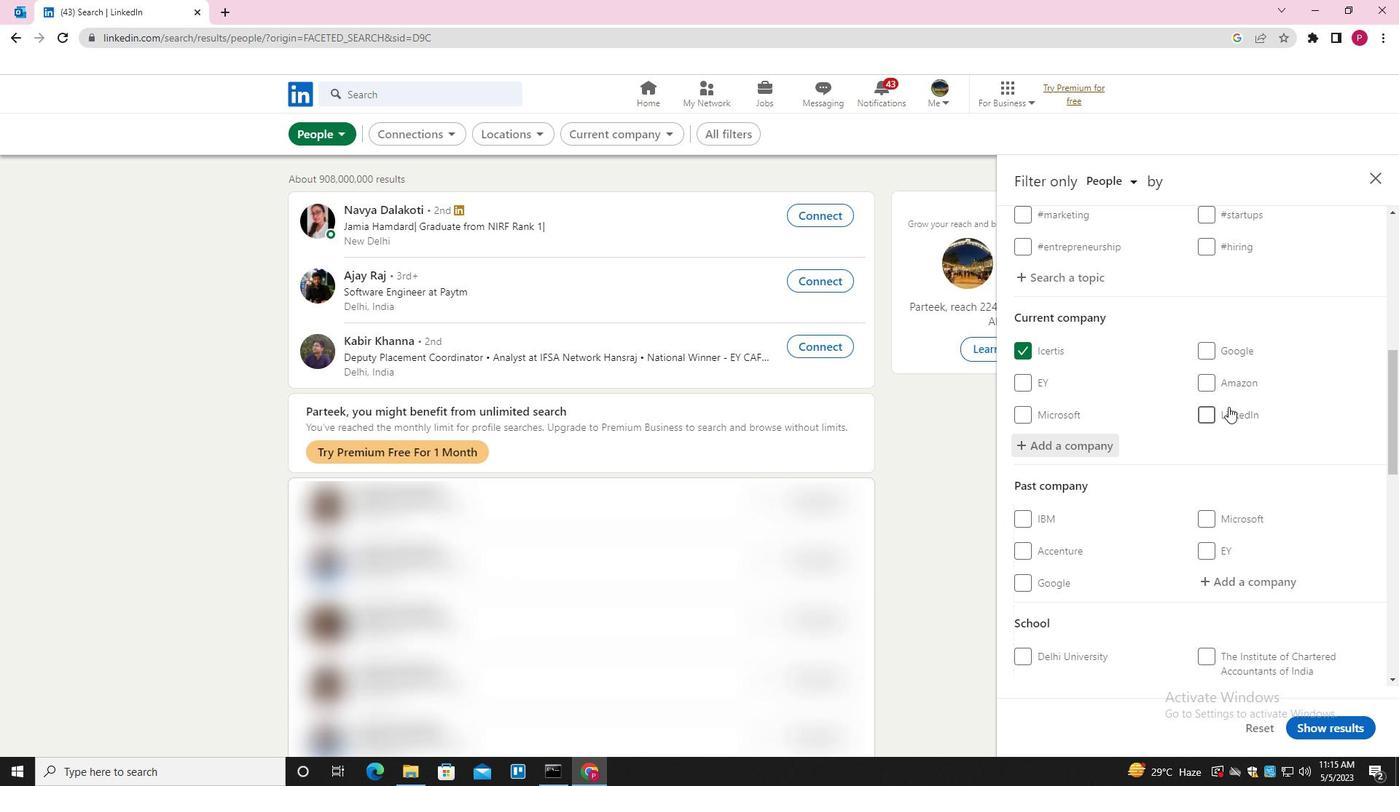 
Action: Mouse scrolled (1227, 406) with delta (0, 0)
Screenshot: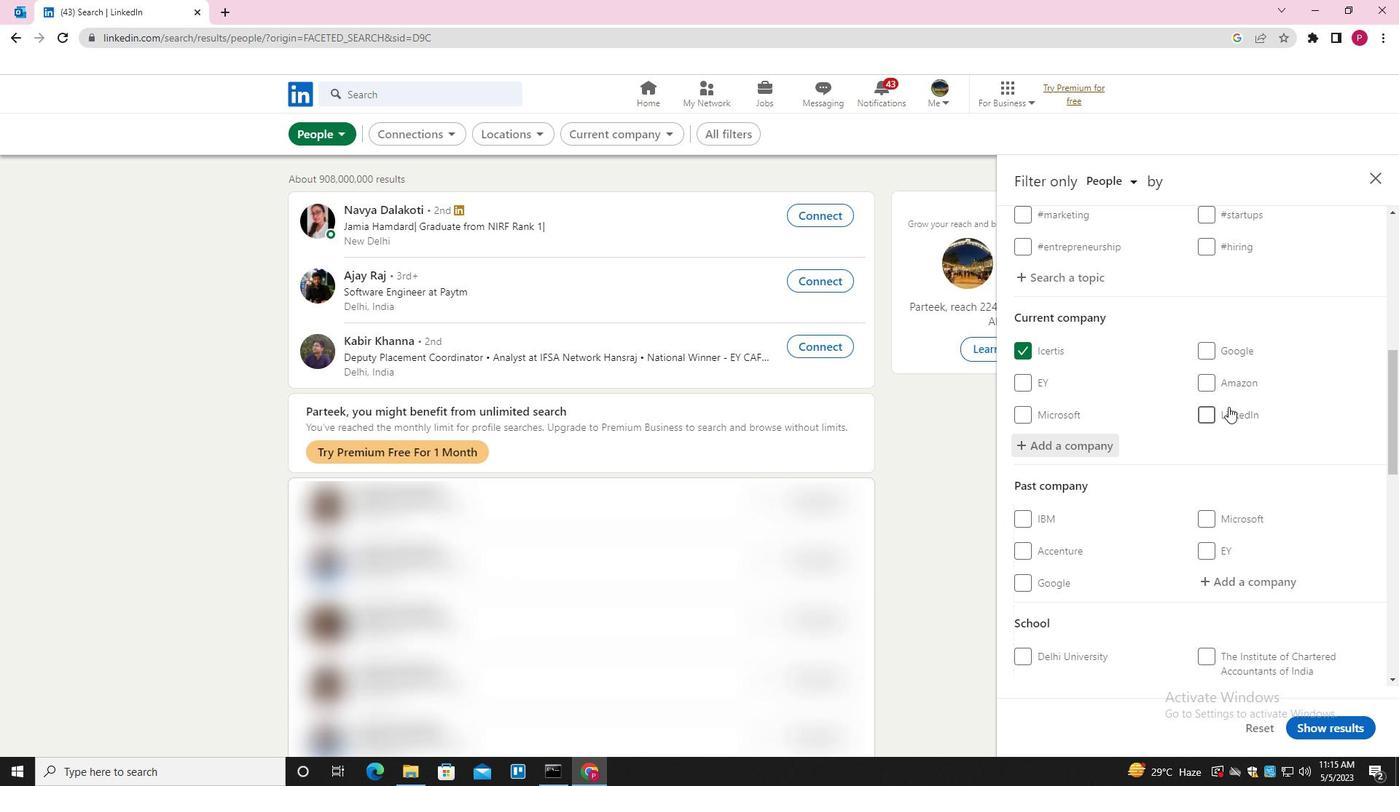 
Action: Mouse scrolled (1227, 406) with delta (0, 0)
Screenshot: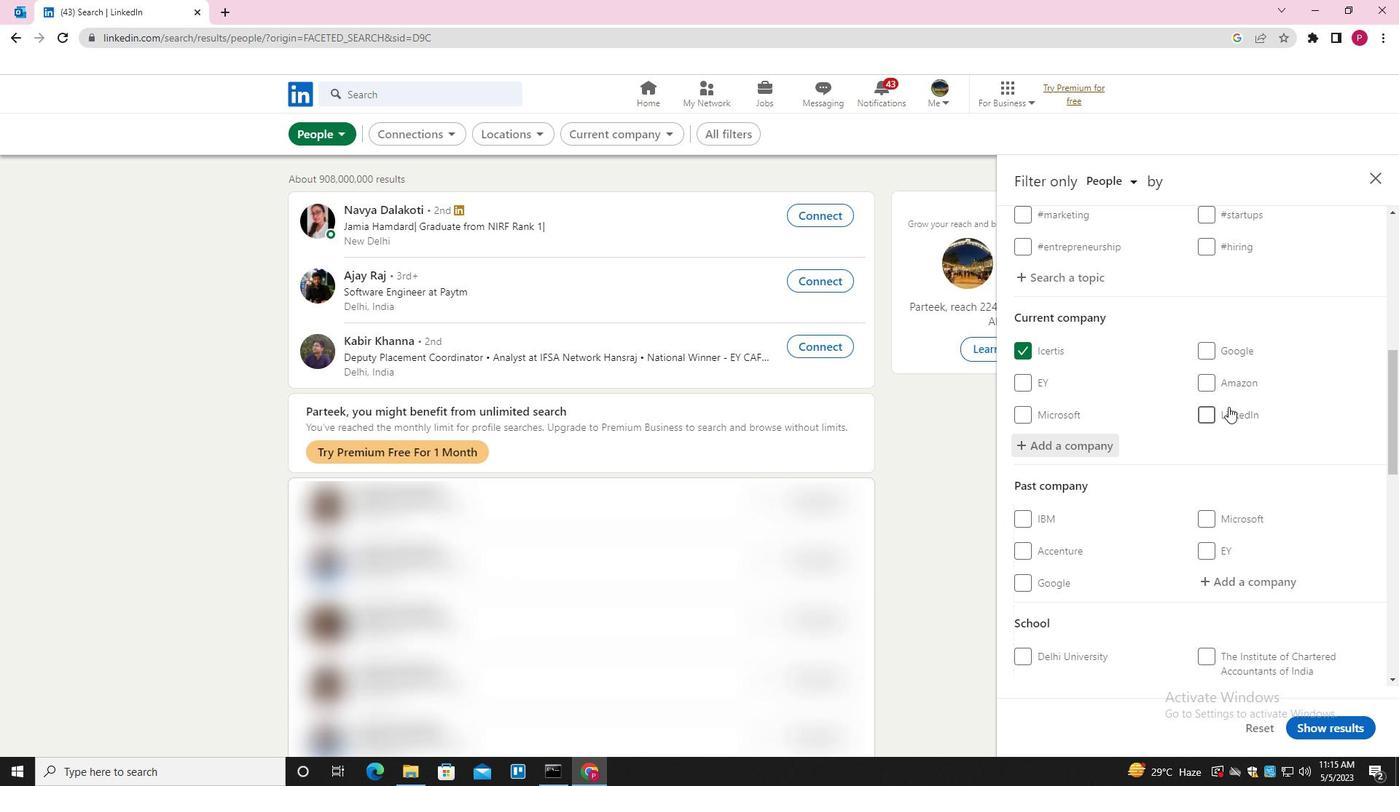 
Action: Mouse scrolled (1227, 406) with delta (0, 0)
Screenshot: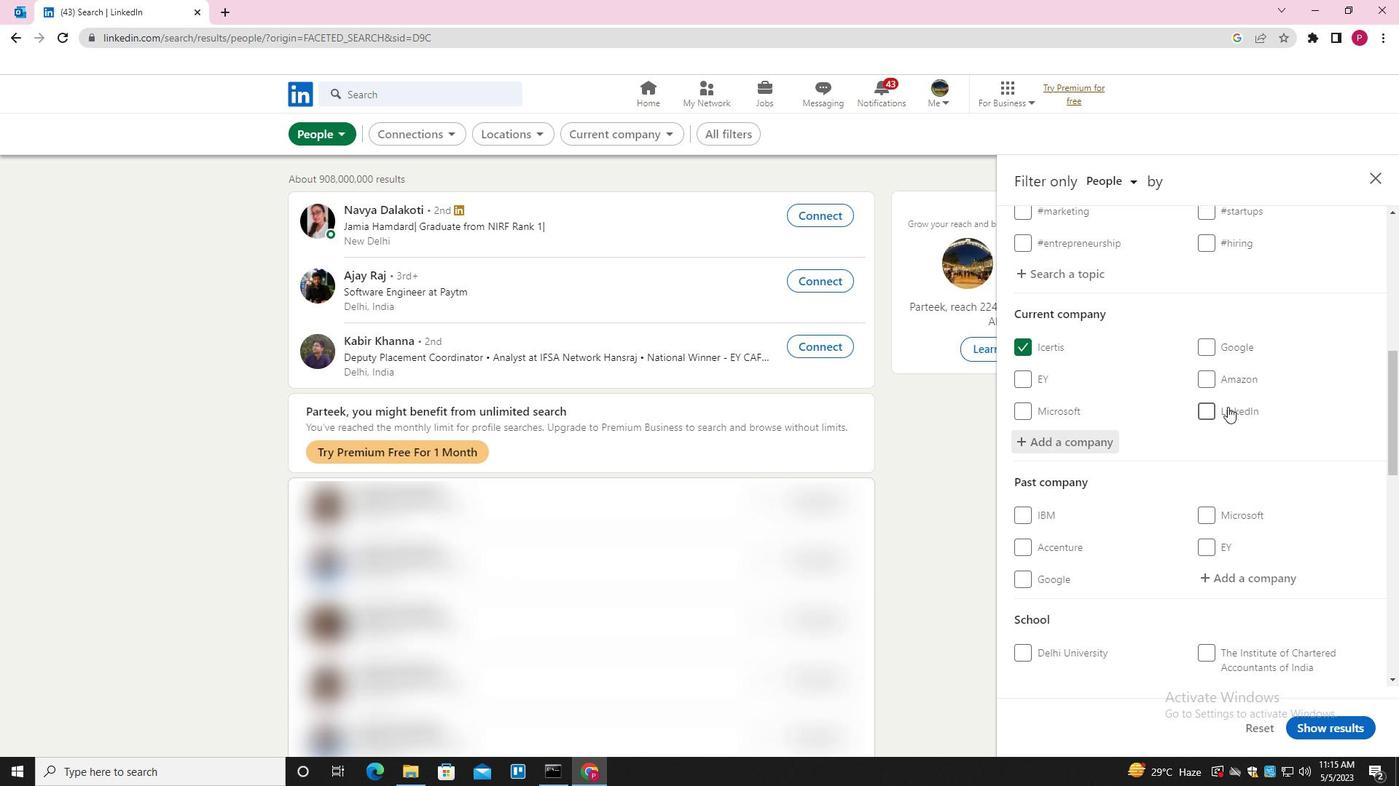
Action: Mouse scrolled (1227, 406) with delta (0, 0)
Screenshot: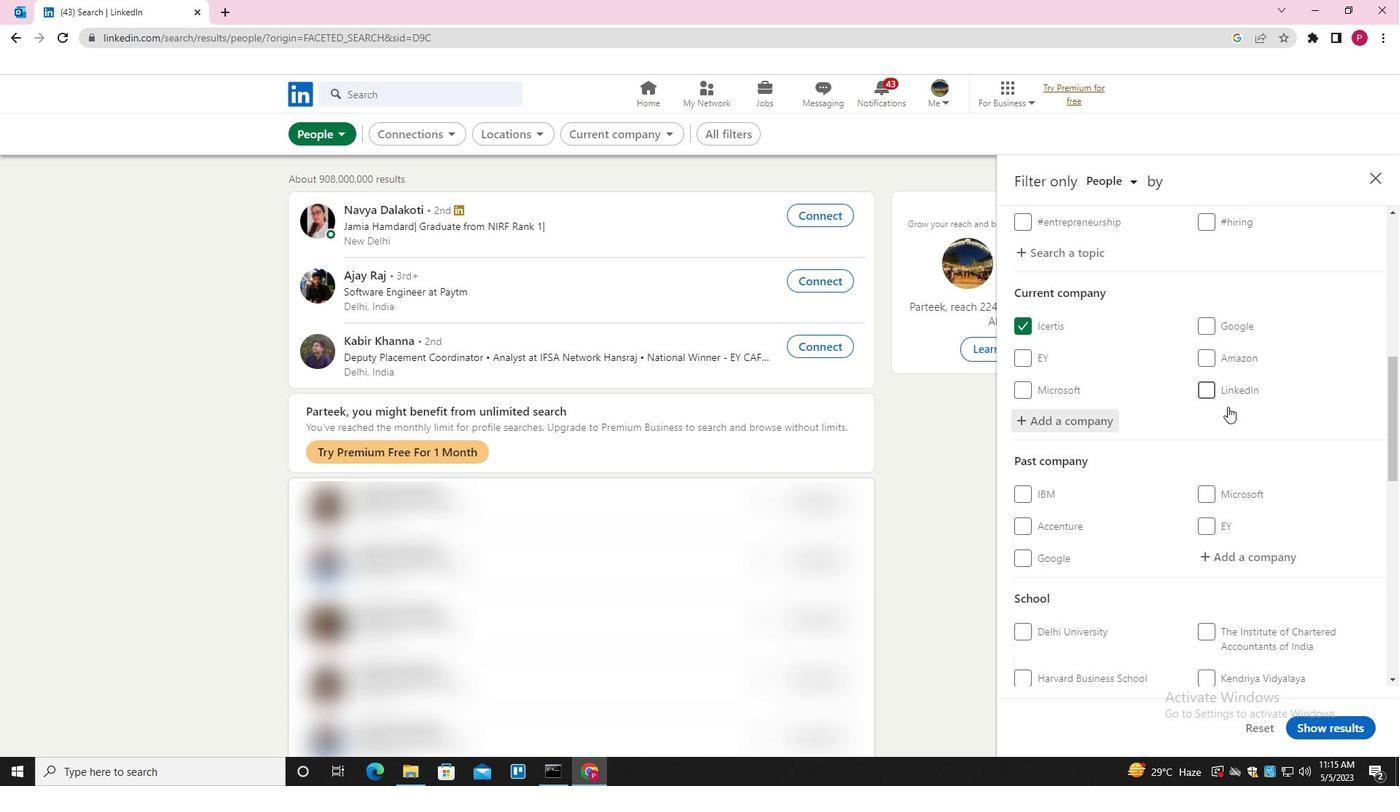
Action: Mouse scrolled (1227, 406) with delta (0, 0)
Screenshot: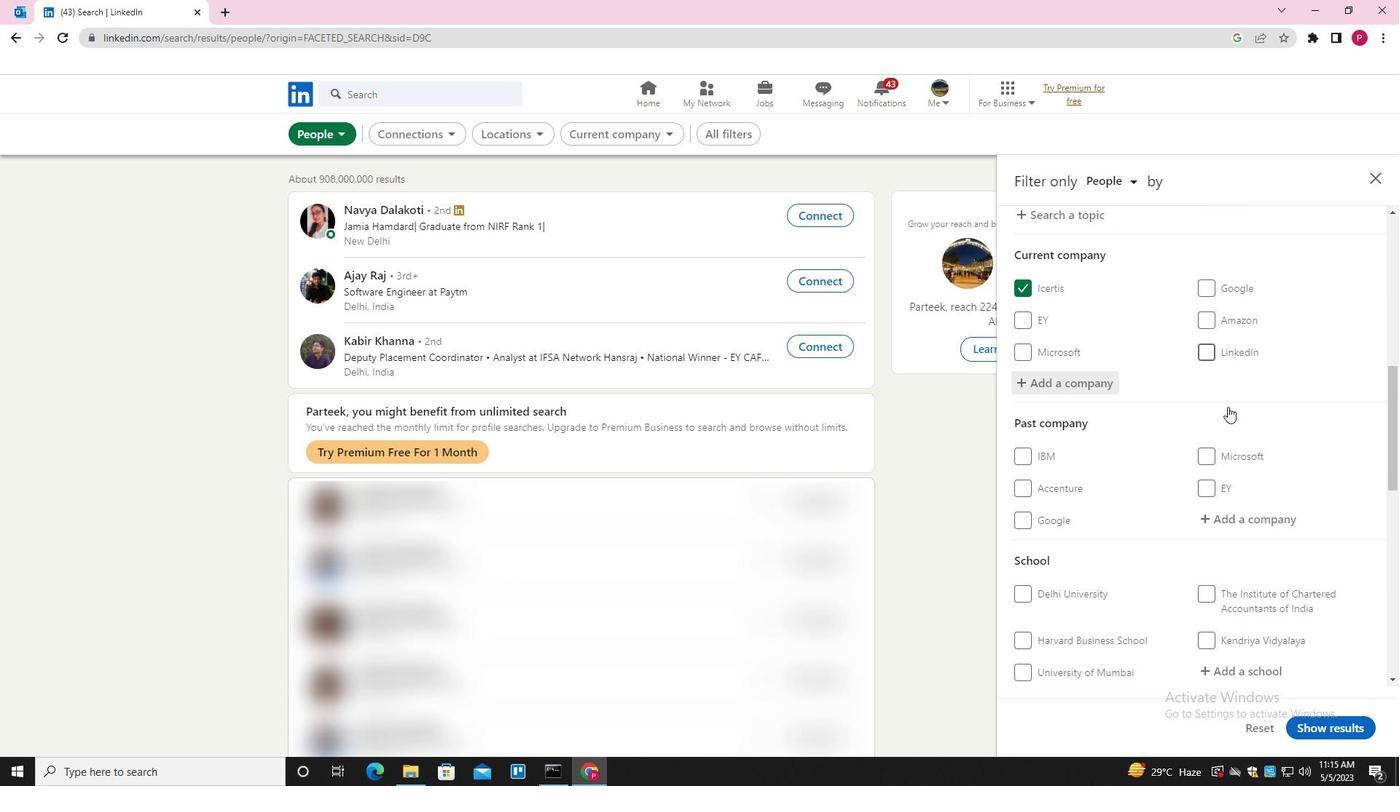 
Action: Mouse moved to (1240, 359)
Screenshot: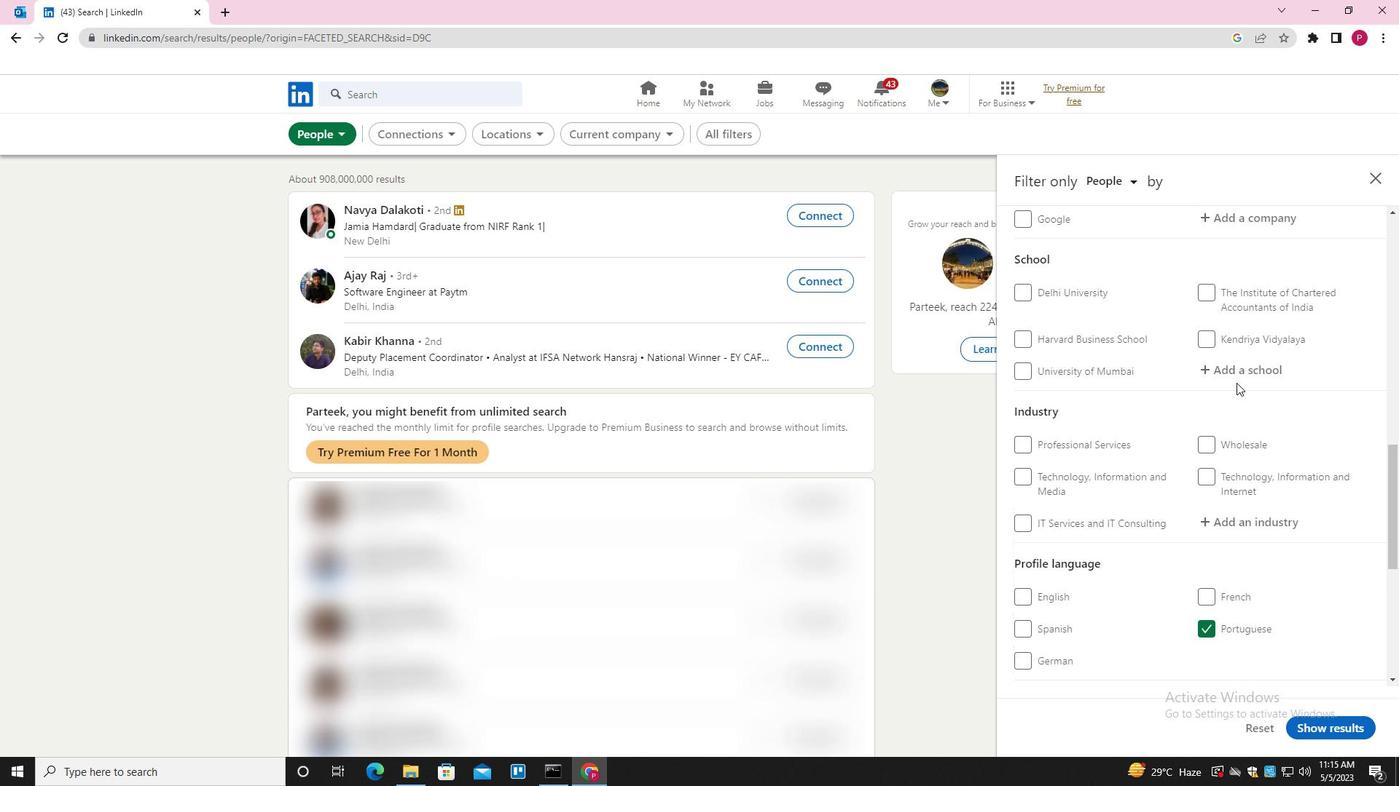 
Action: Mouse pressed left at (1240, 359)
Screenshot: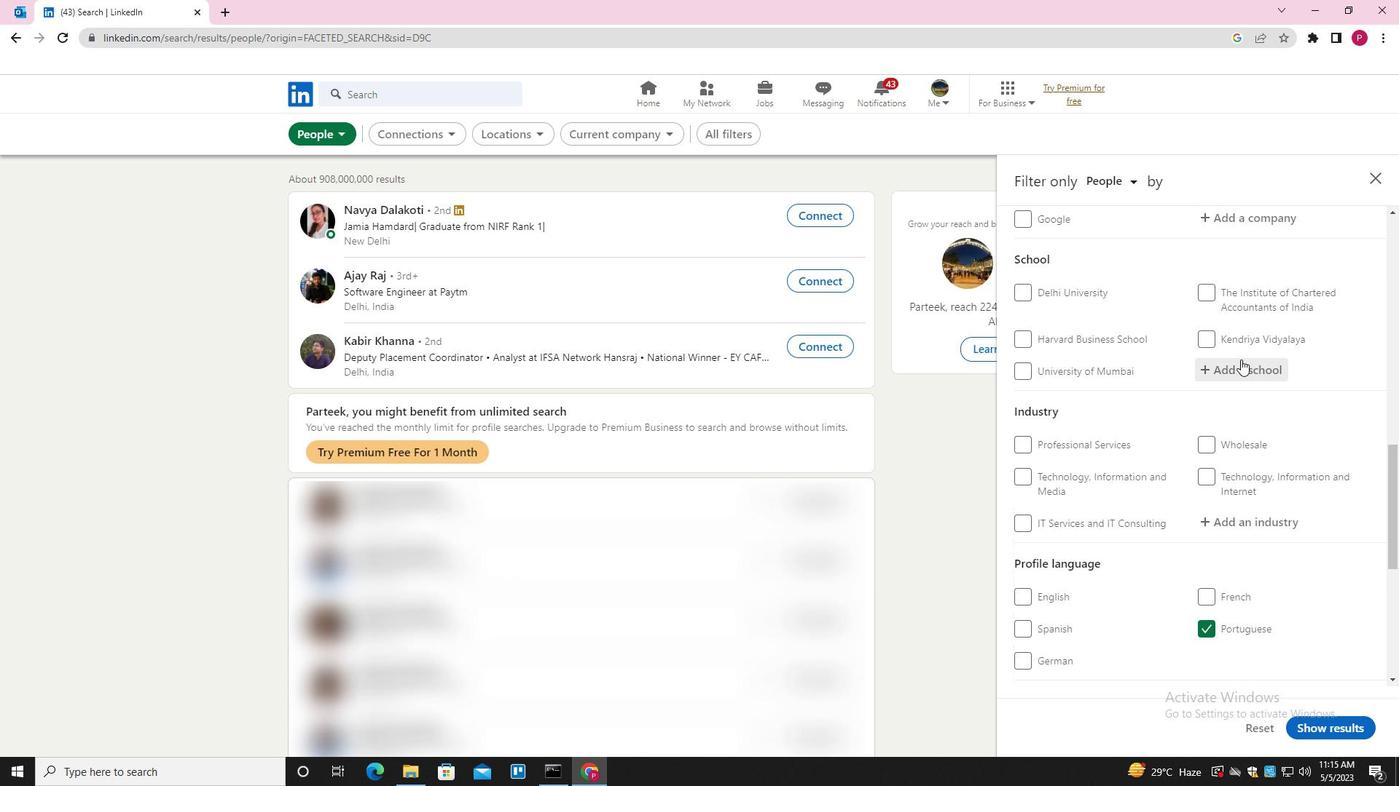 
Action: Key pressed <Key.shift>VEERMATA<Key.space>
Screenshot: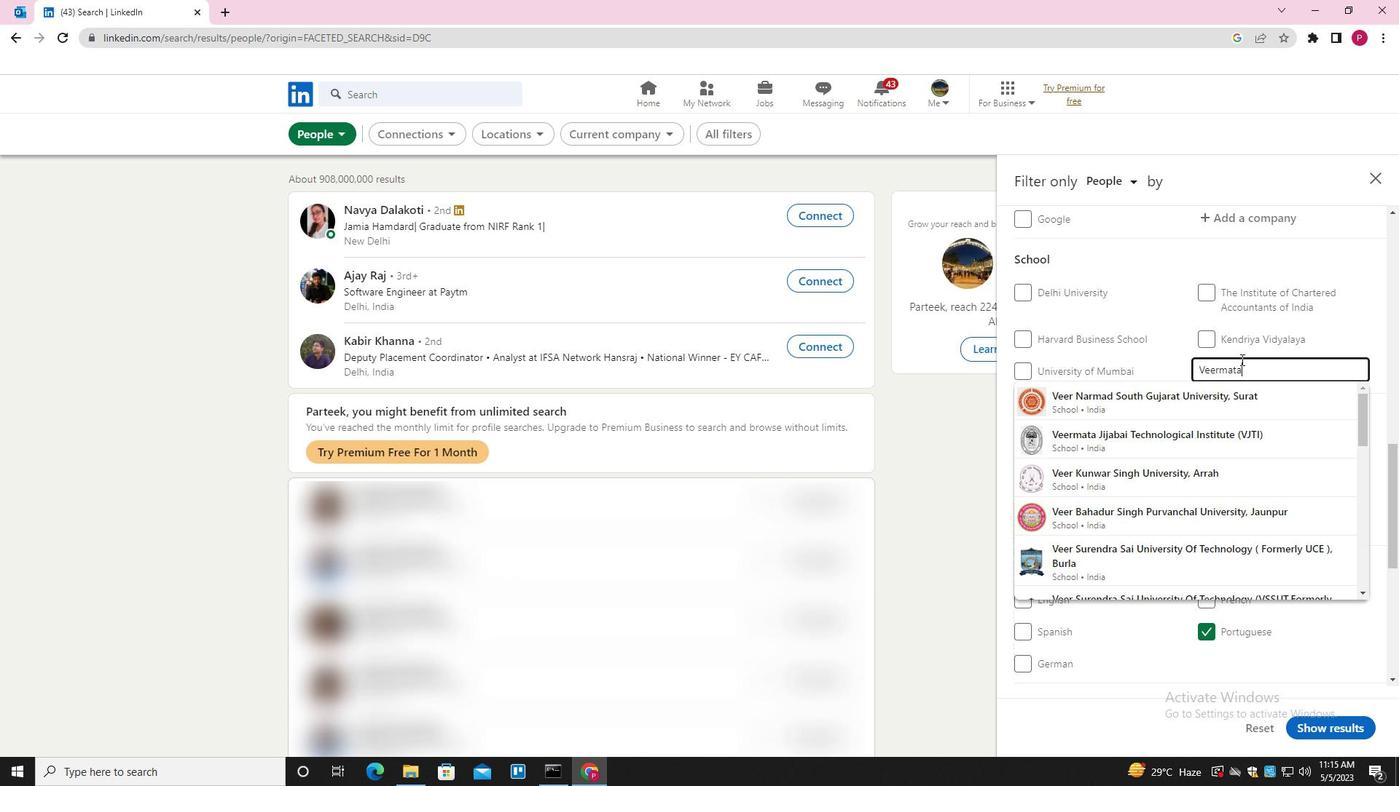 
Action: Mouse moved to (1265, 343)
Screenshot: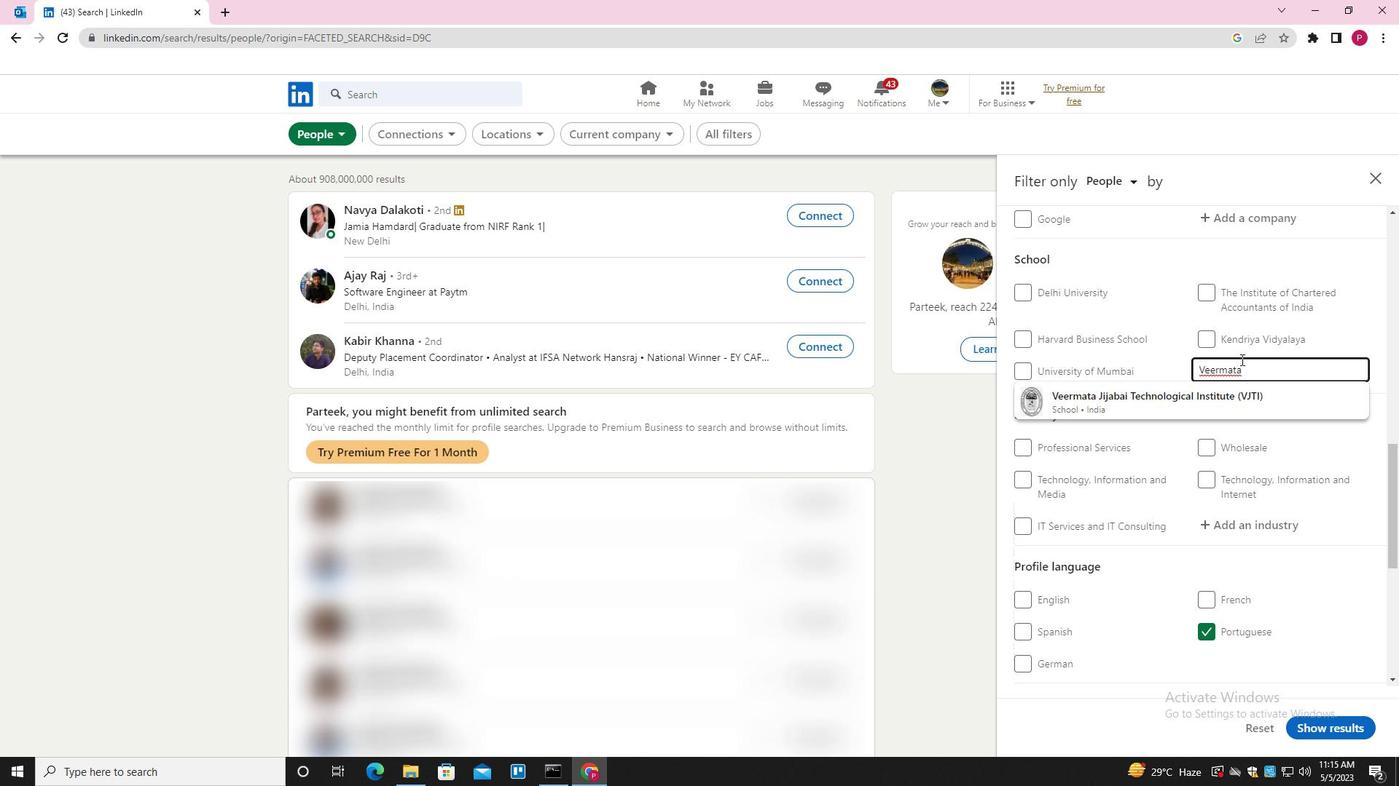 
Action: Key pressed <Key.shift><Key.shift><Key.shift><Key.shift>JIJABAI<Key.space><Key.shift>TECHNOLOGICAL<Key.space><Key.shift>INSTITUTE<Key.down><Key.enter>
Screenshot: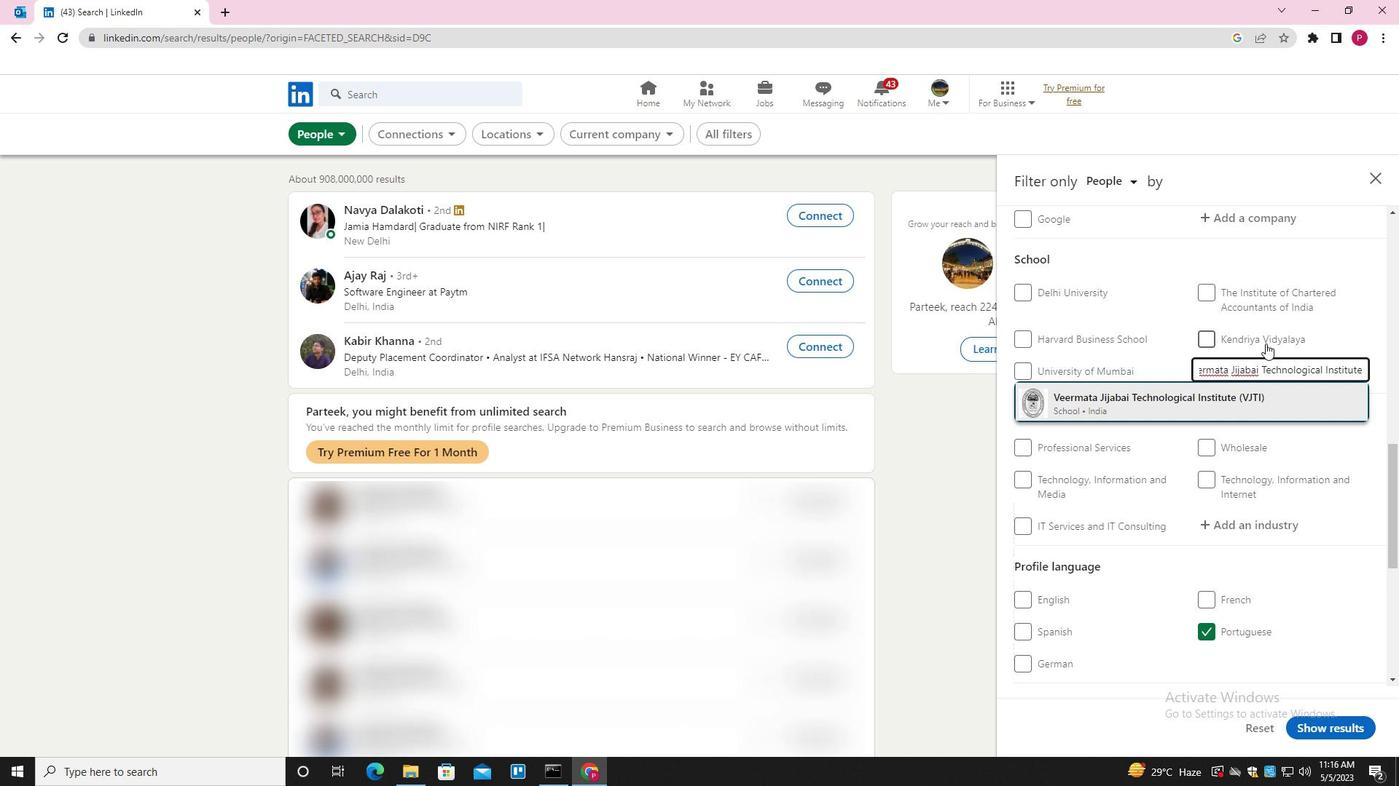 
Action: Mouse moved to (1254, 351)
Screenshot: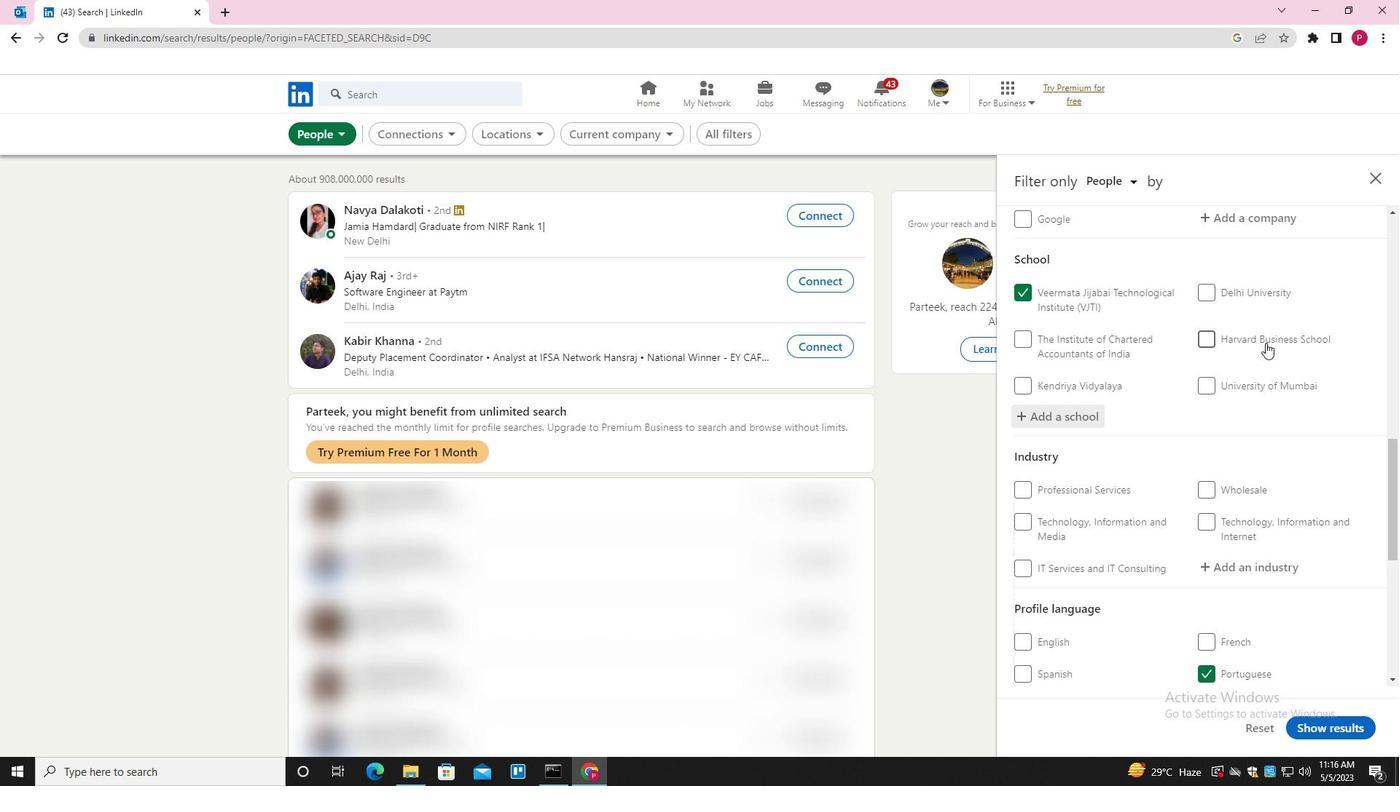 
Action: Mouse scrolled (1254, 351) with delta (0, 0)
Screenshot: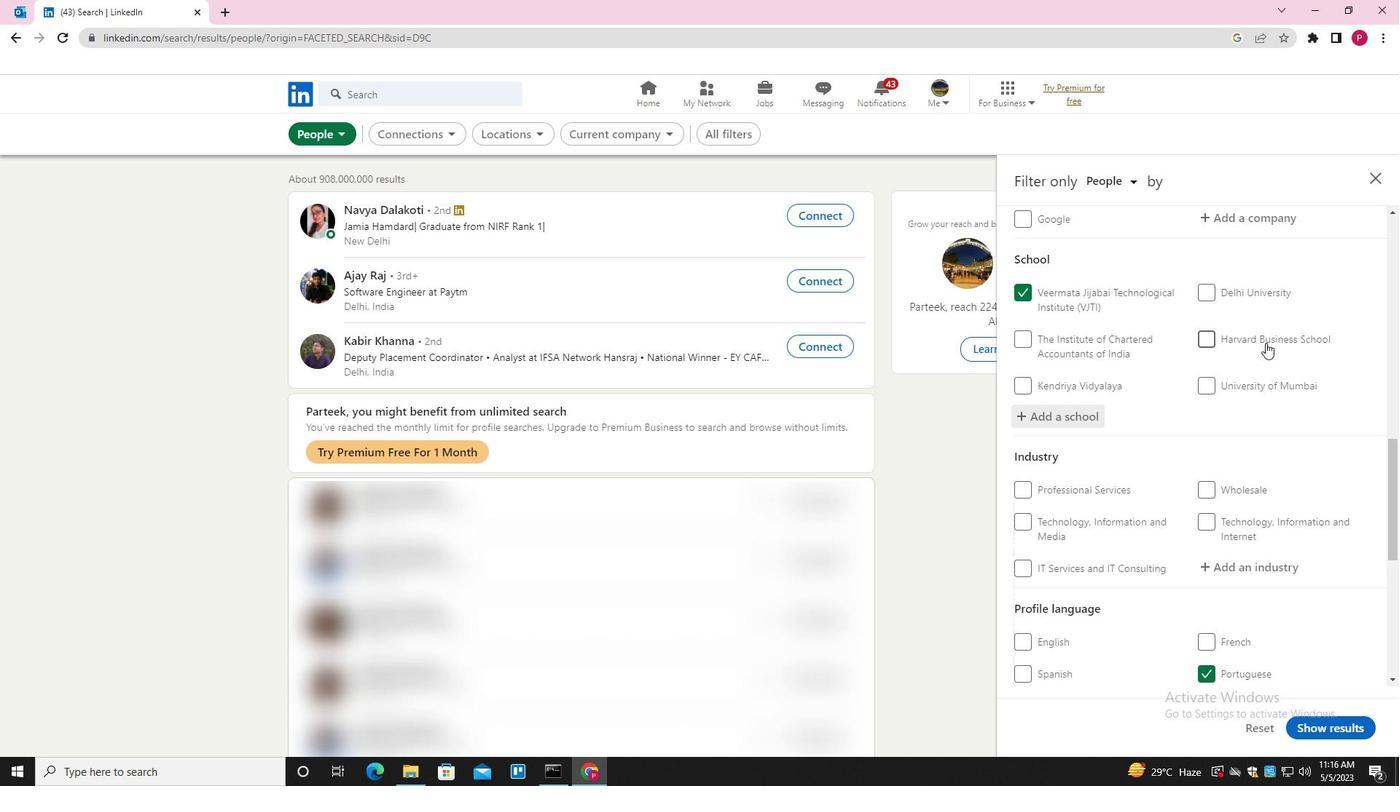 
Action: Mouse moved to (1251, 373)
Screenshot: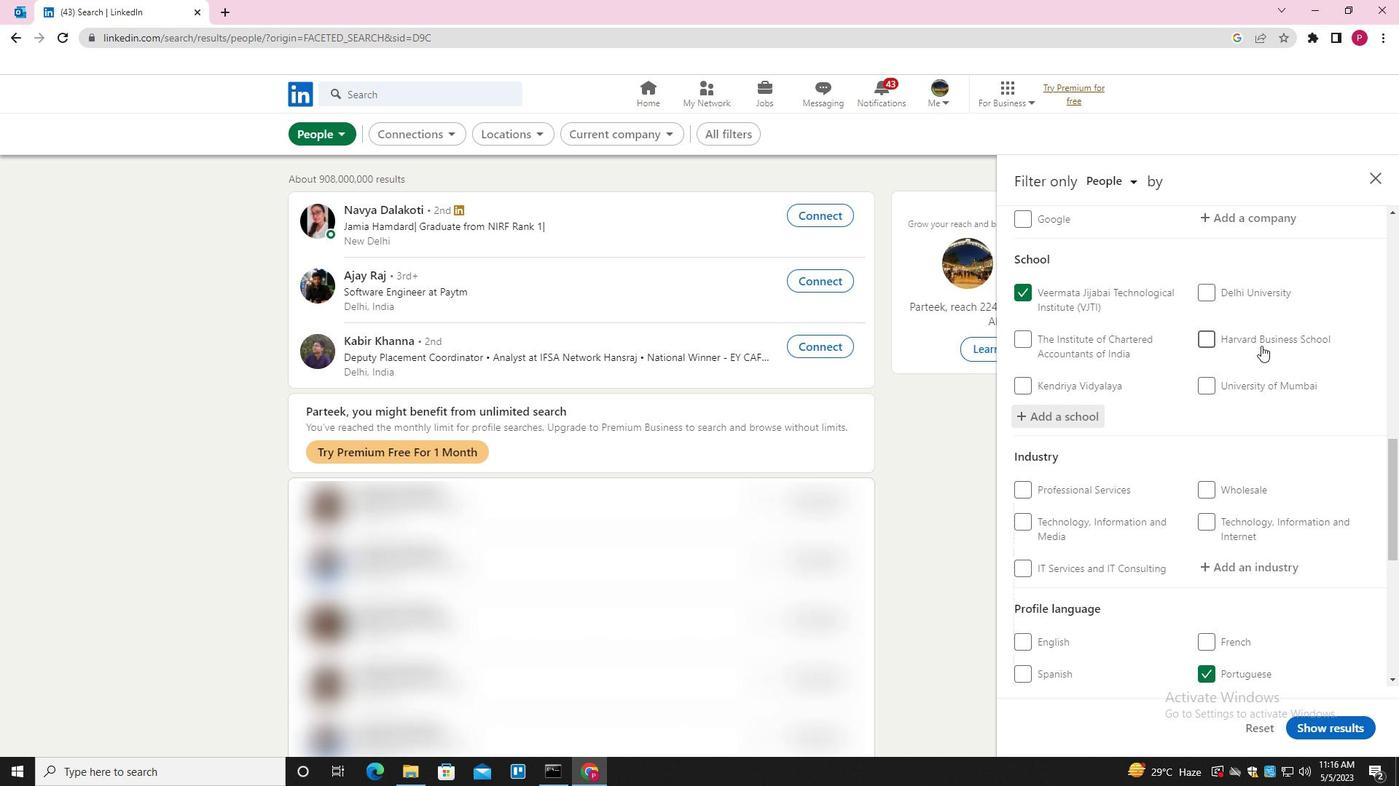 
Action: Mouse scrolled (1251, 372) with delta (0, 0)
Screenshot: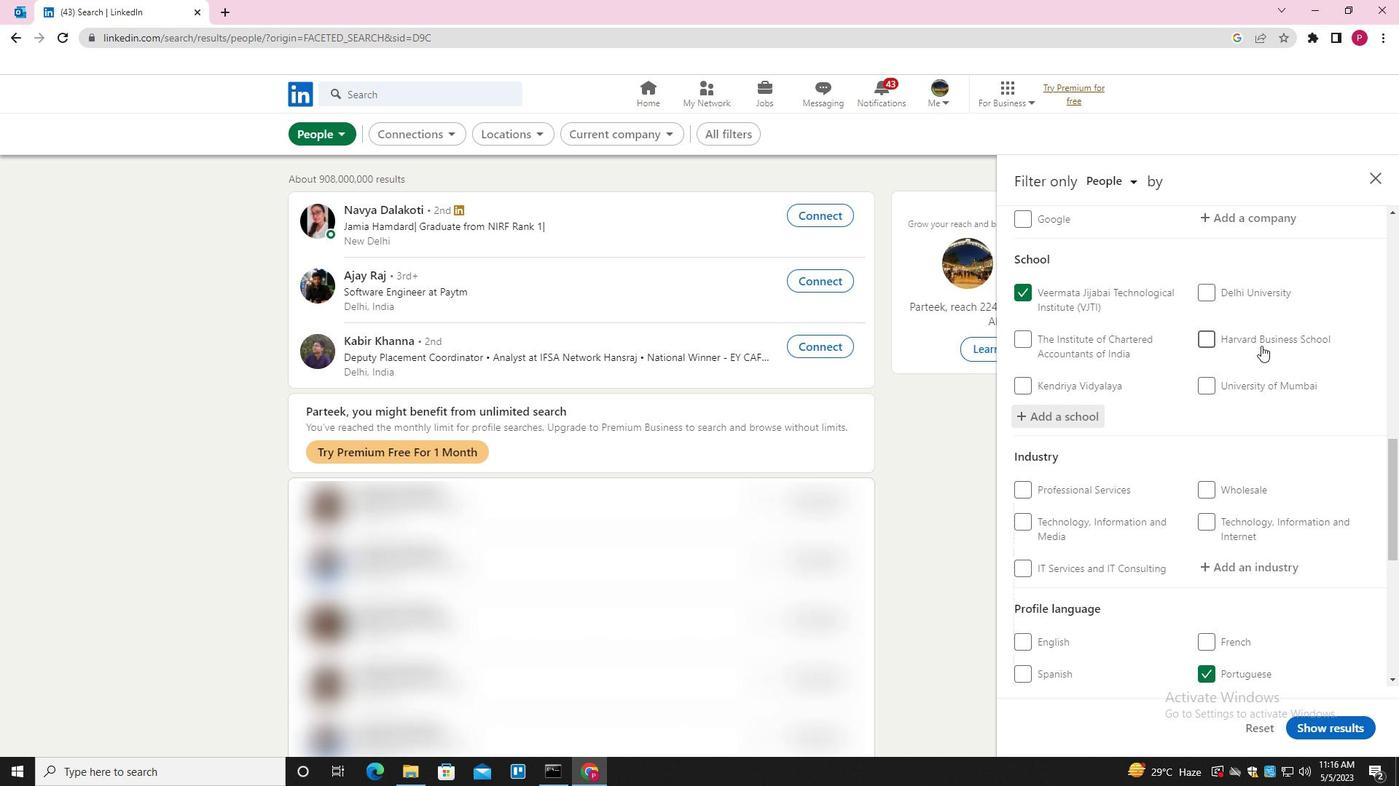 
Action: Mouse moved to (1262, 424)
Screenshot: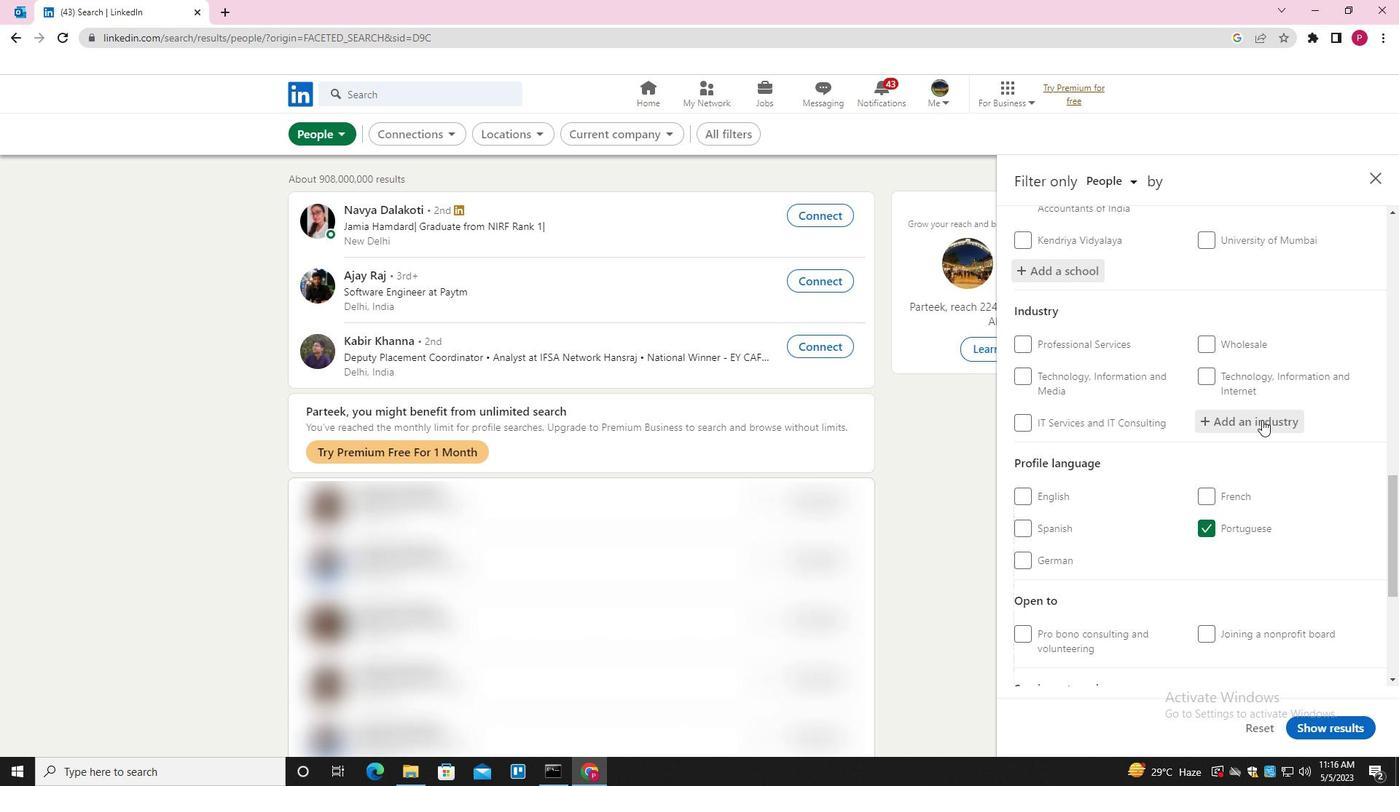 
Action: Mouse pressed left at (1262, 424)
Screenshot: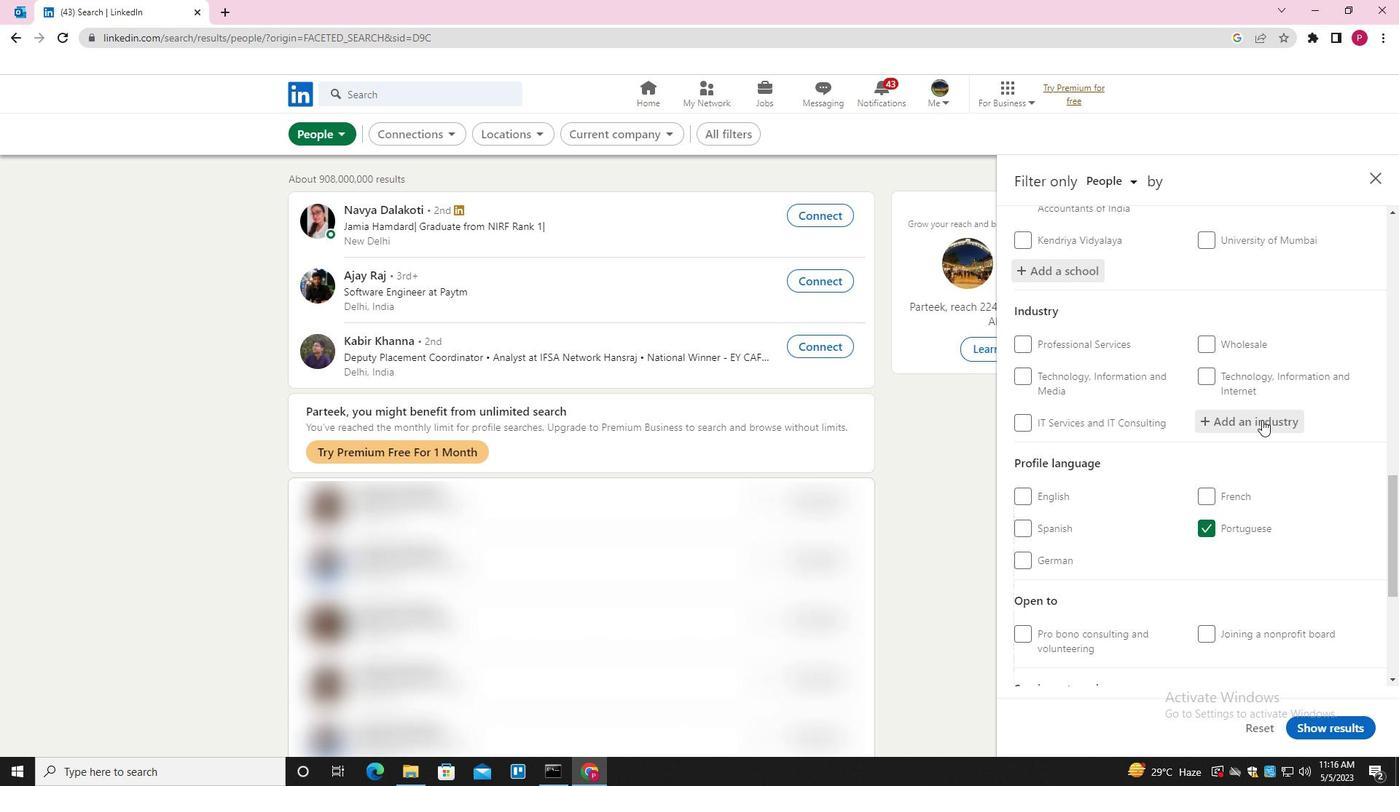 
Action: Key pressed <Key.shift>STRATEGIC<Key.space><Key.shift>MANAGEMENT<Key.space><Key.shift>SERVICES<Key.down><Key.enter>
Screenshot: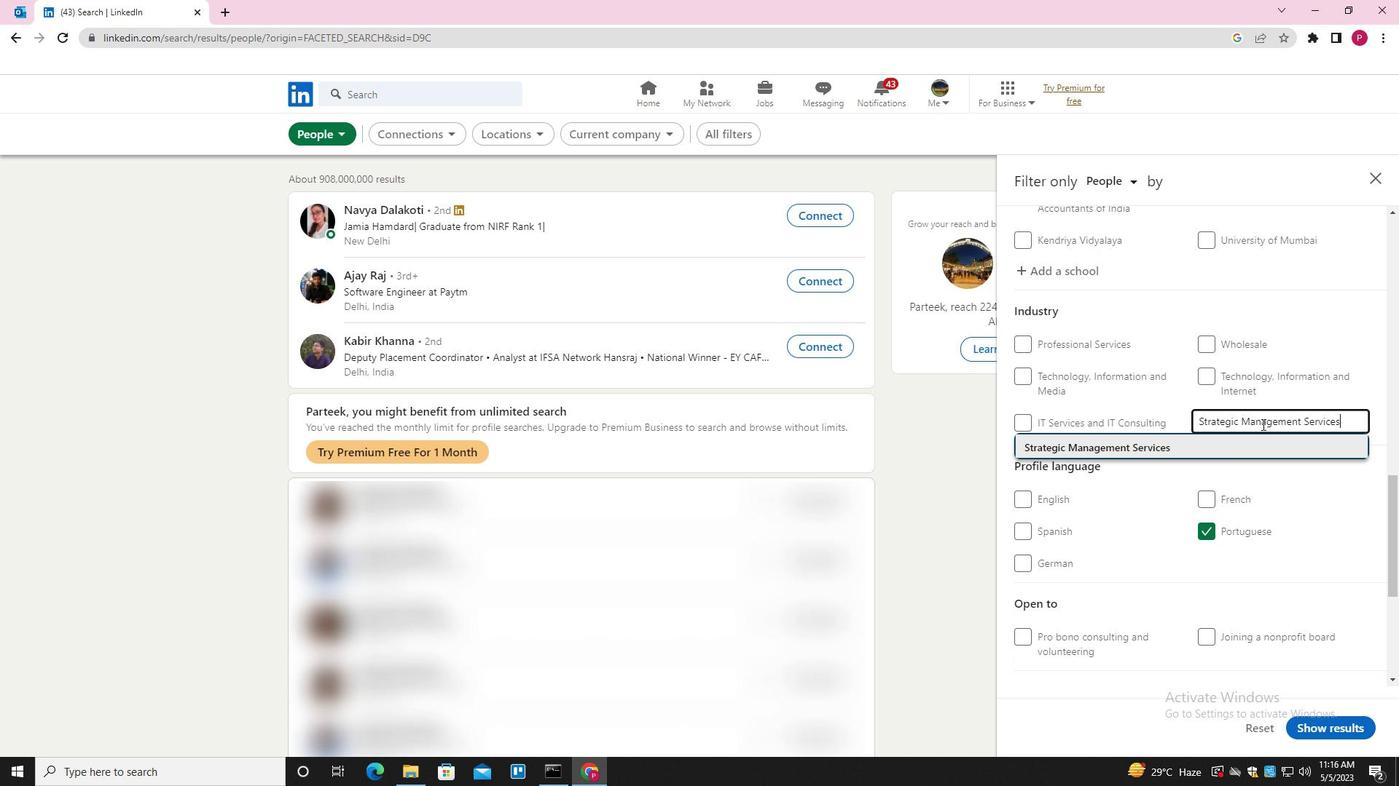 
Action: Mouse moved to (1259, 427)
Screenshot: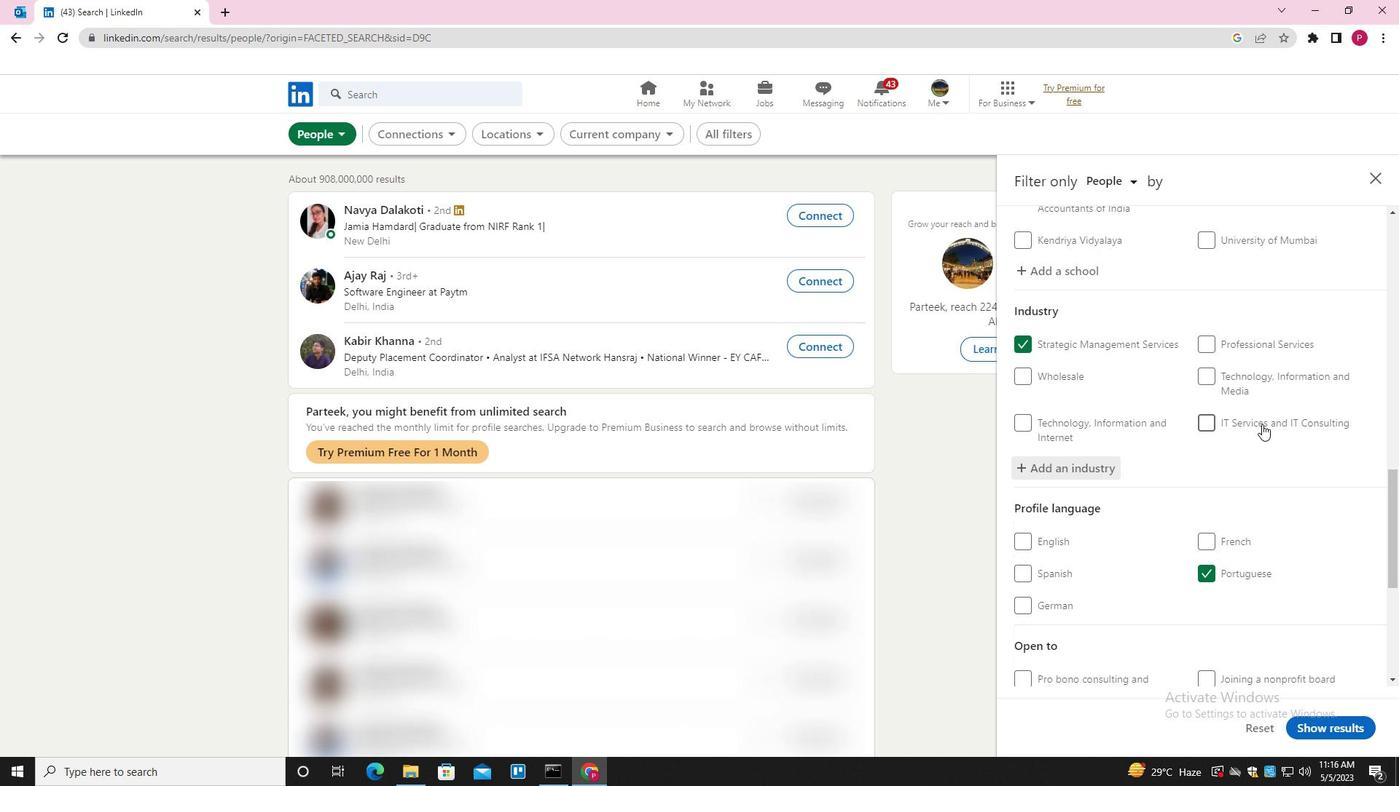 
Action: Mouse scrolled (1259, 427) with delta (0, 0)
Screenshot: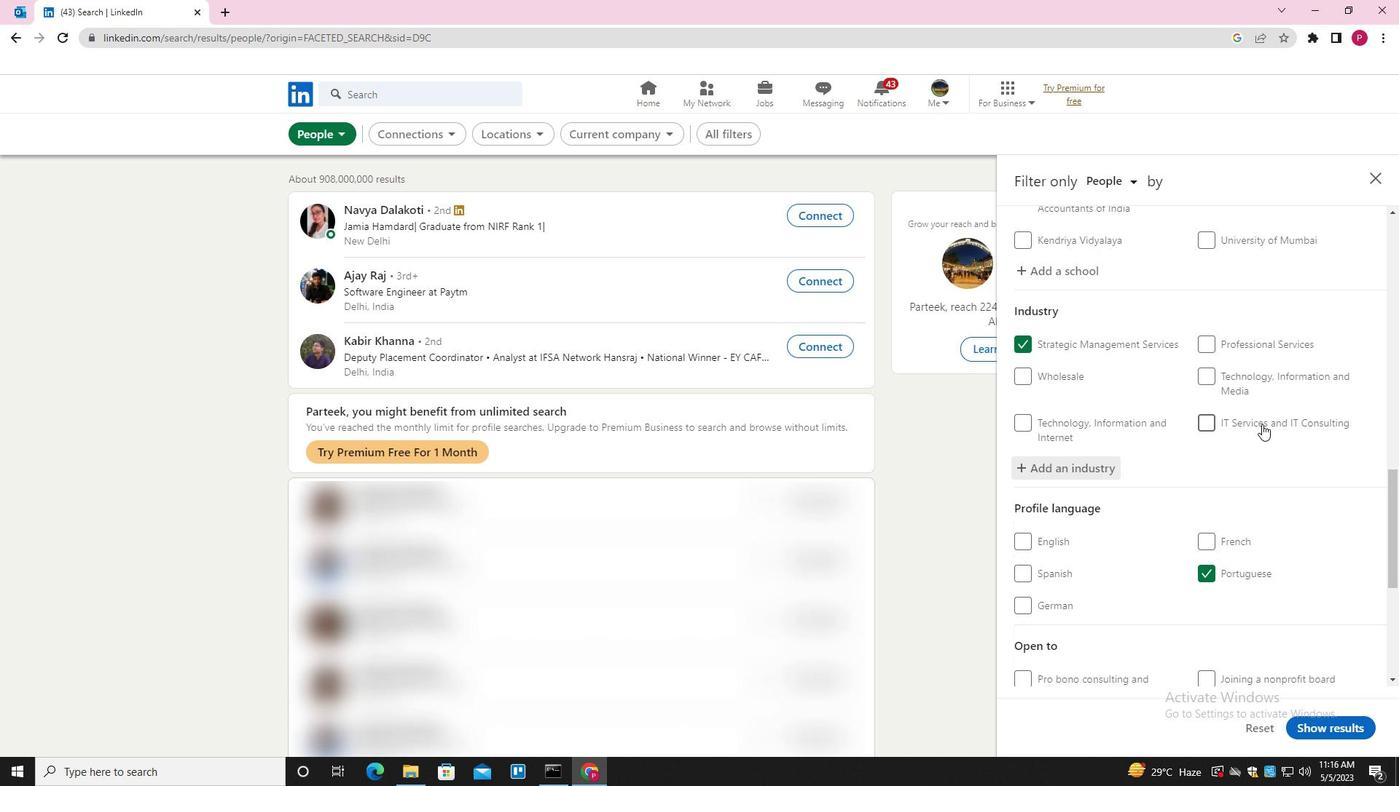 
Action: Mouse scrolled (1259, 427) with delta (0, 0)
Screenshot: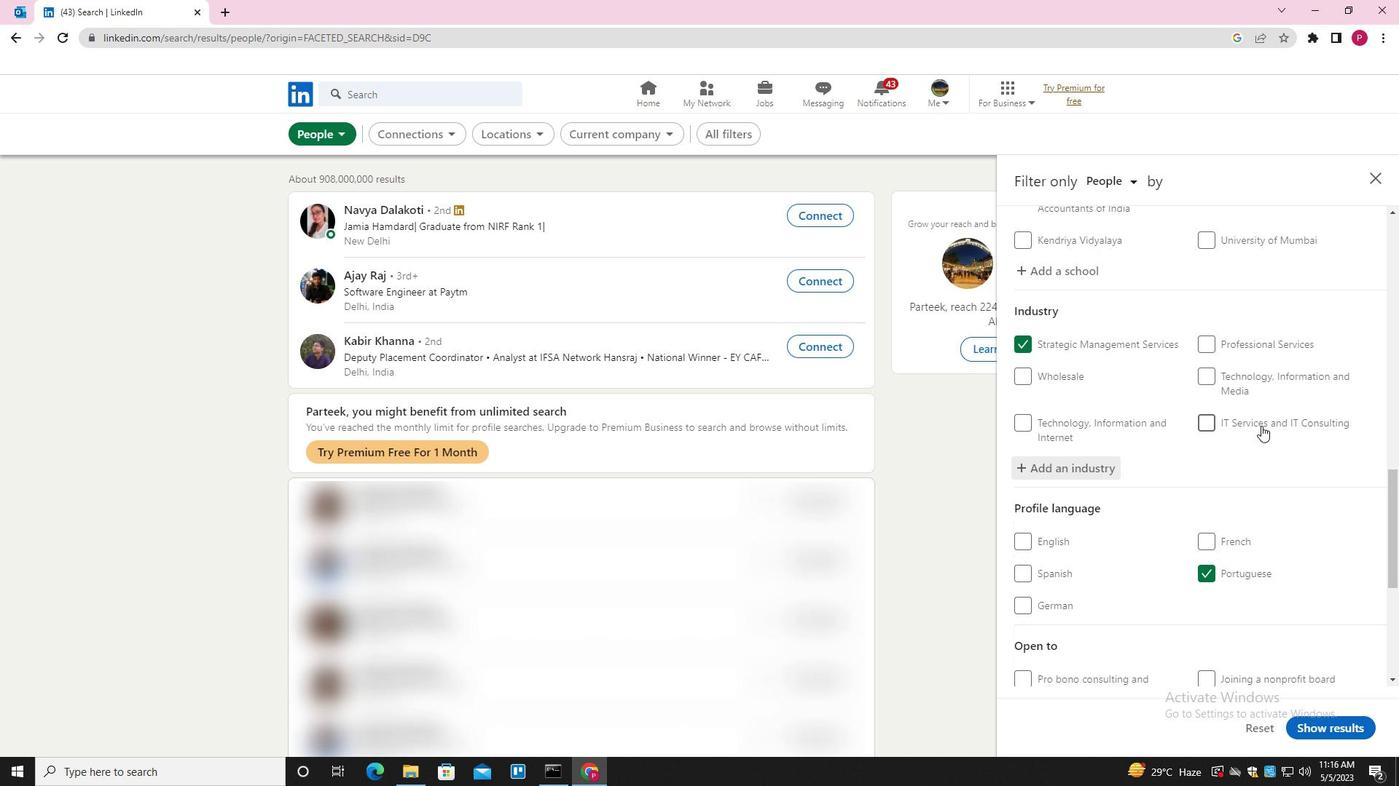 
Action: Mouse moved to (1259, 427)
Screenshot: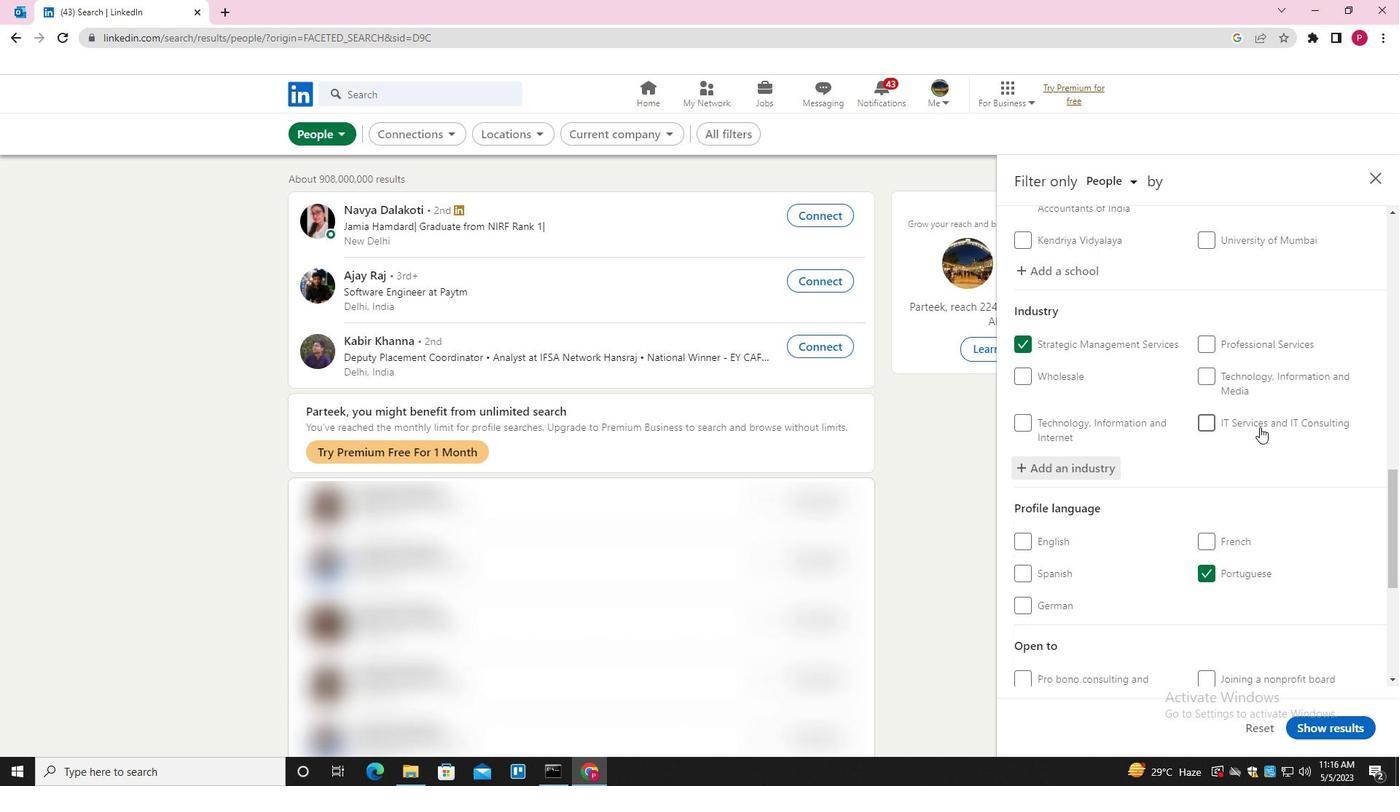 
Action: Mouse scrolled (1259, 427) with delta (0, 0)
Screenshot: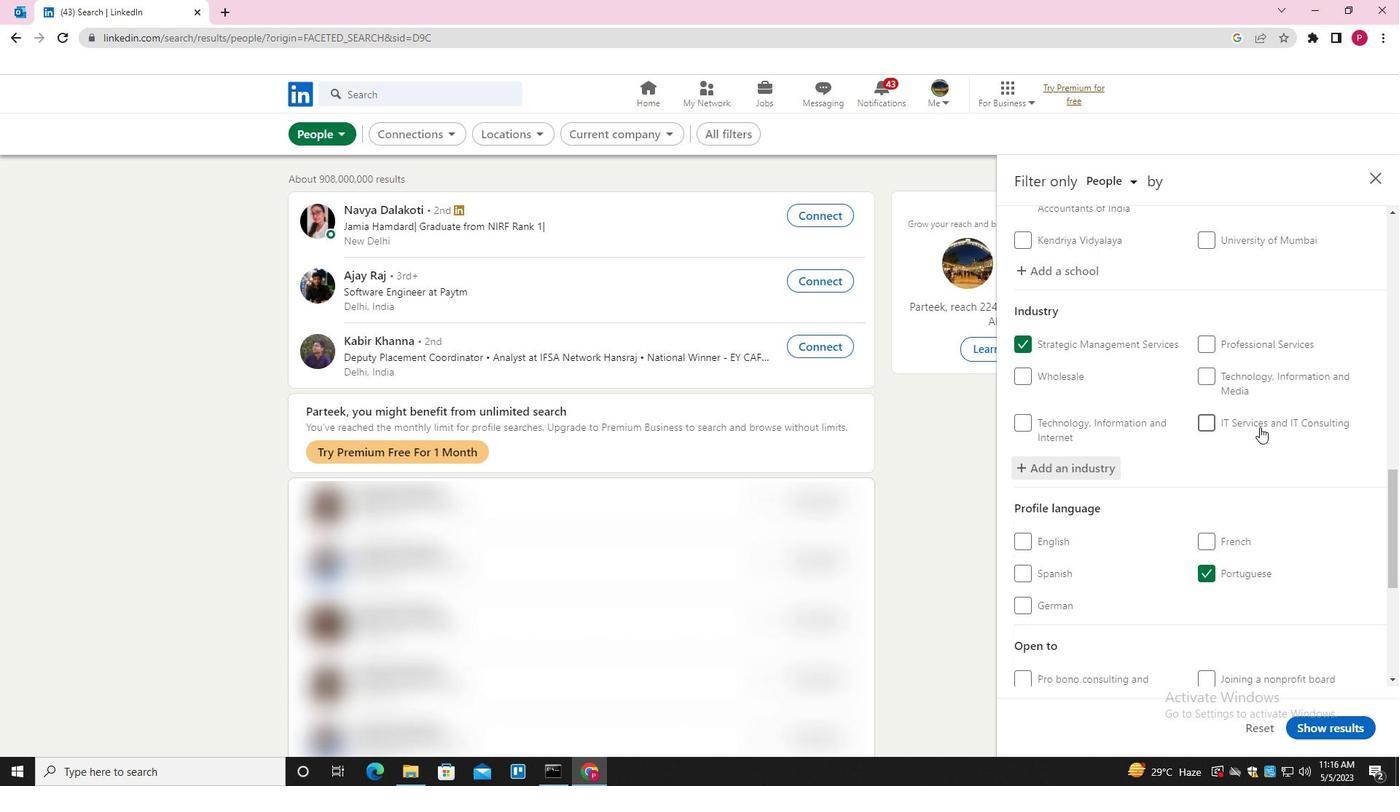 
Action: Mouse moved to (1257, 429)
Screenshot: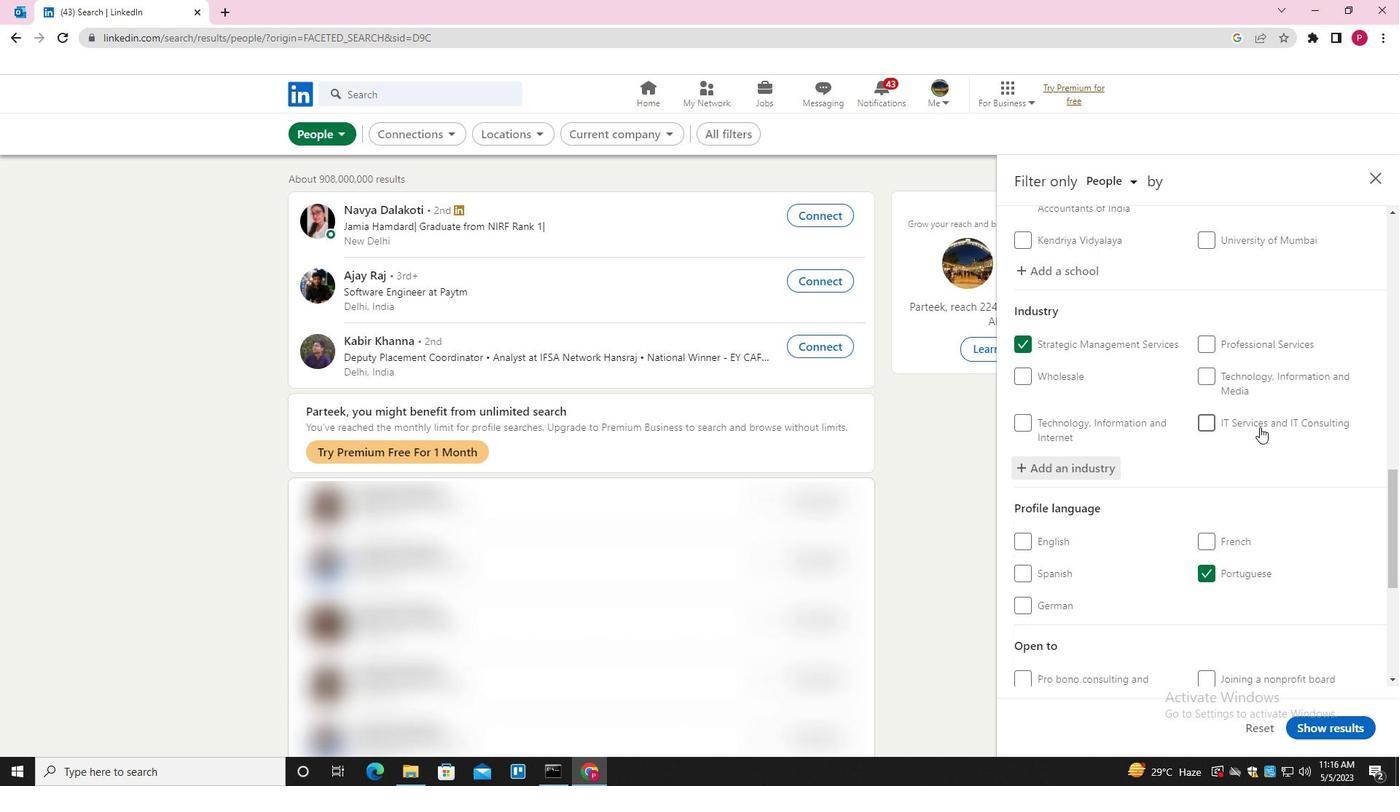 
Action: Mouse scrolled (1257, 429) with delta (0, 0)
Screenshot: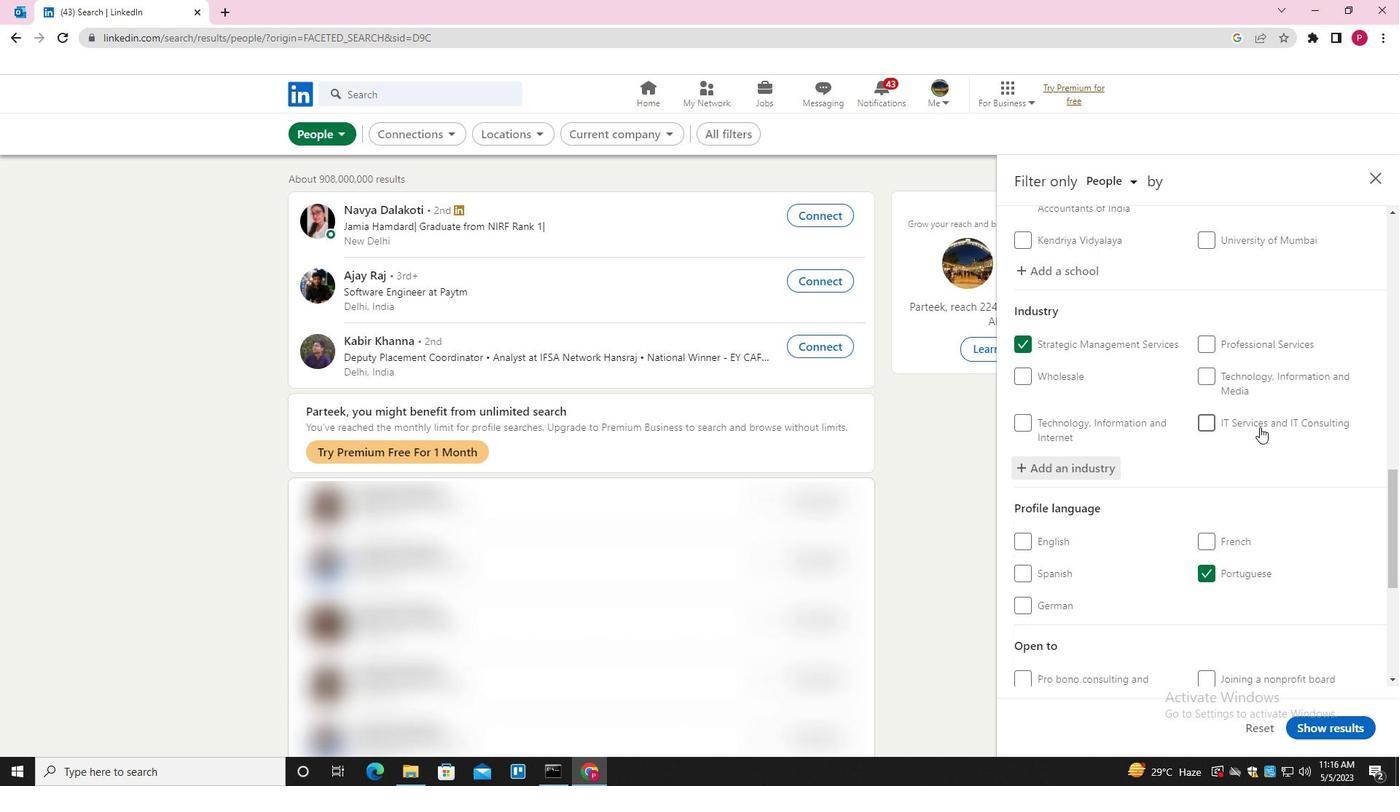
Action: Mouse moved to (1255, 434)
Screenshot: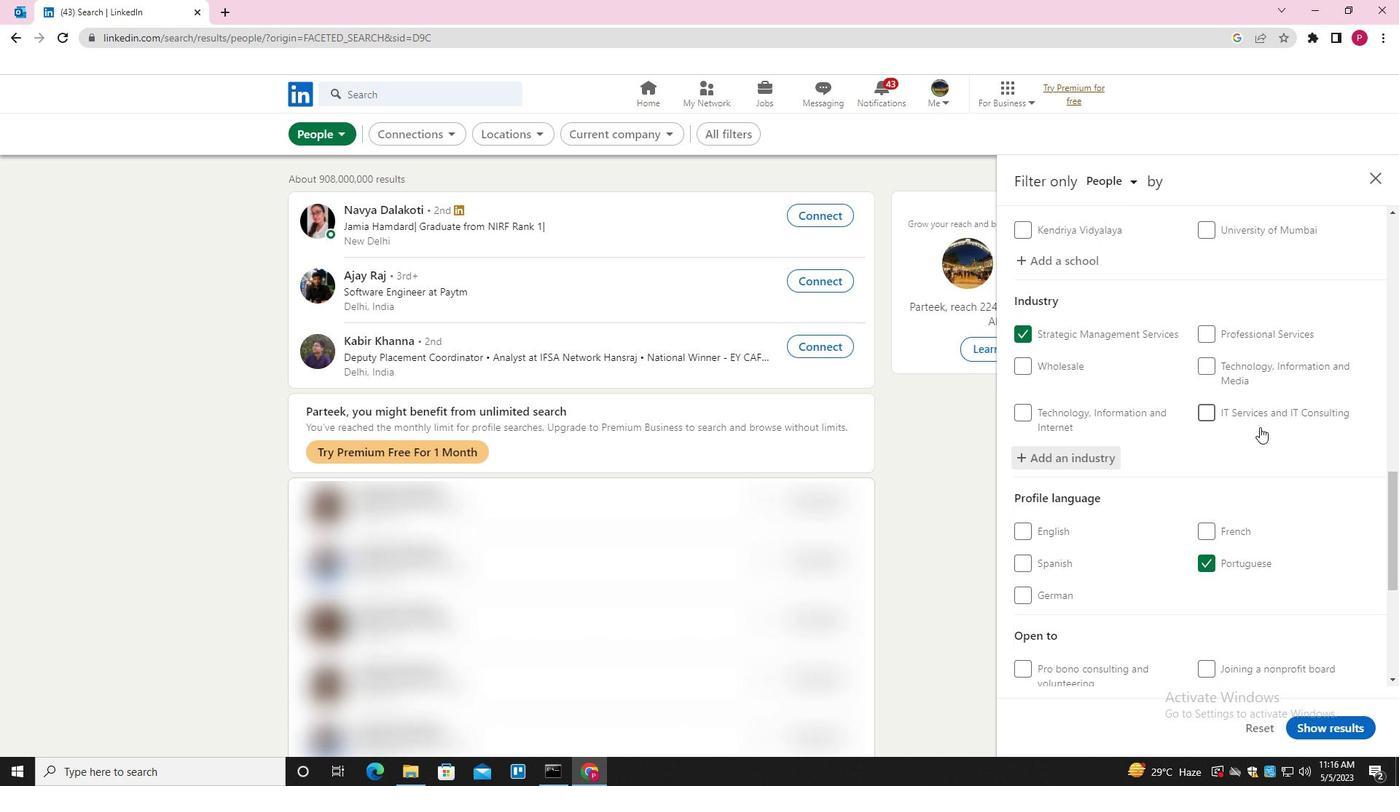 
Action: Mouse scrolled (1255, 433) with delta (0, 0)
Screenshot: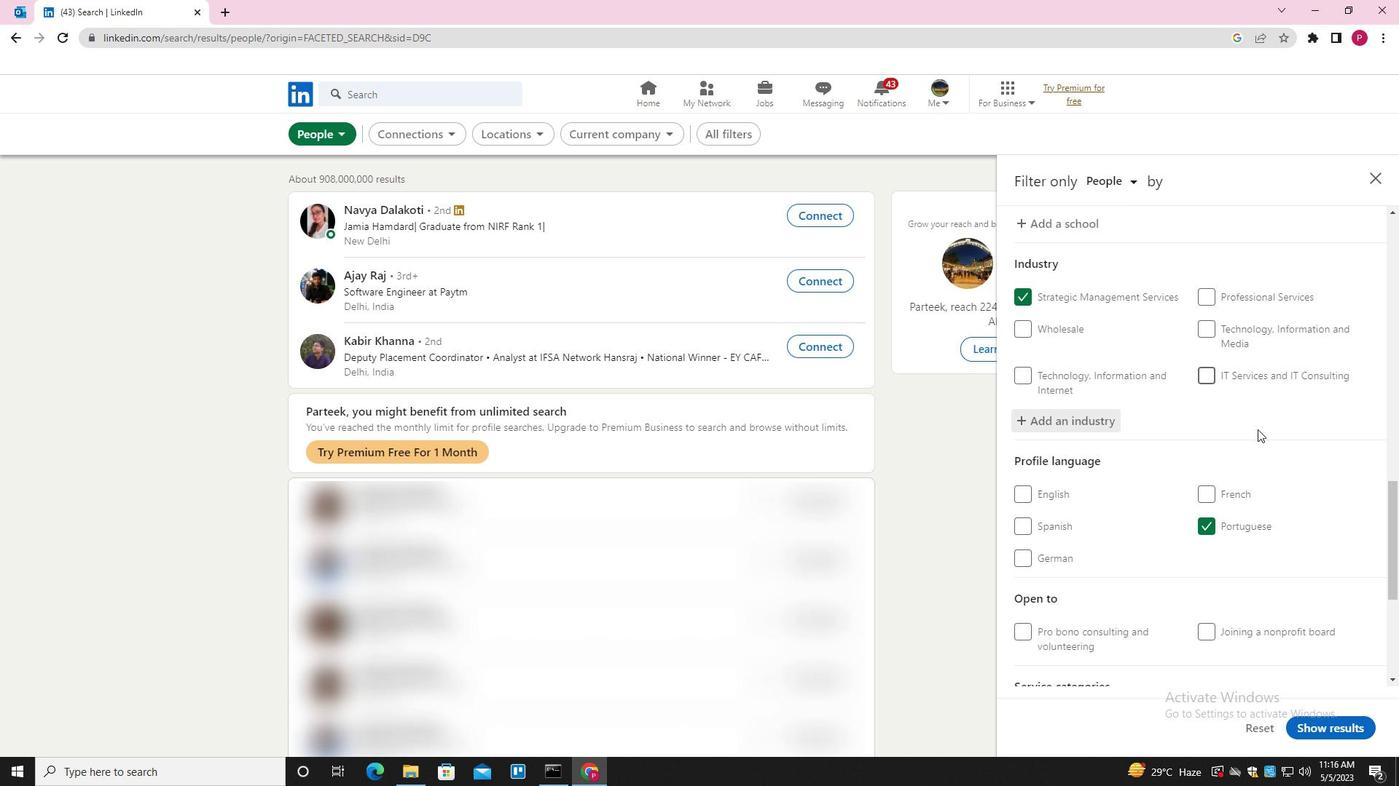 
Action: Mouse moved to (1250, 476)
Screenshot: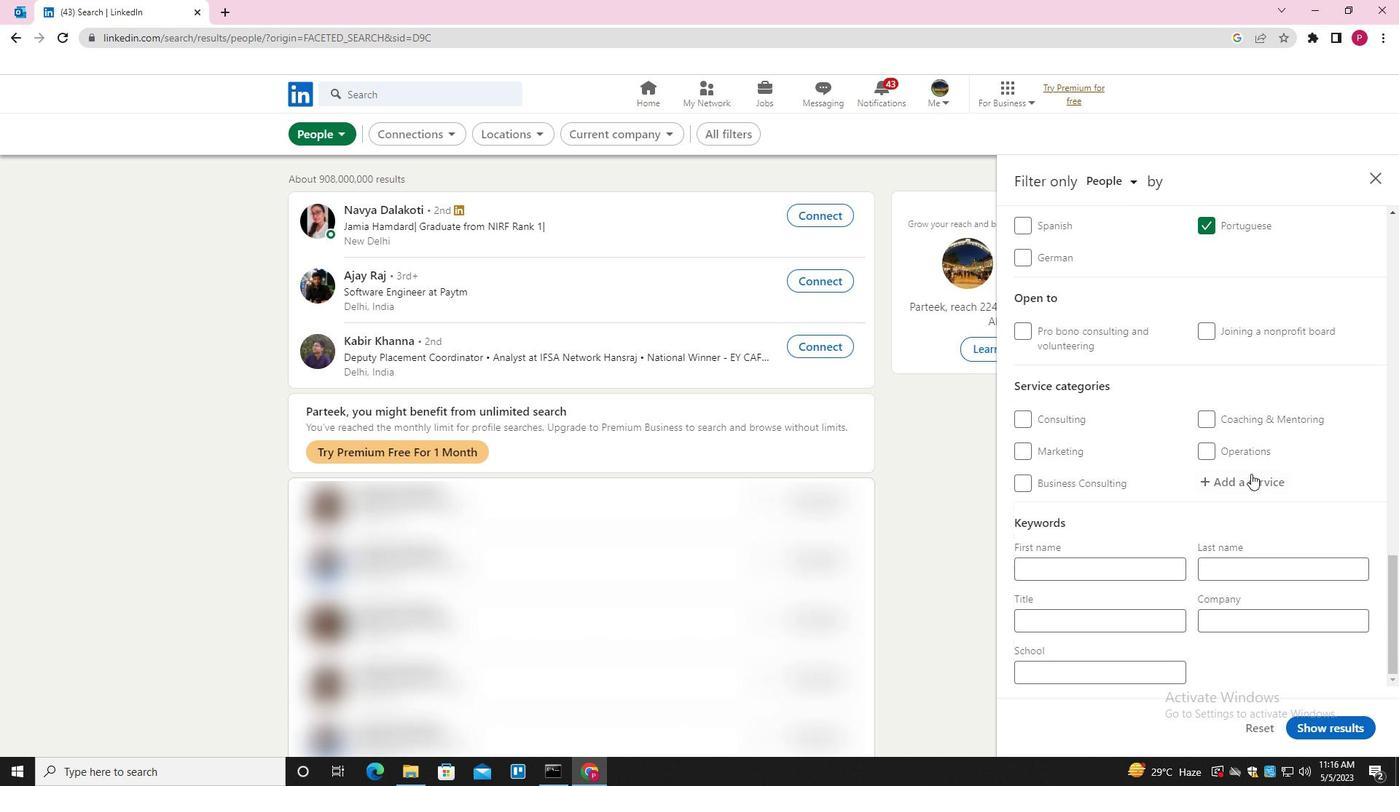 
Action: Mouse pressed left at (1250, 476)
Screenshot: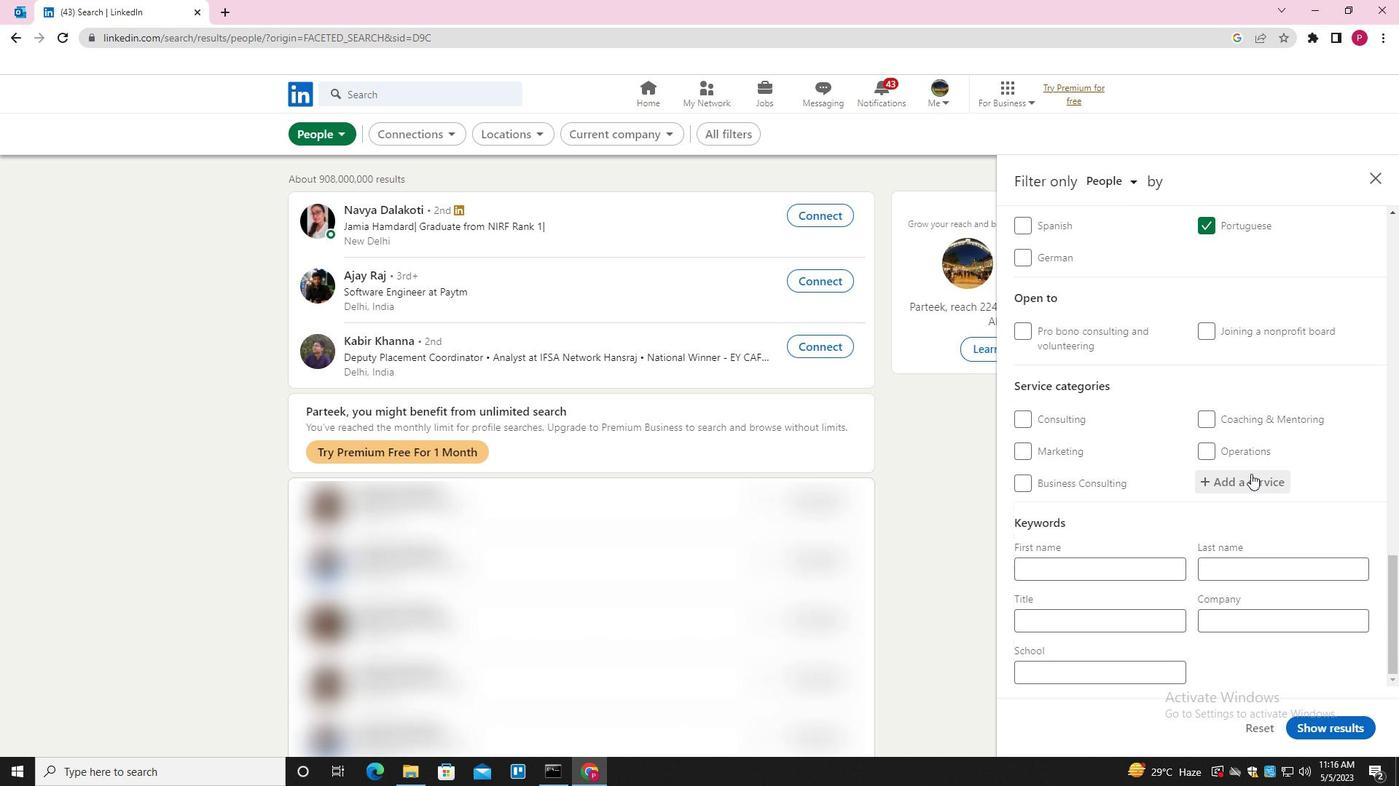 
Action: Key pressed <Key.shift><Key.shift><Key.shift><Key.shift><Key.shift><Key.shift><Key.shift><Key.shift><Key.shift><Key.shift><Key.shift><Key.shift><Key.shift><Key.shift><Key.shift><Key.shift><Key.shift><Key.shift><Key.shift><Key.shift><Key.shift><Key.shift><Key.shift><Key.shift>USER<Key.space><Key.shift>EXPERIW<Key.backspace>ENCE<Key.space><Key.shift>WRITING<Key.down><Key.enter>
Screenshot: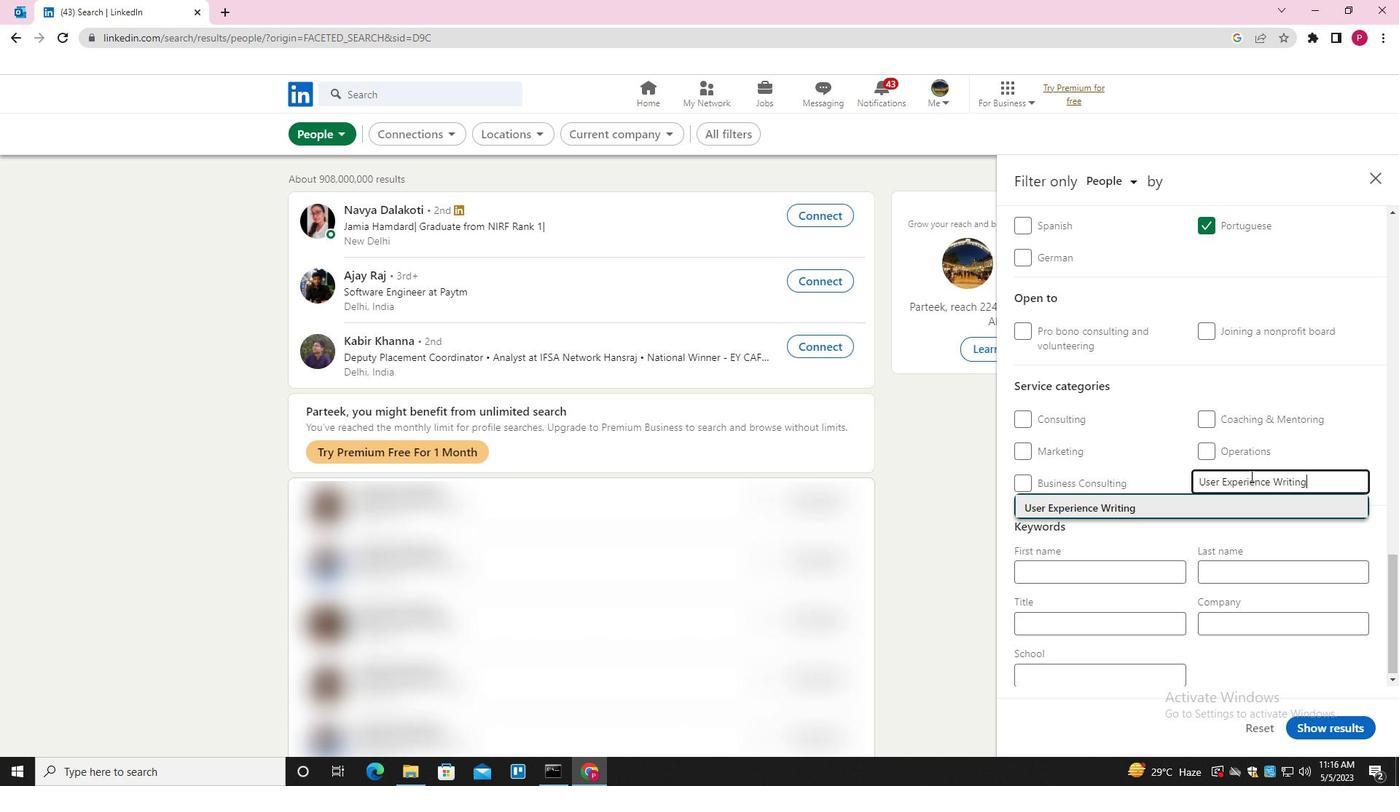 
Action: Mouse moved to (1239, 484)
Screenshot: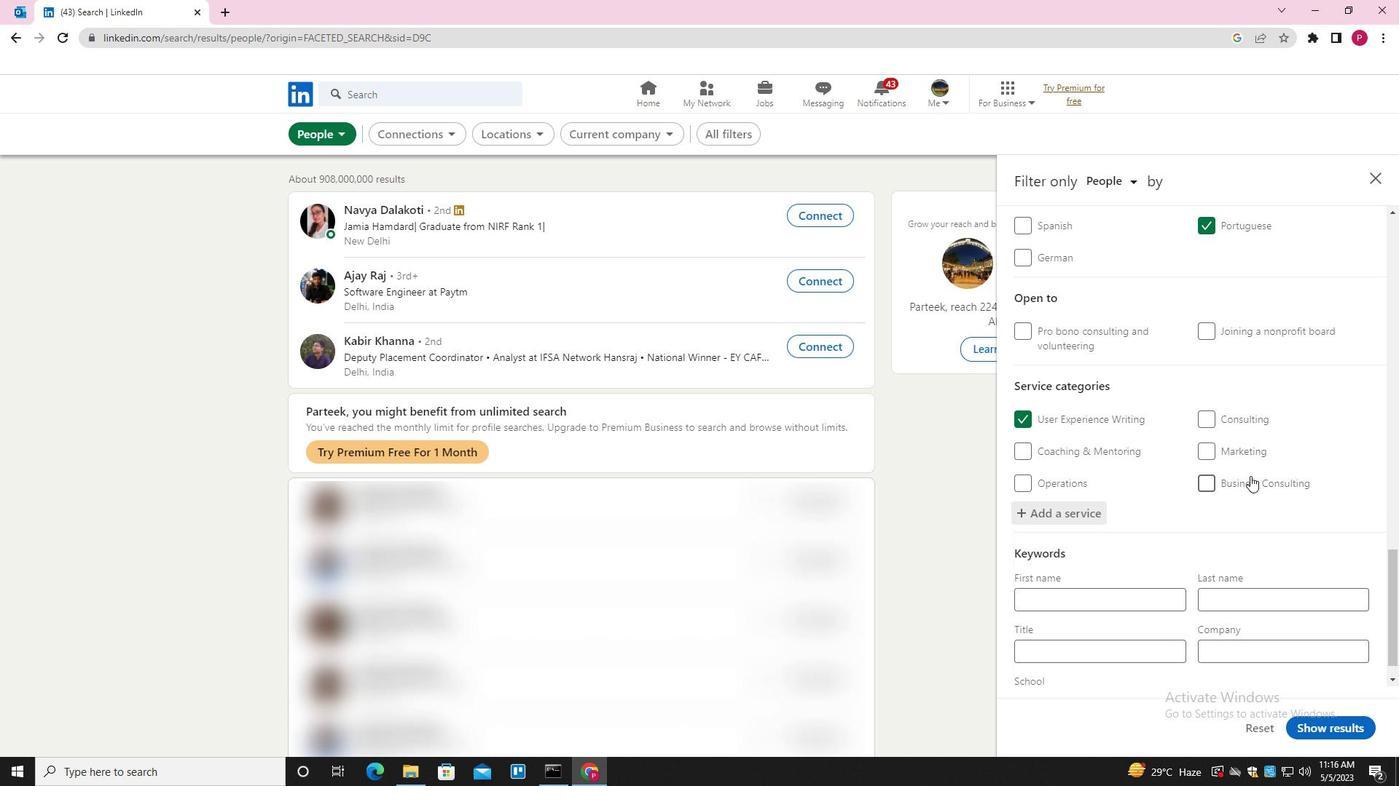 
Action: Mouse scrolled (1239, 483) with delta (0, 0)
Screenshot: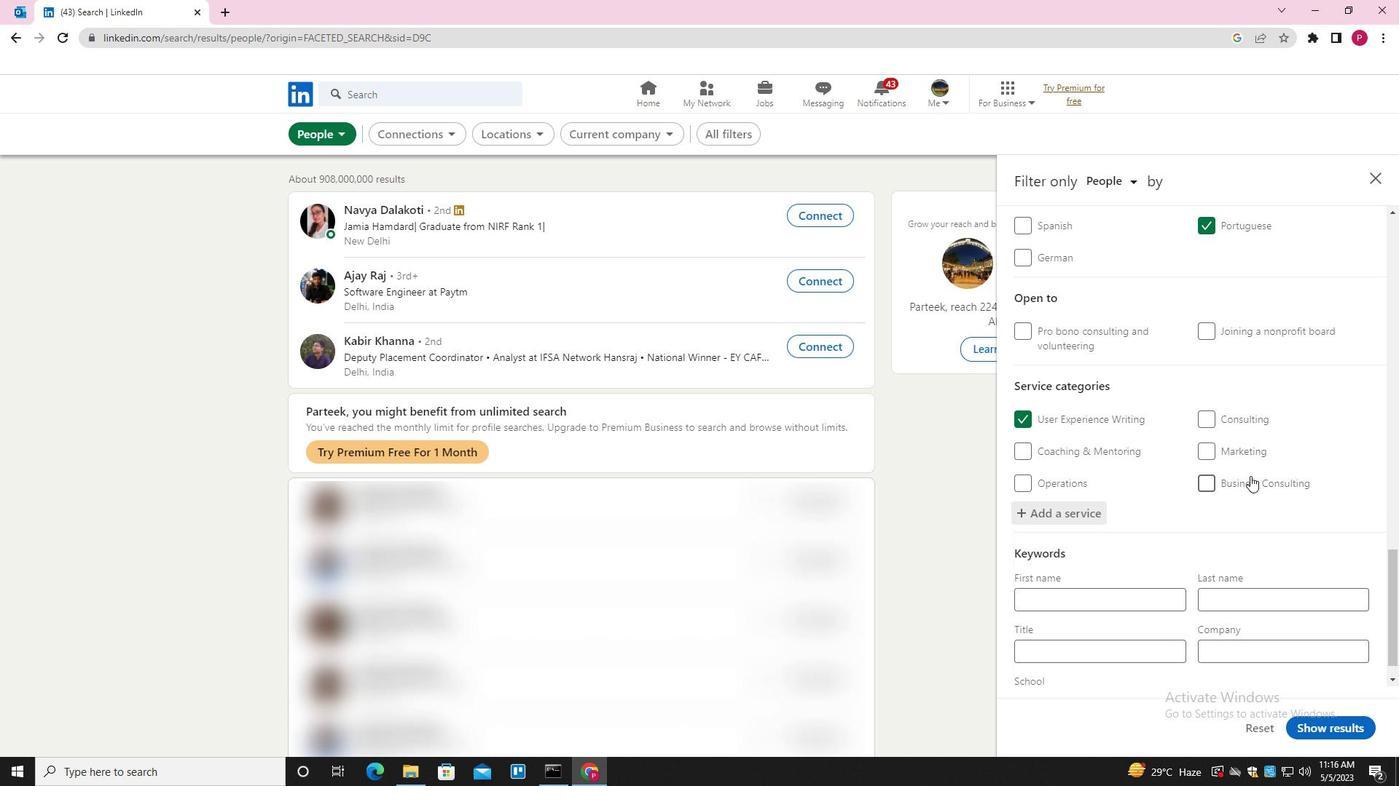 
Action: Mouse moved to (1217, 497)
Screenshot: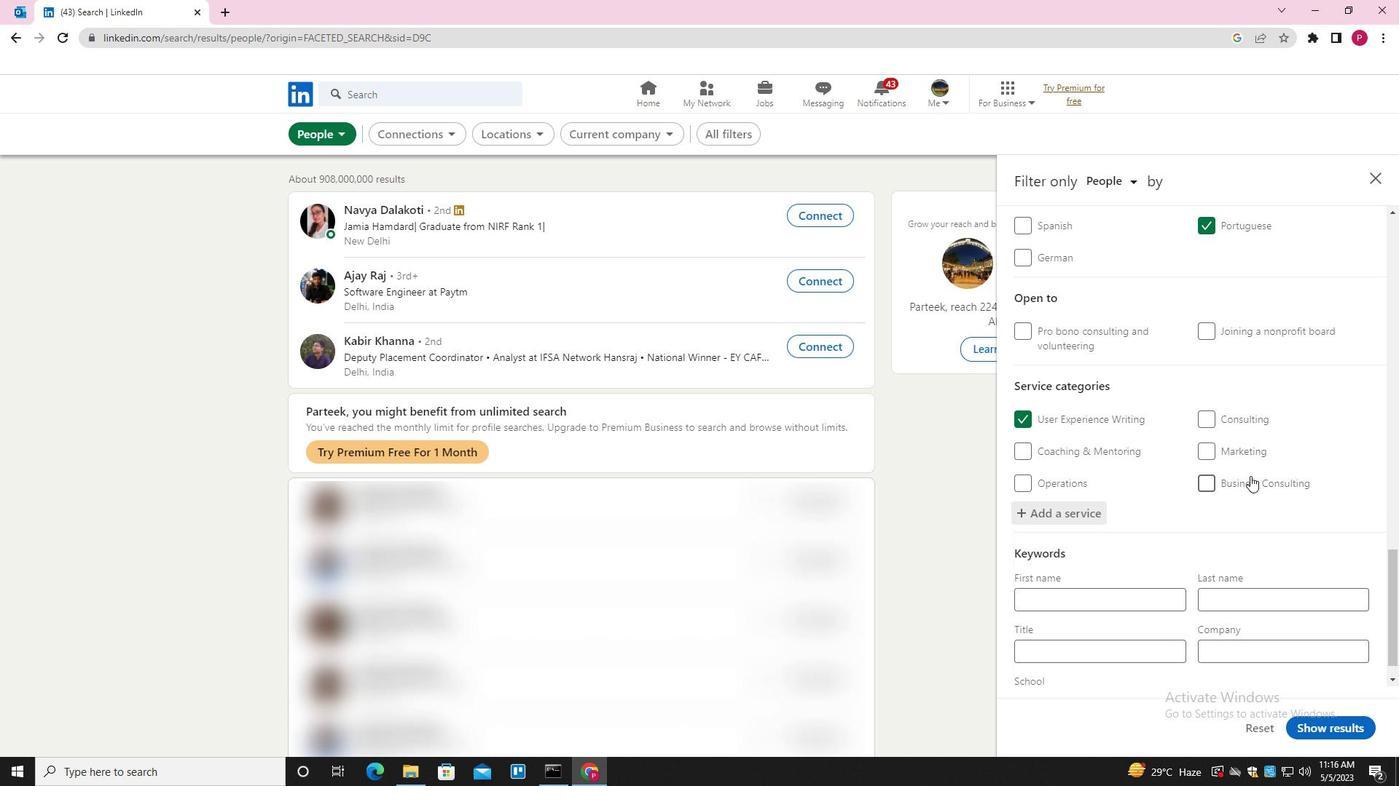 
Action: Mouse scrolled (1217, 496) with delta (0, 0)
Screenshot: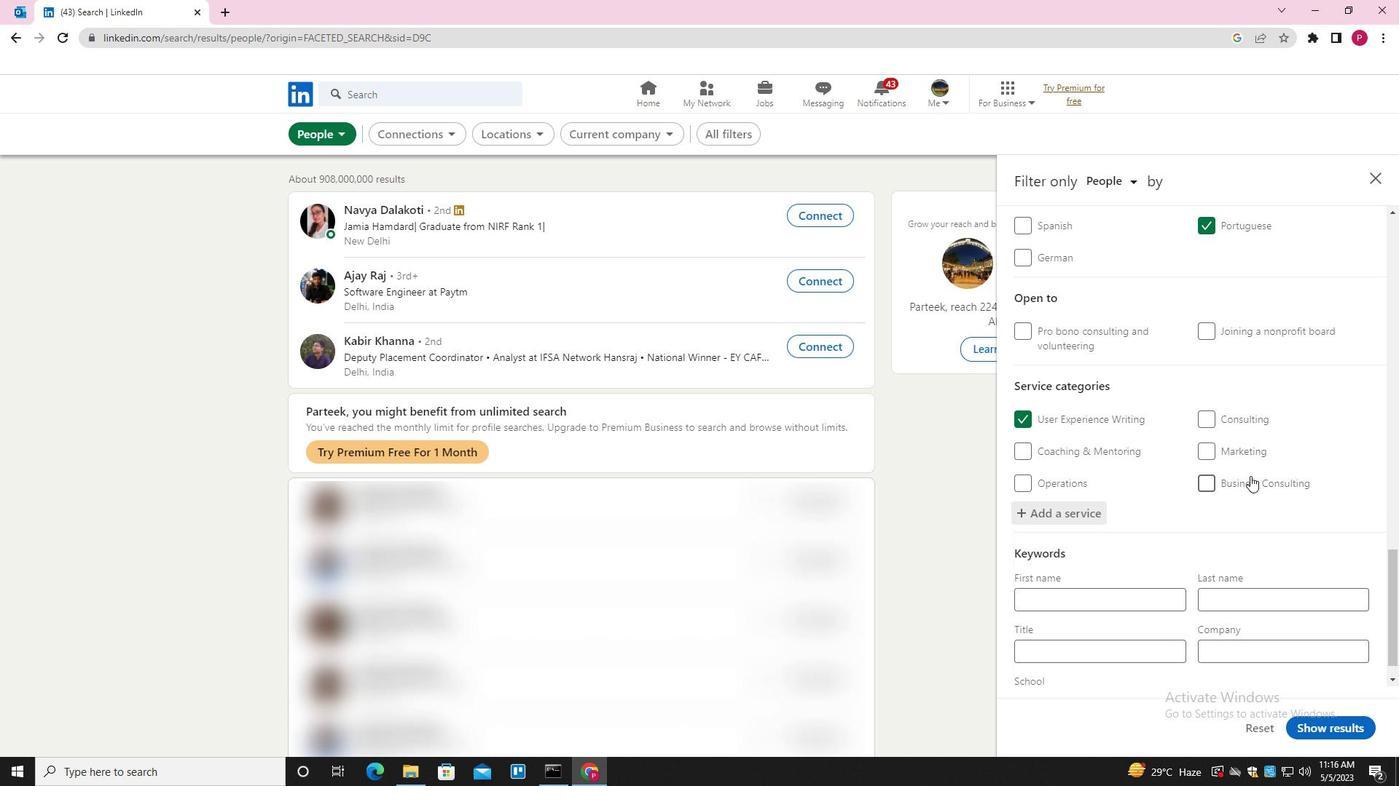 
Action: Mouse moved to (1197, 510)
Screenshot: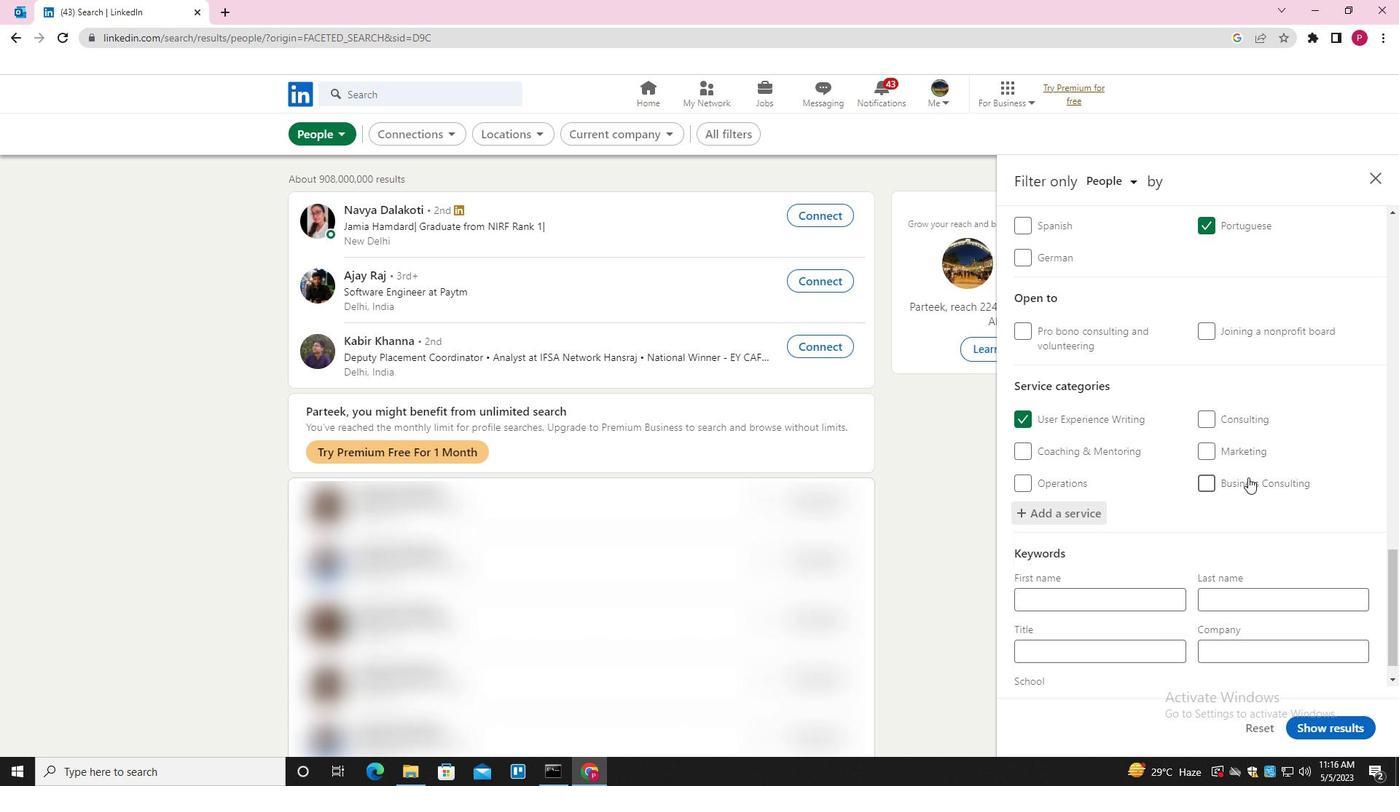 
Action: Mouse scrolled (1197, 510) with delta (0, 0)
Screenshot: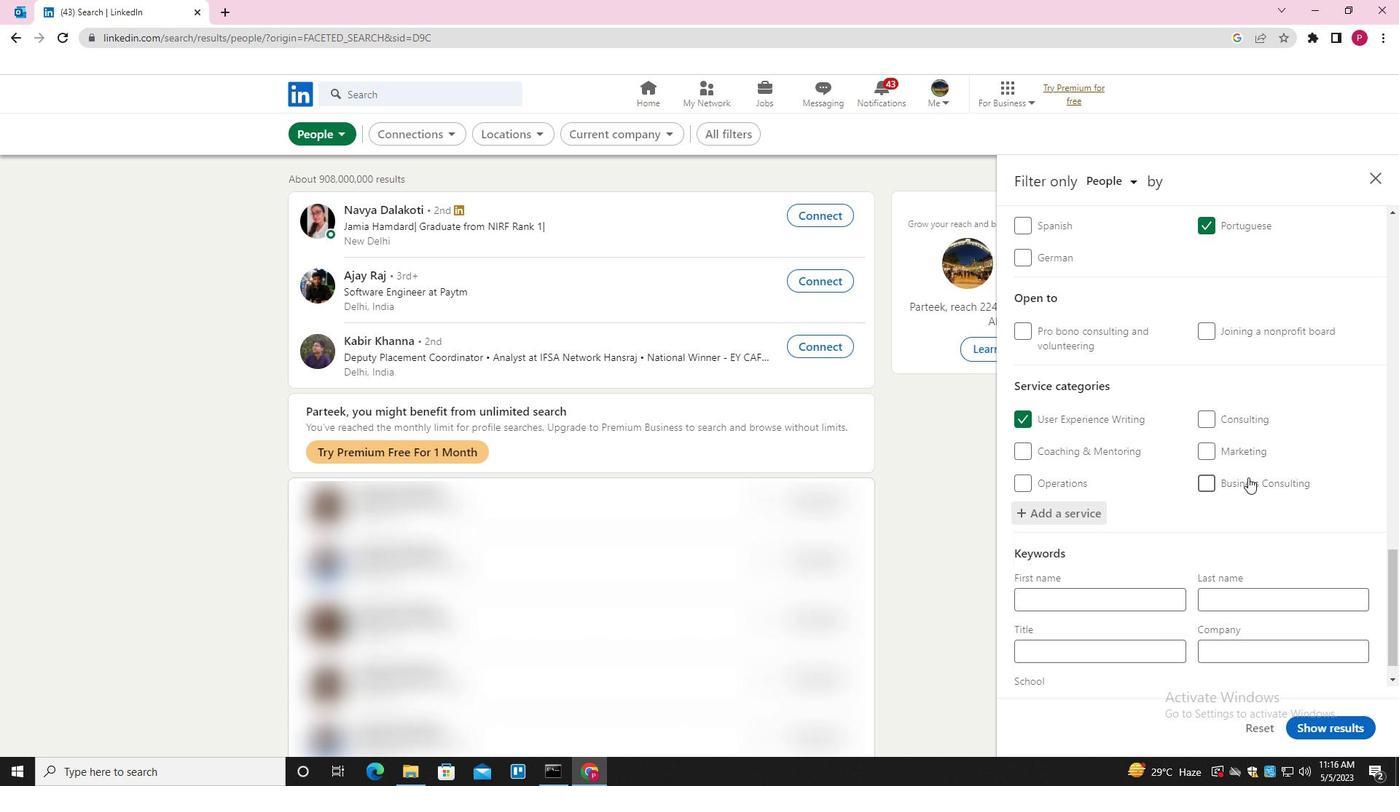 
Action: Mouse moved to (1161, 531)
Screenshot: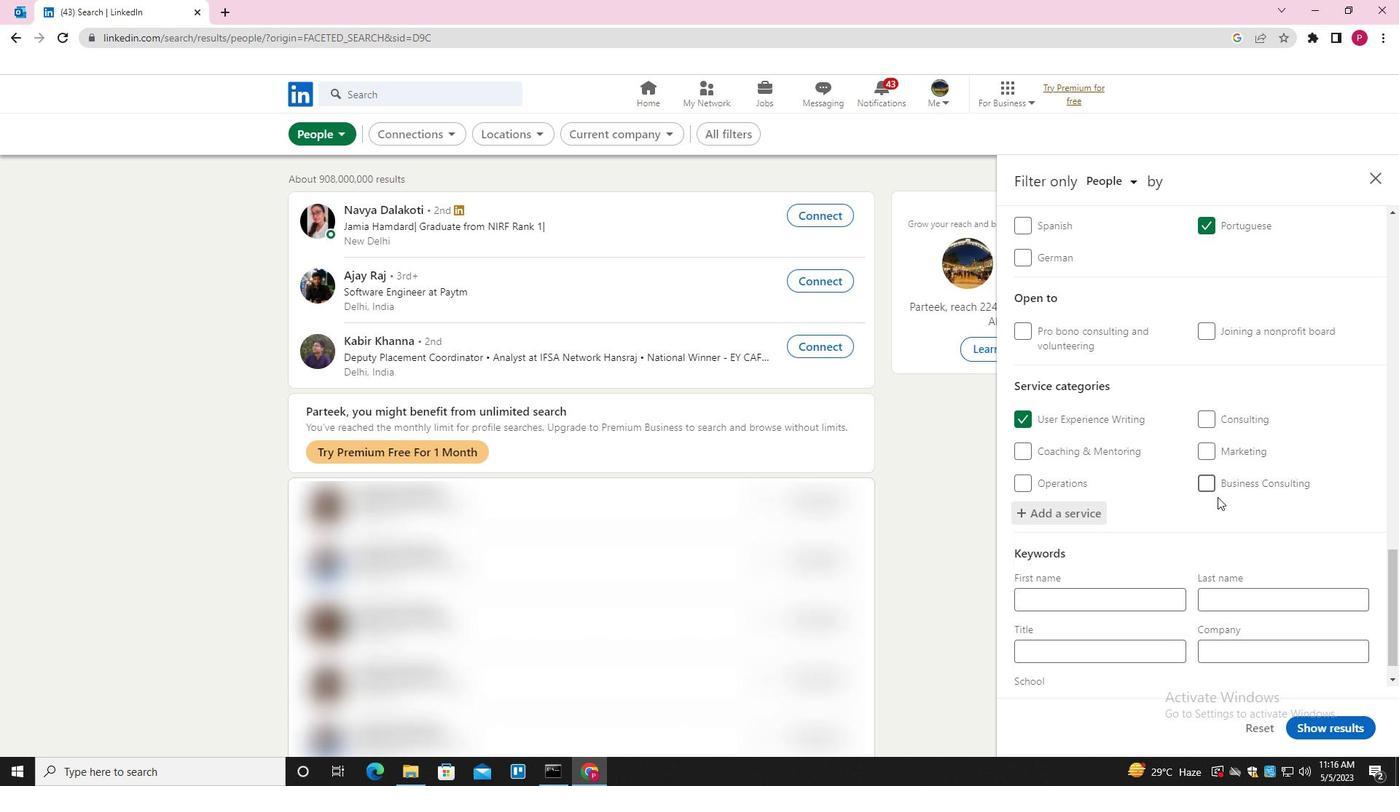 
Action: Mouse scrolled (1161, 531) with delta (0, 0)
Screenshot: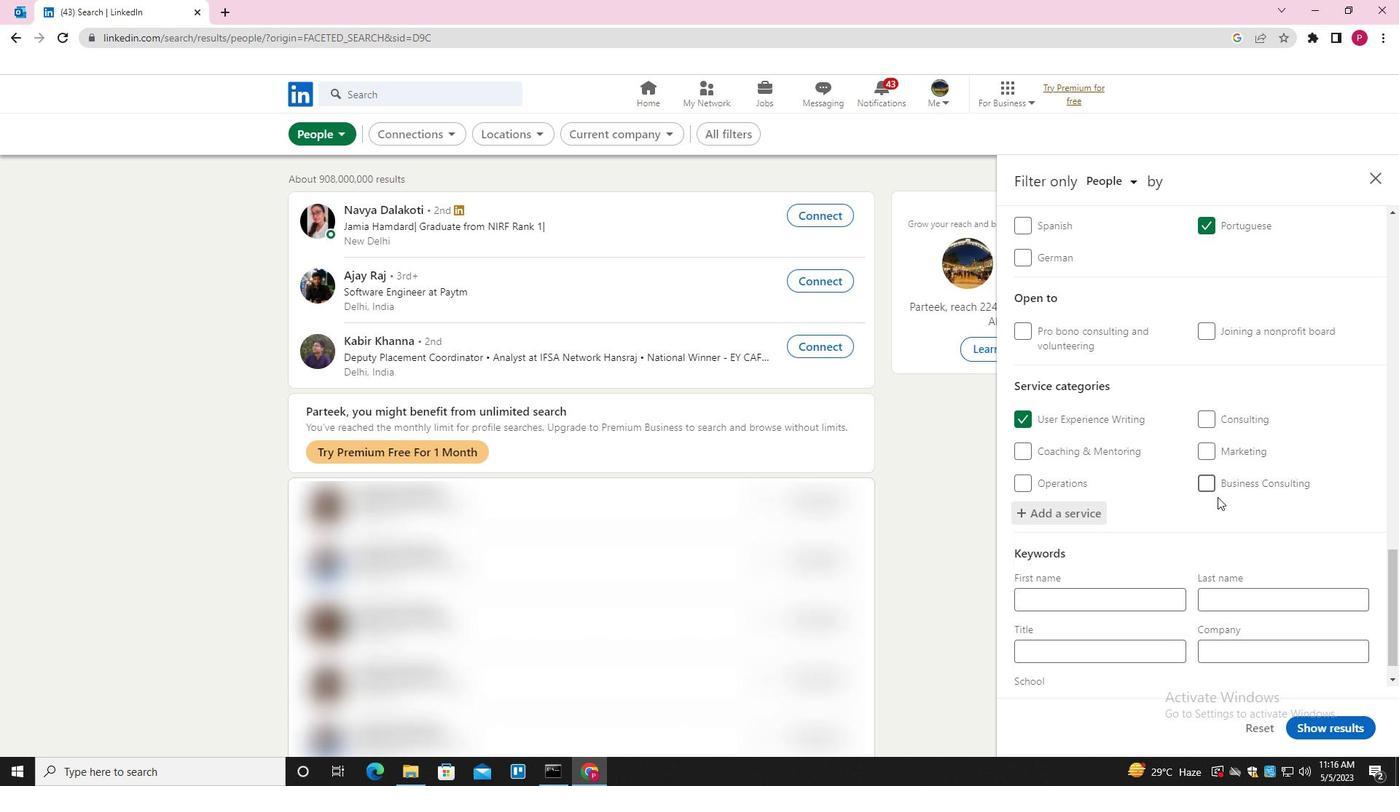 
Action: Mouse moved to (1132, 618)
Screenshot: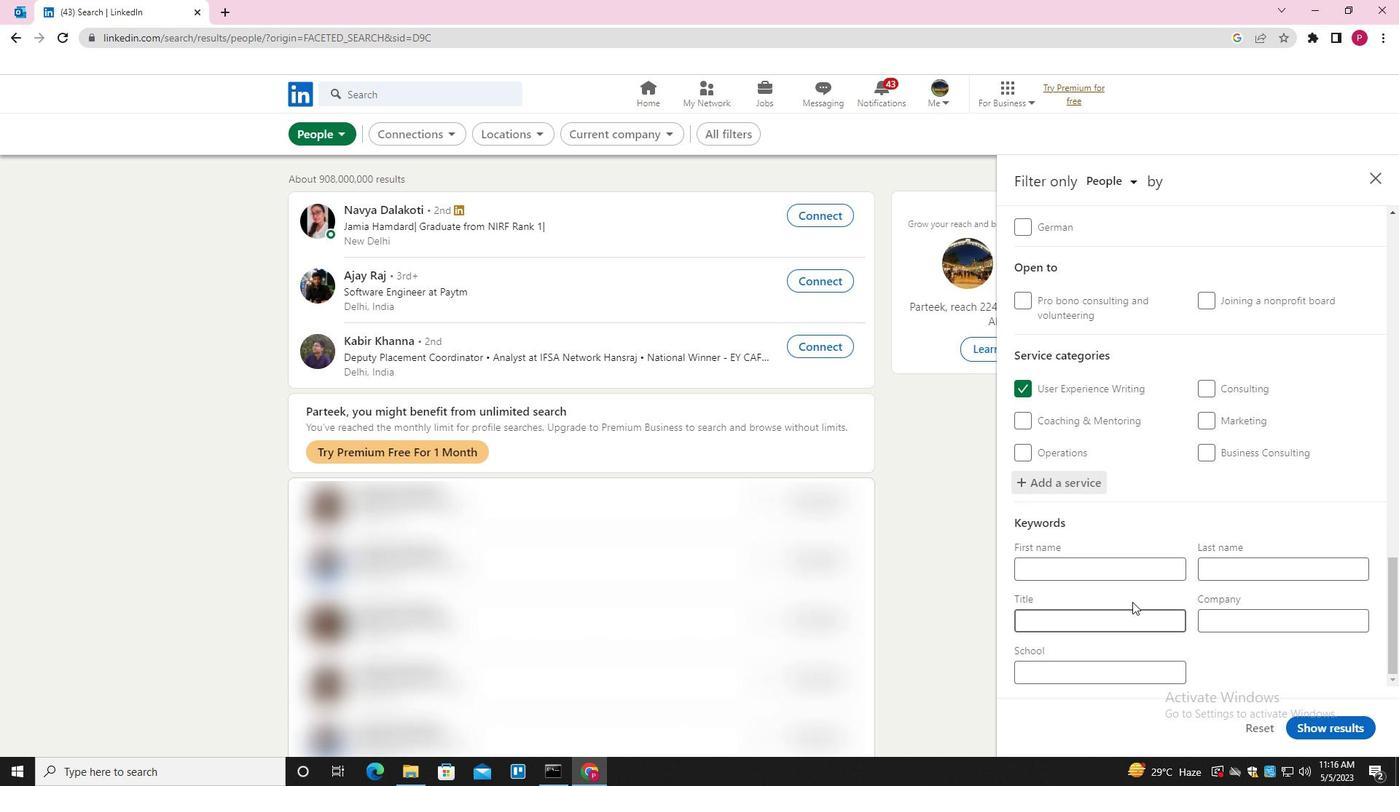 
Action: Mouse pressed left at (1132, 618)
Screenshot: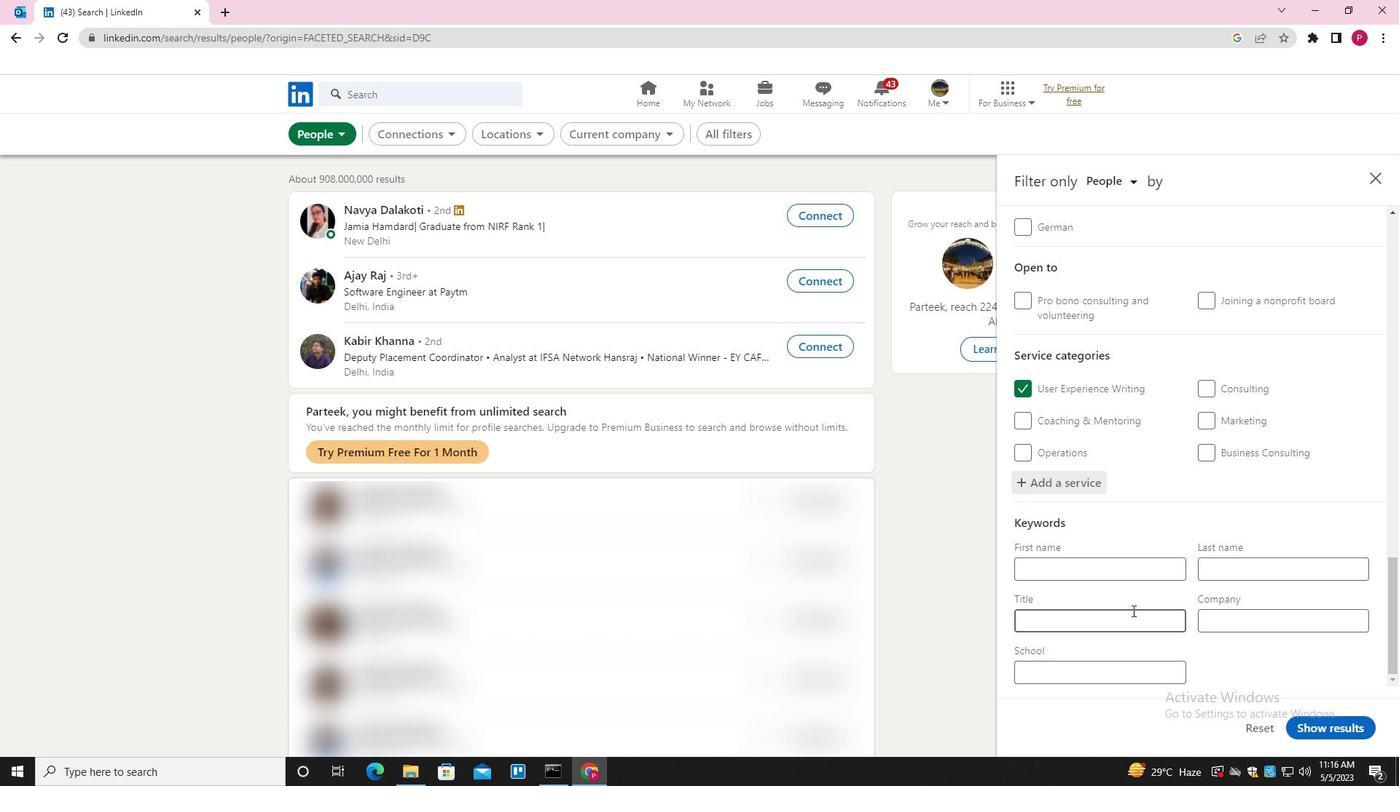 
Action: Key pressed <Key.shift>BRANCH<Key.space><Key.shift>MANAGER
Screenshot: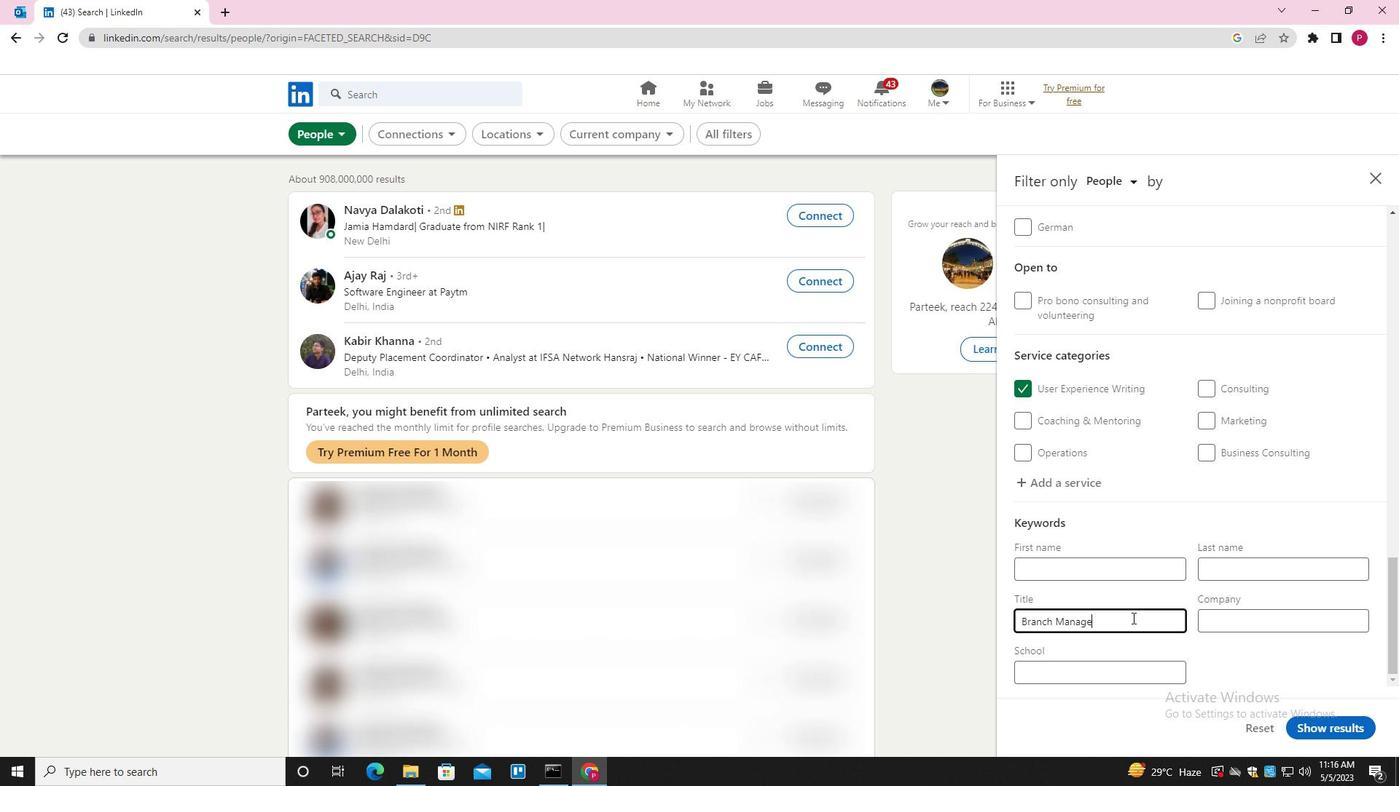 
Action: Mouse moved to (1305, 722)
Screenshot: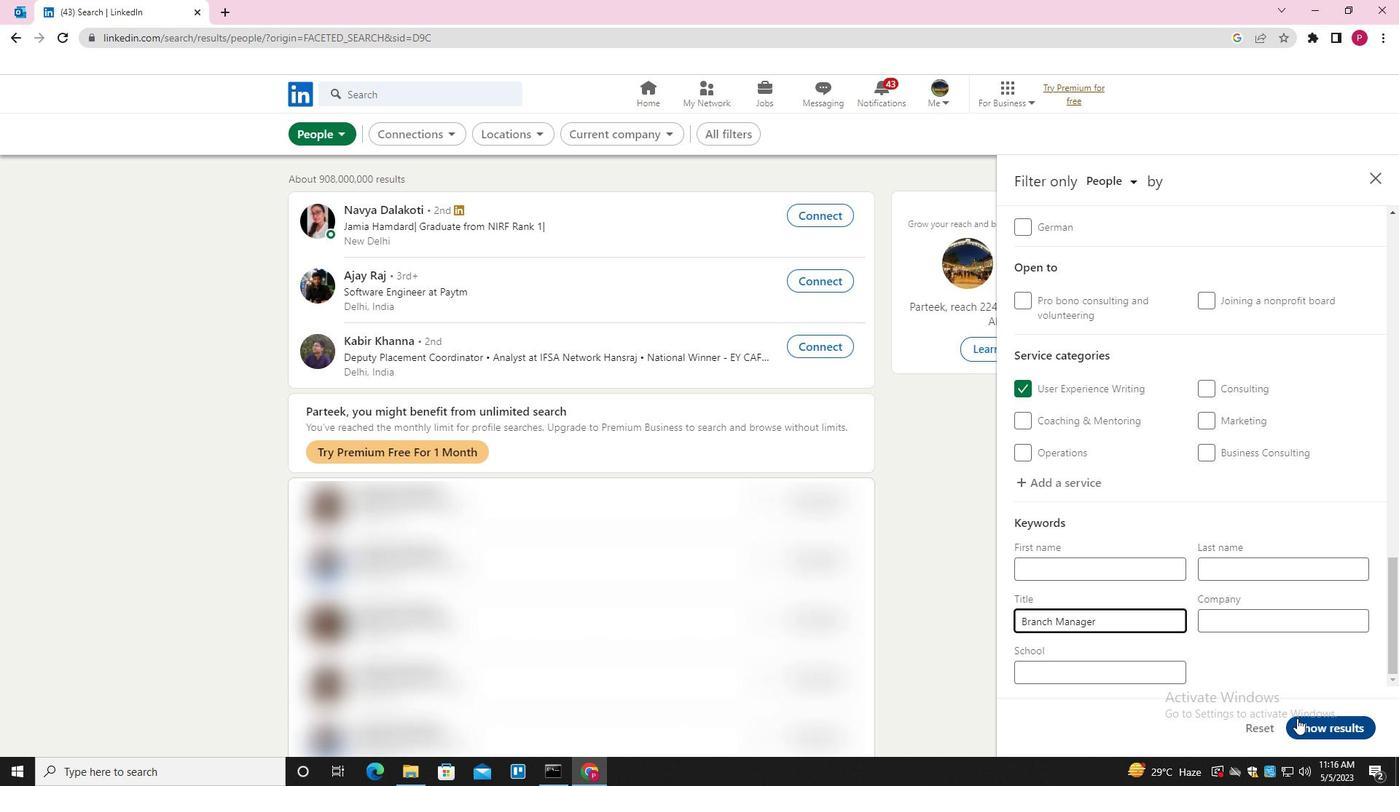 
Action: Mouse pressed left at (1305, 722)
Screenshot: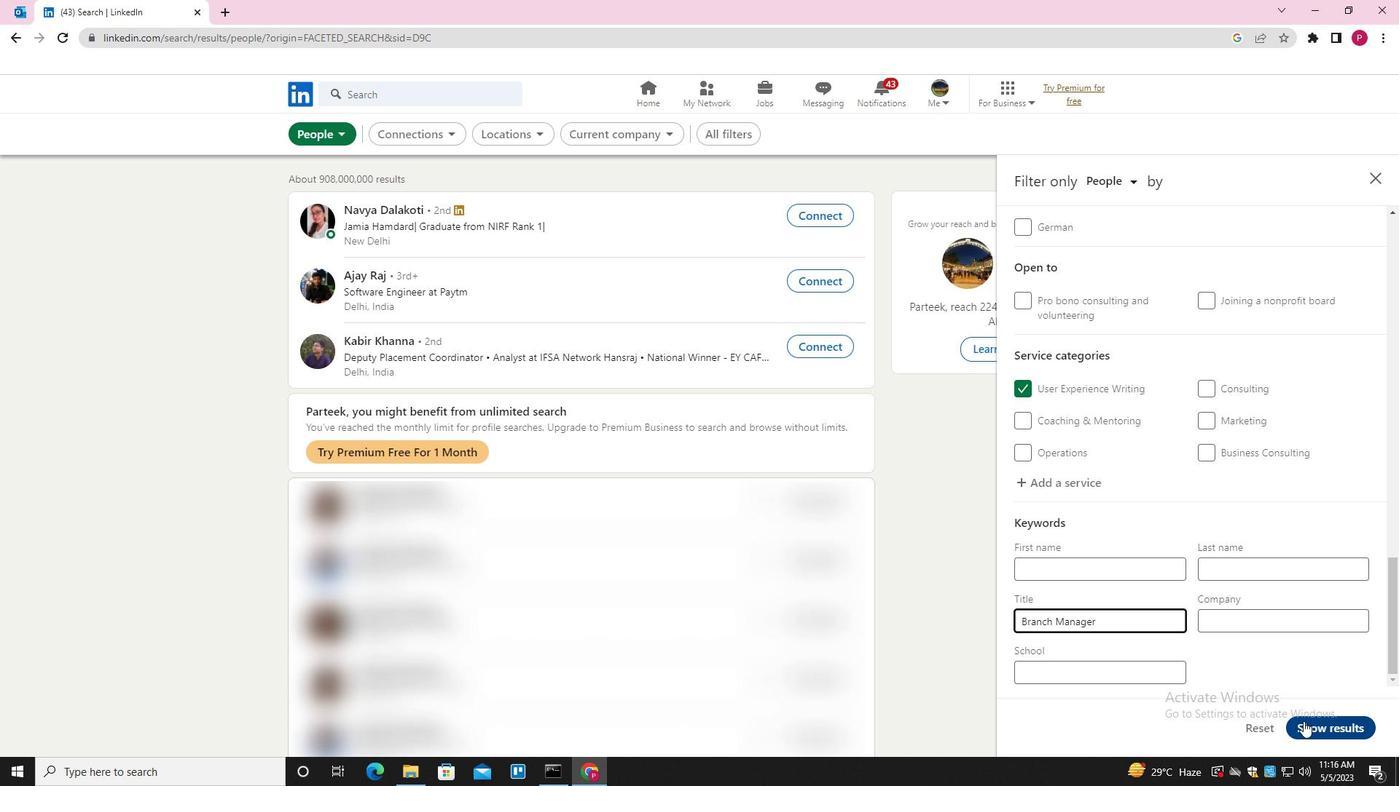
Action: Mouse moved to (763, 380)
Screenshot: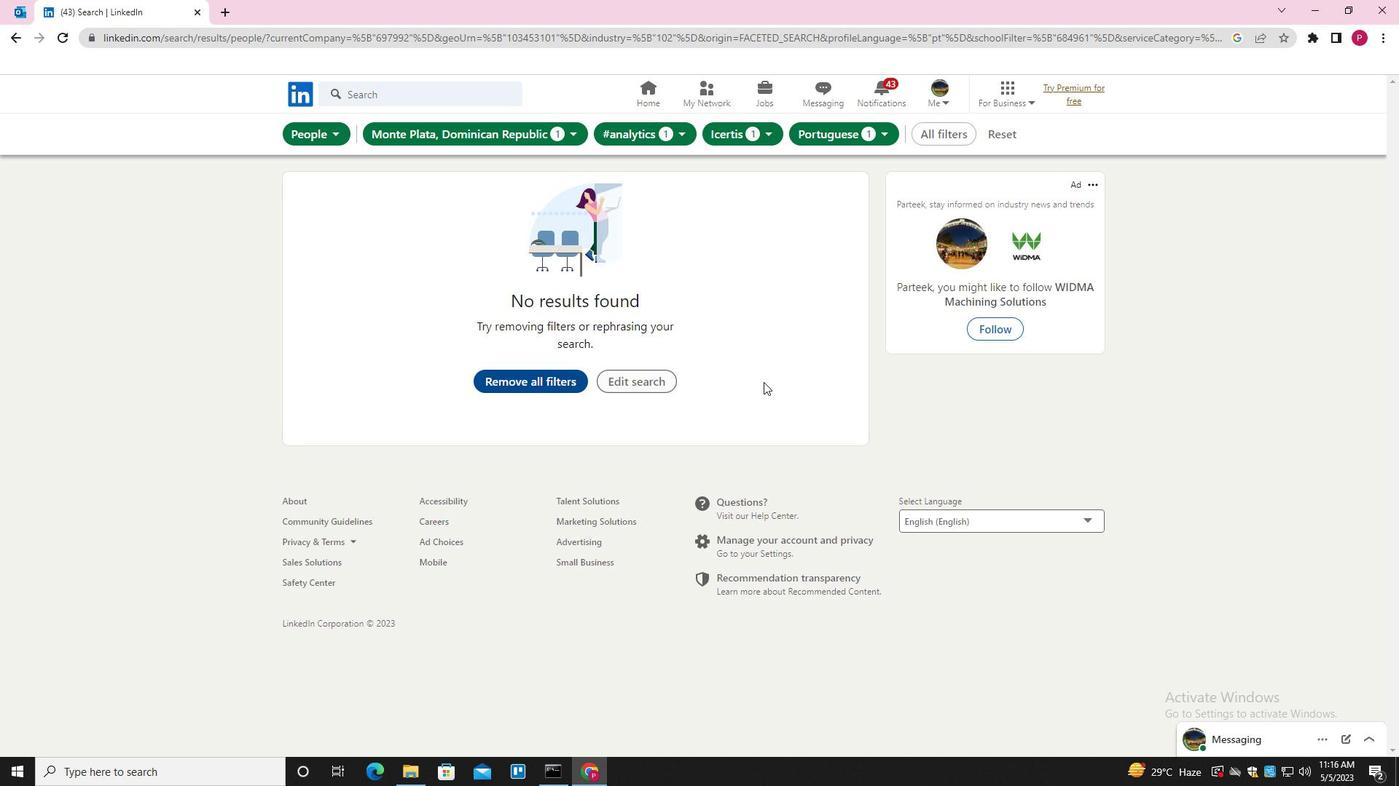 
